Task: Search one way flight ticket for 1 adult, 1 child, 1 infant in seat in premium economy from Cleveland: Cleveland Hopkins International Airport to Fort Wayne: Fort Wayne International Airport on 8-4-2023. Choice of flights is Southwest. Number of bags: 2 carry on bags and 4 checked bags. Outbound departure time preference is 17:45.
Action: Mouse moved to (430, 357)
Screenshot: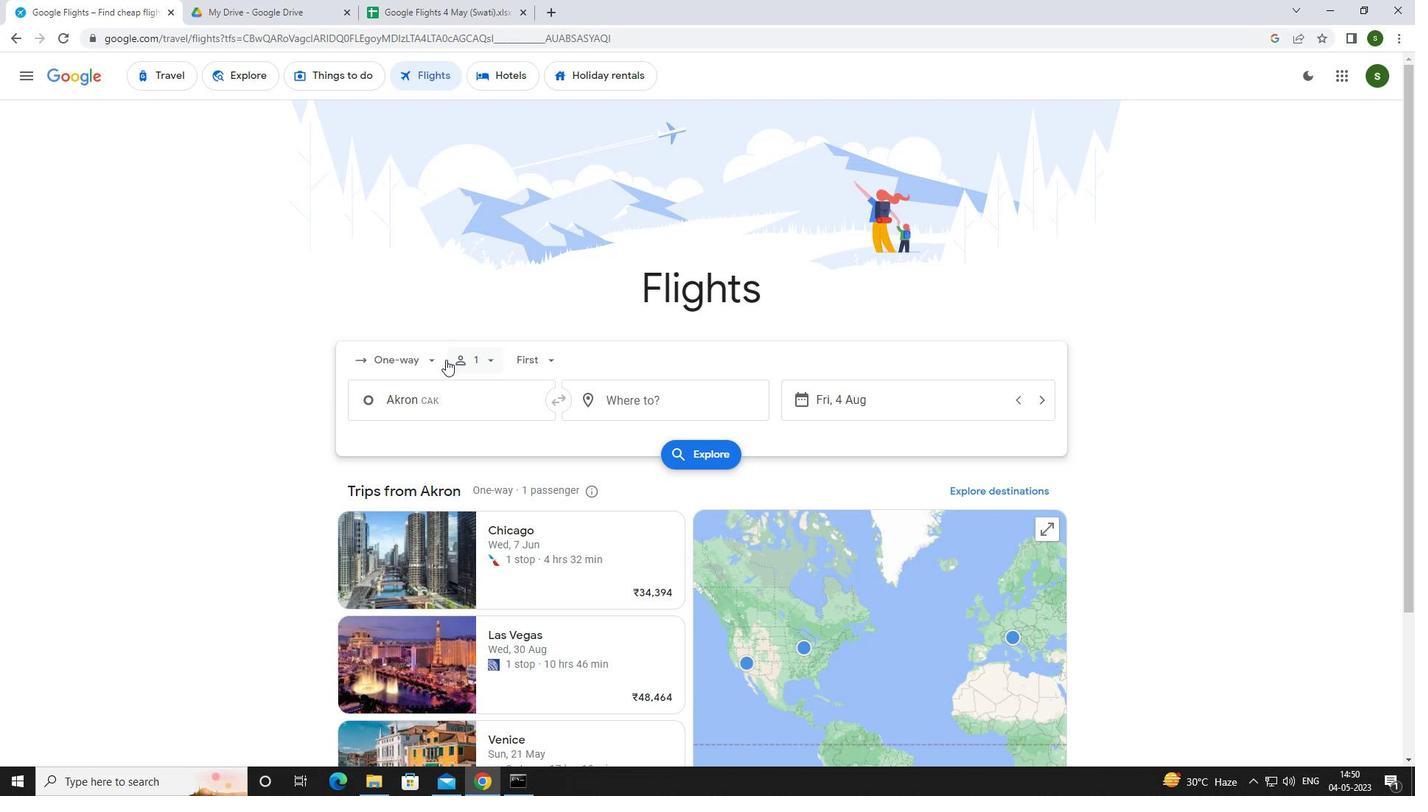 
Action: Mouse pressed left at (430, 357)
Screenshot: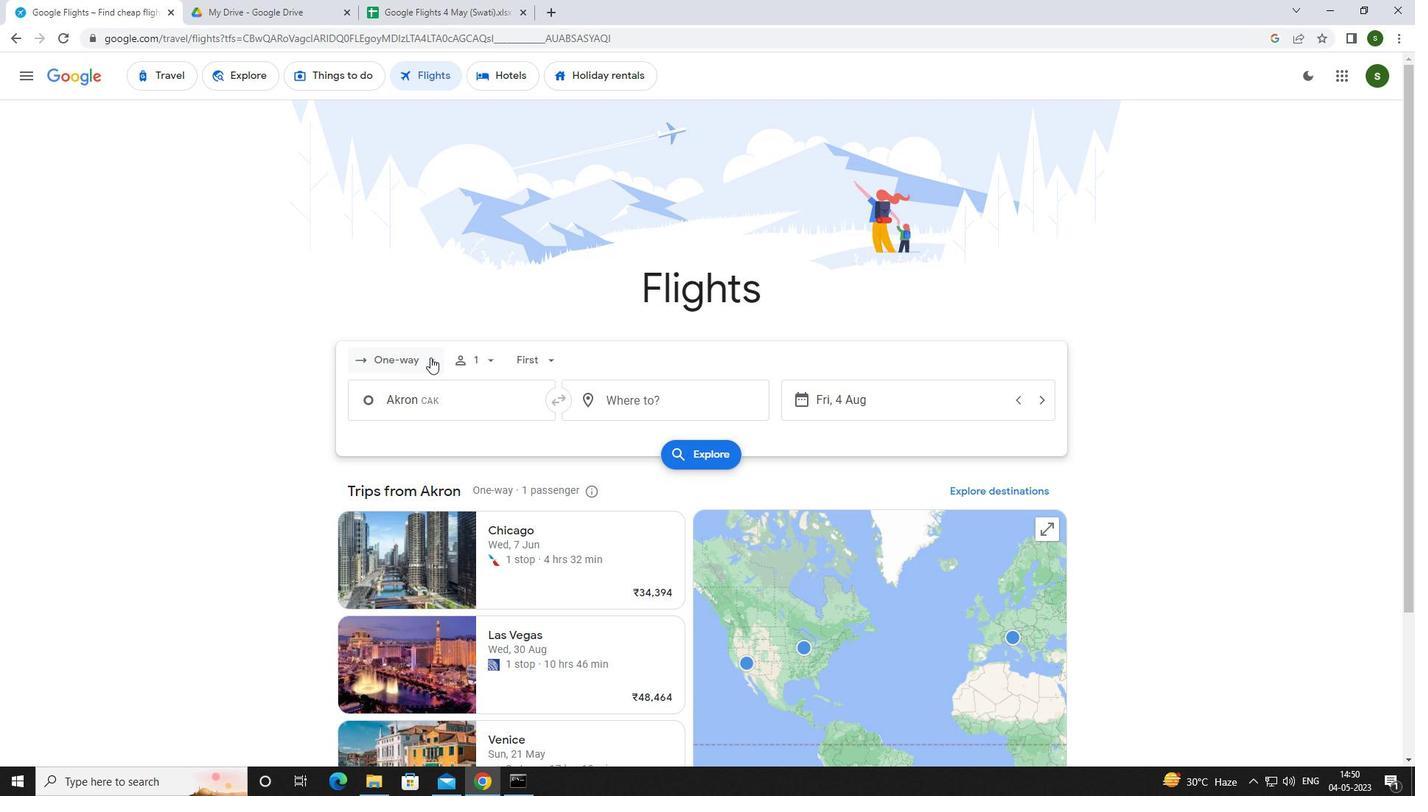 
Action: Mouse moved to (425, 427)
Screenshot: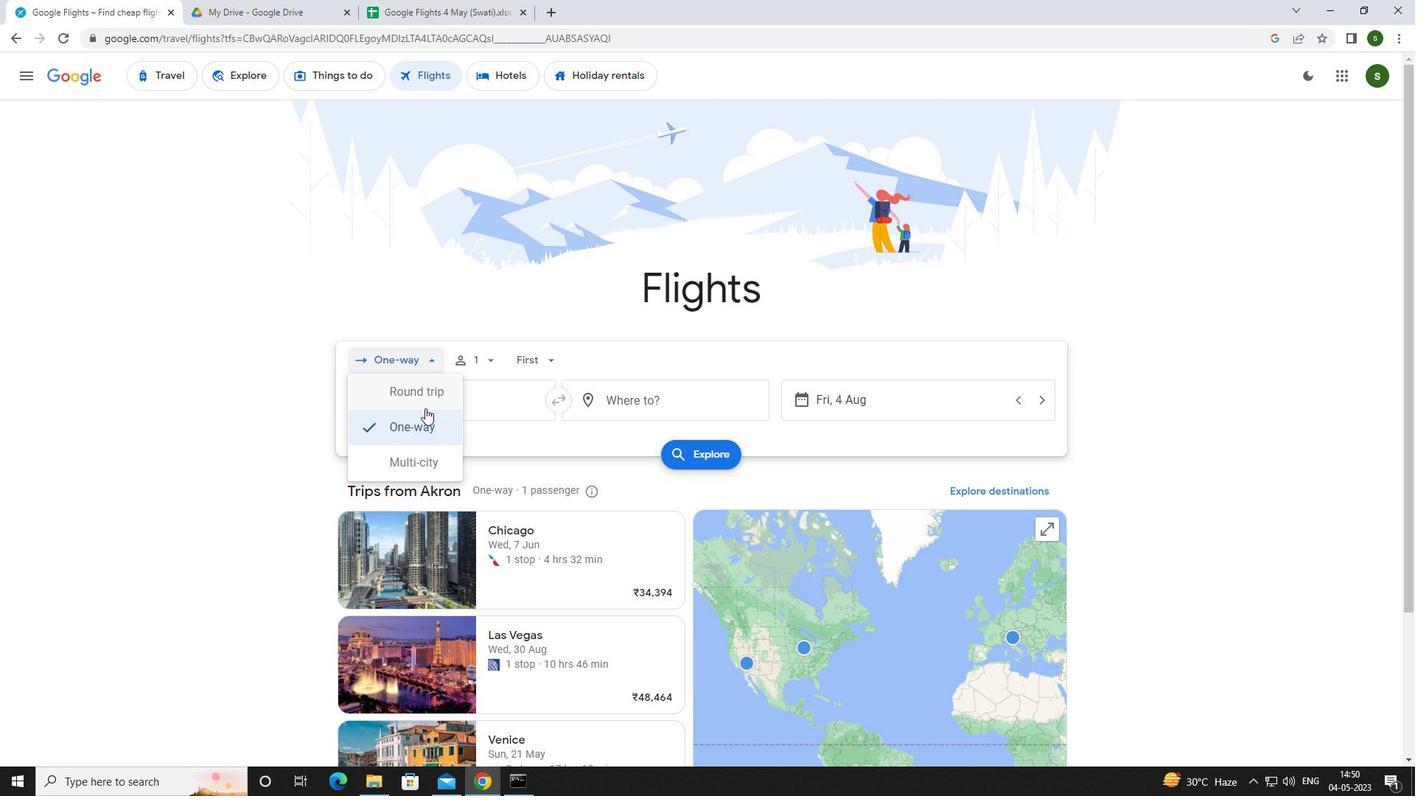 
Action: Mouse pressed left at (425, 427)
Screenshot: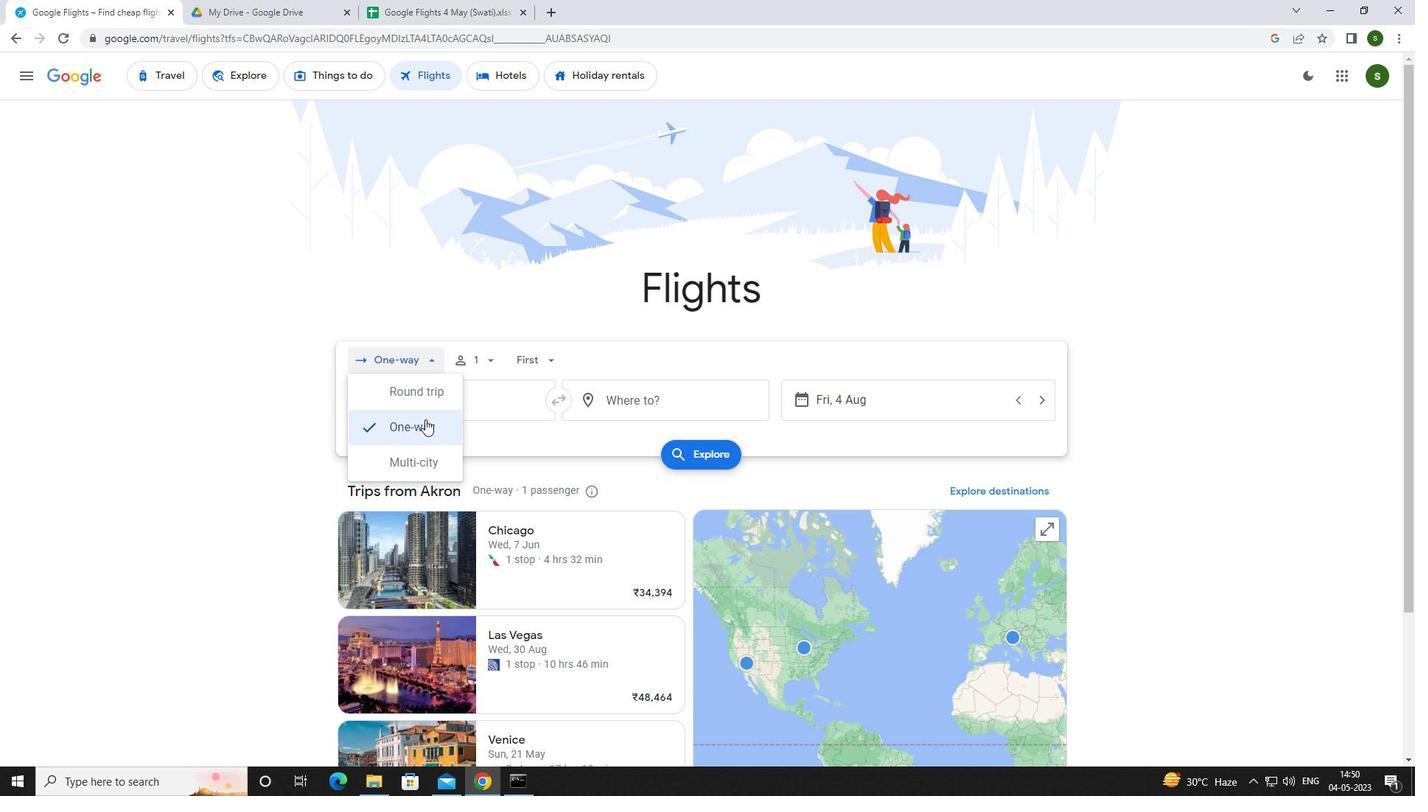 
Action: Mouse moved to (481, 359)
Screenshot: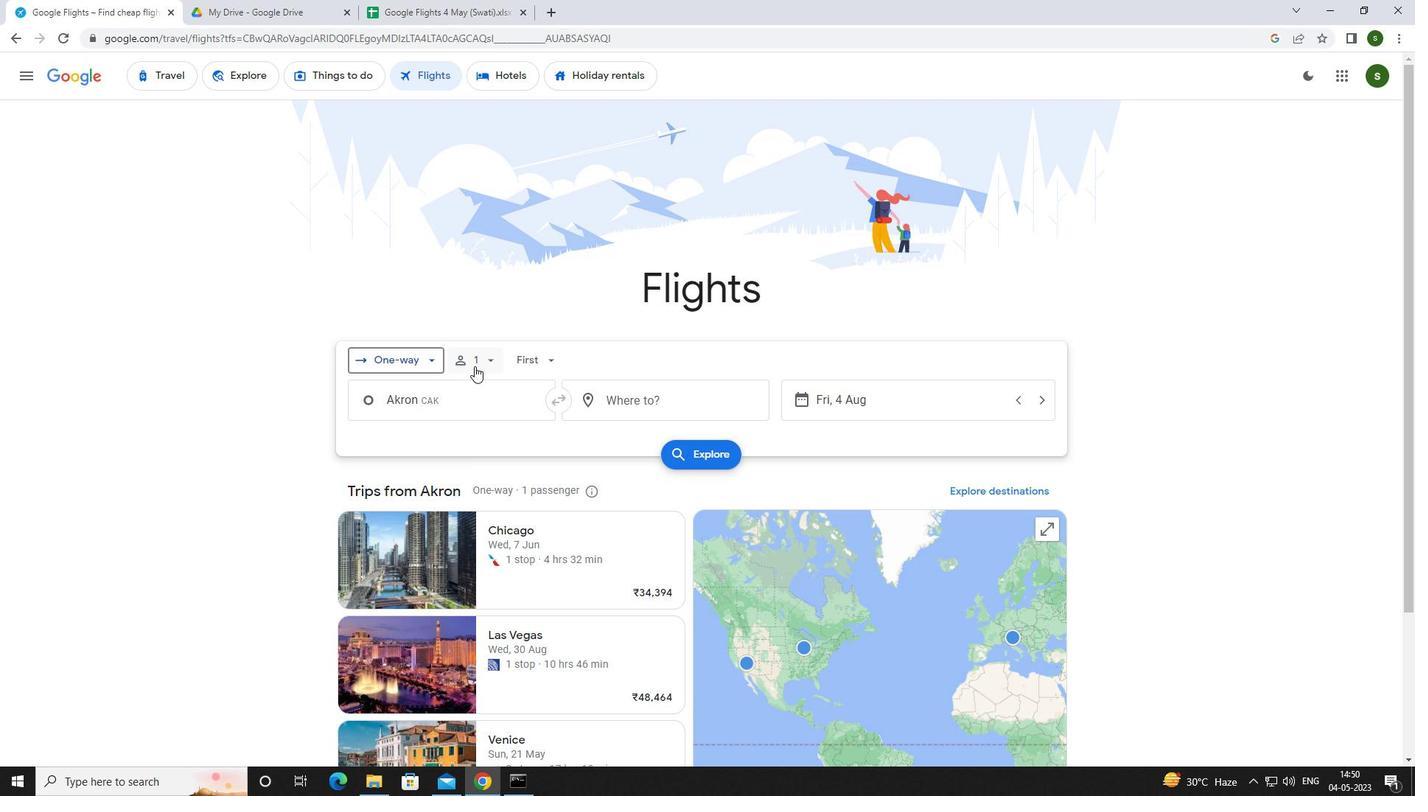 
Action: Mouse pressed left at (481, 359)
Screenshot: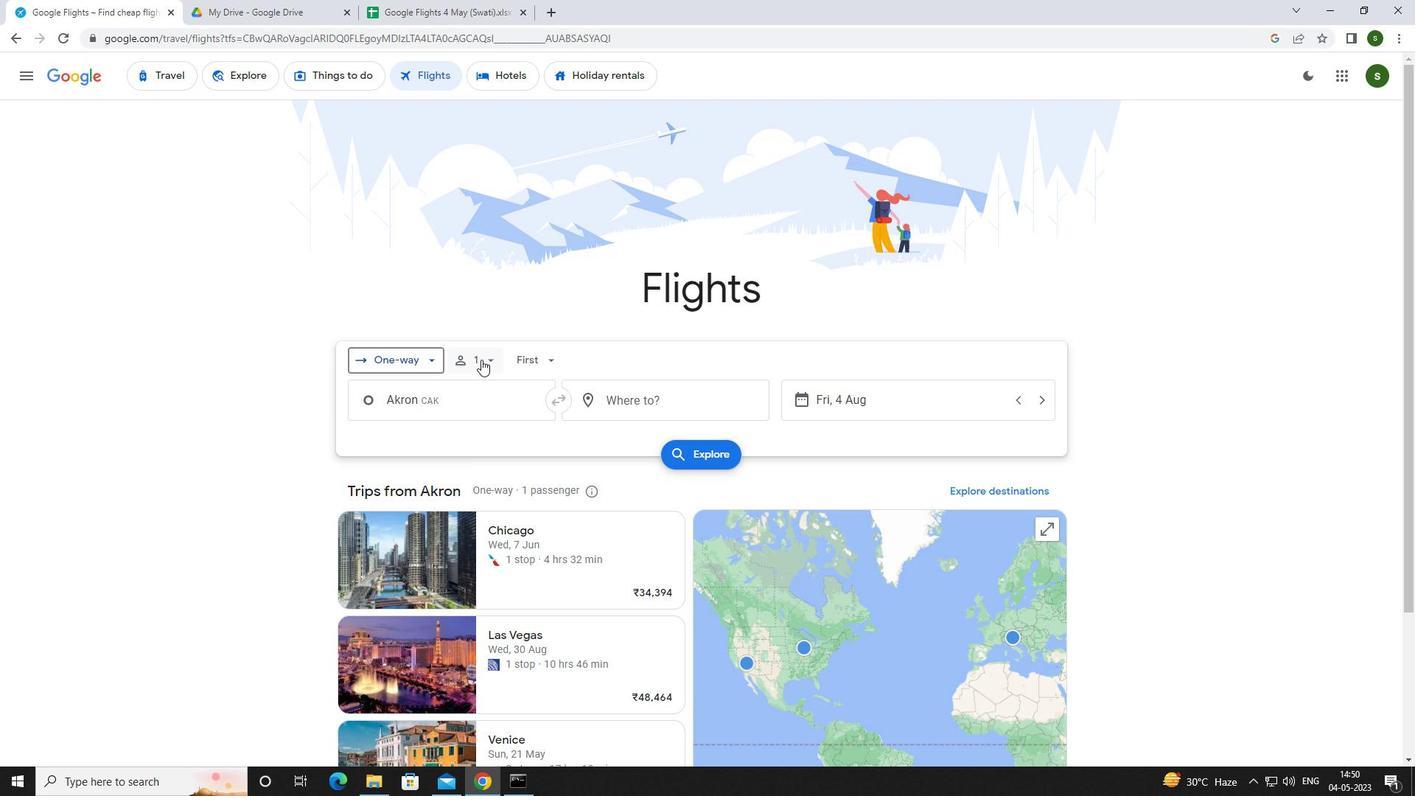 
Action: Mouse moved to (601, 437)
Screenshot: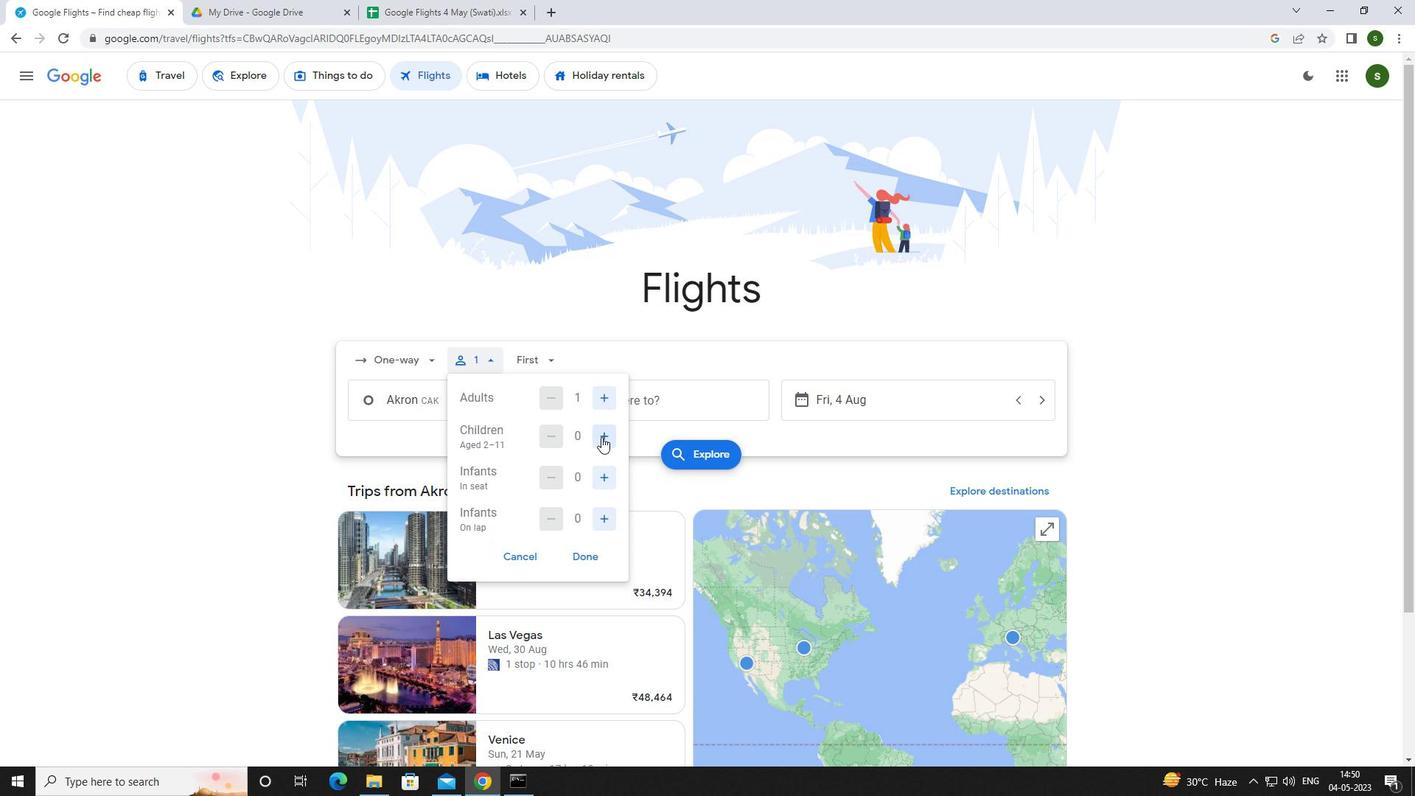 
Action: Mouse pressed left at (601, 437)
Screenshot: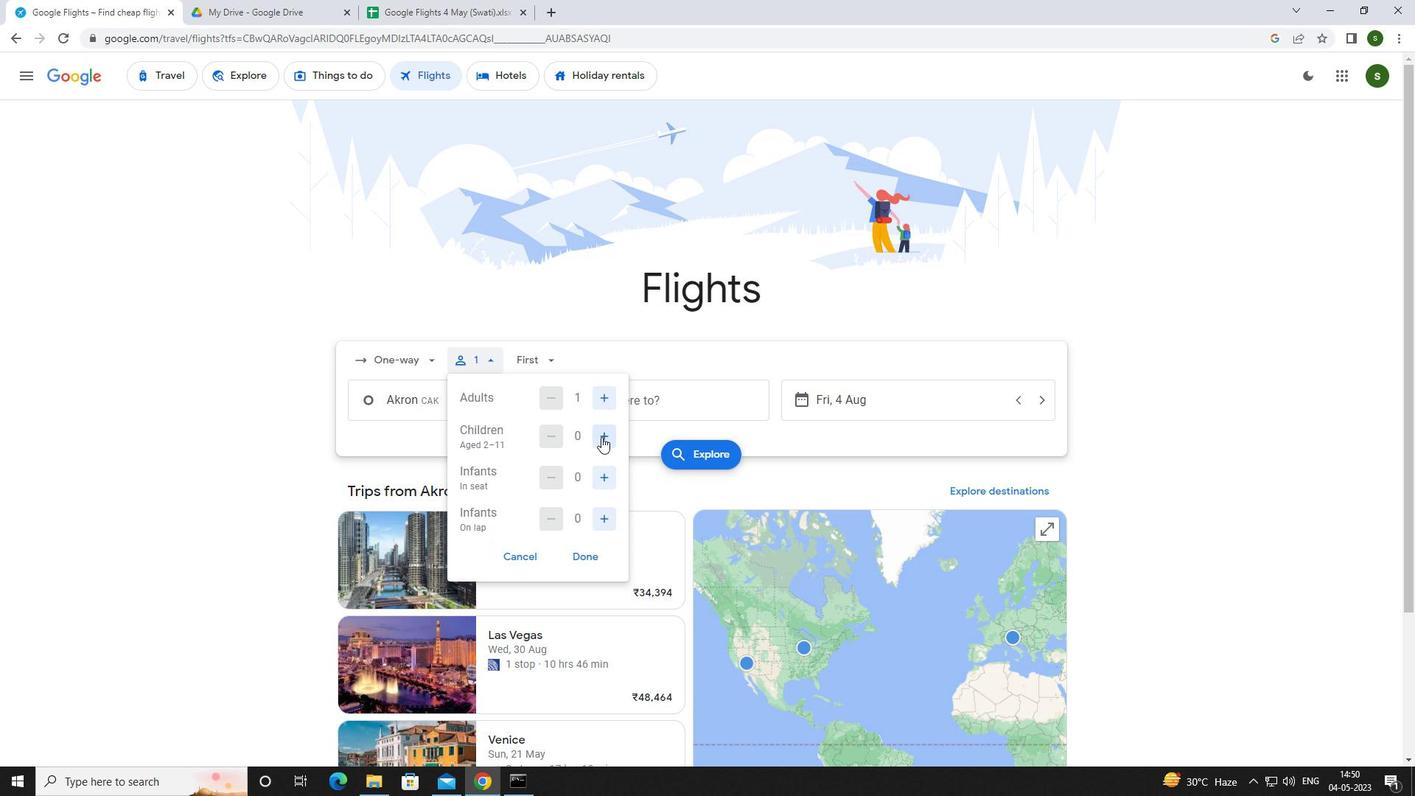 
Action: Mouse moved to (609, 476)
Screenshot: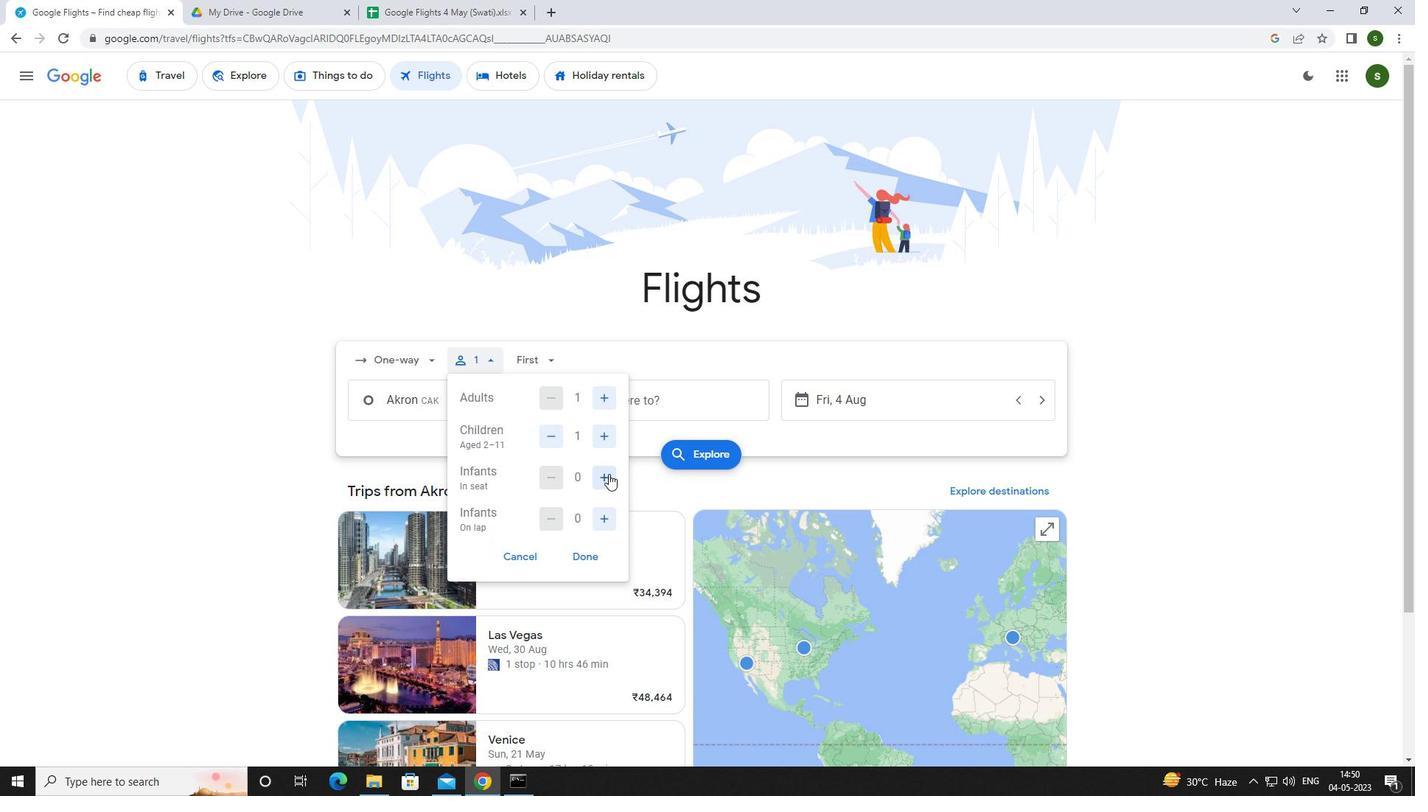 
Action: Mouse pressed left at (609, 476)
Screenshot: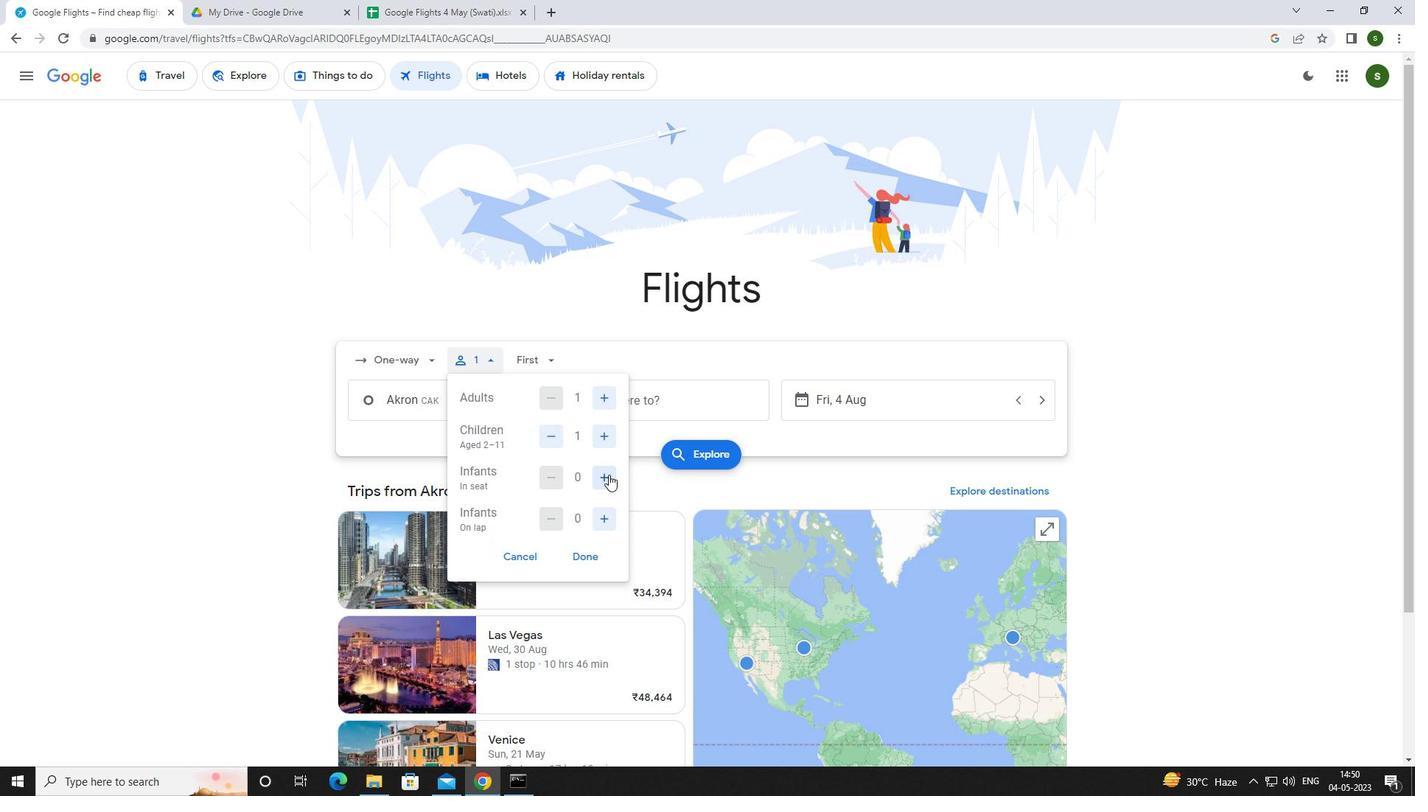 
Action: Mouse moved to (558, 362)
Screenshot: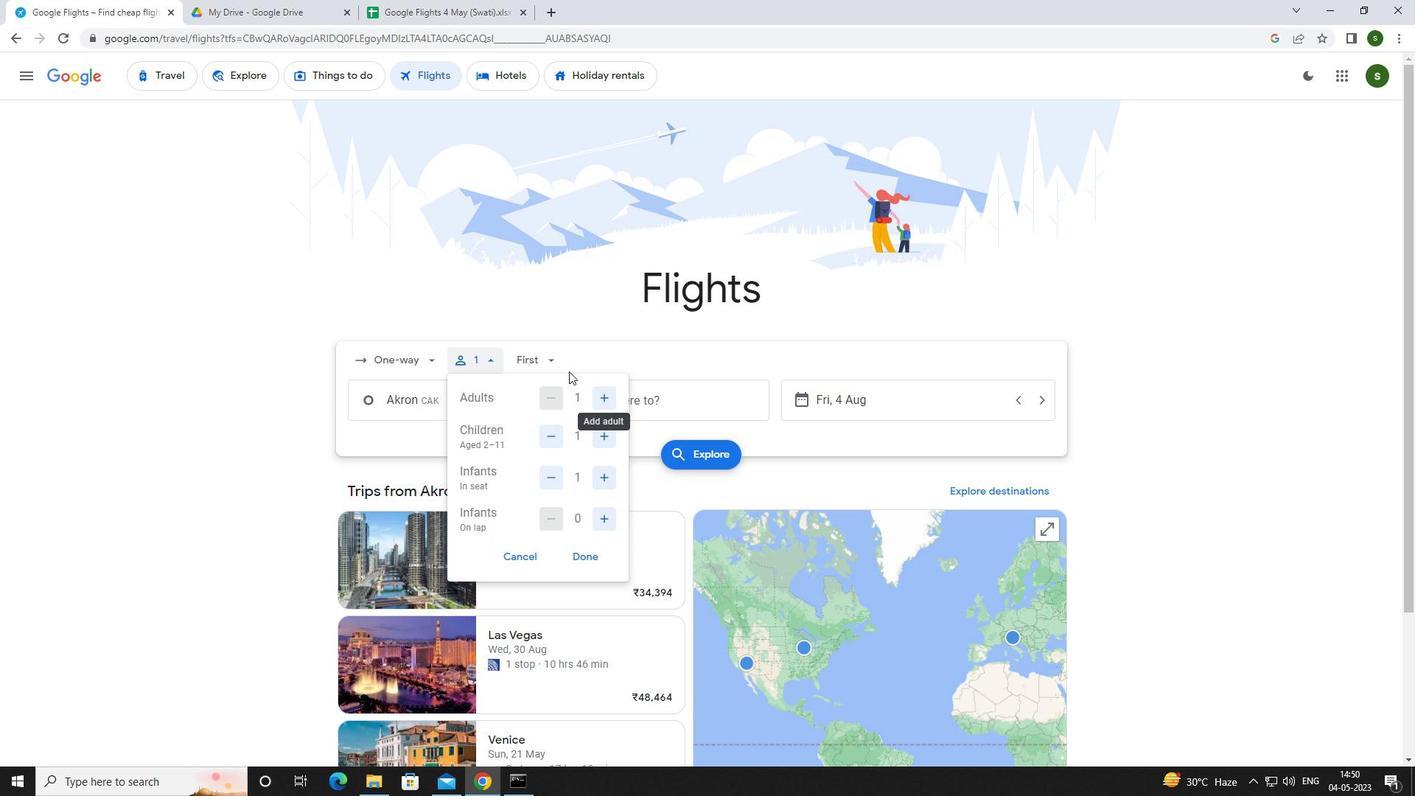 
Action: Mouse pressed left at (558, 362)
Screenshot: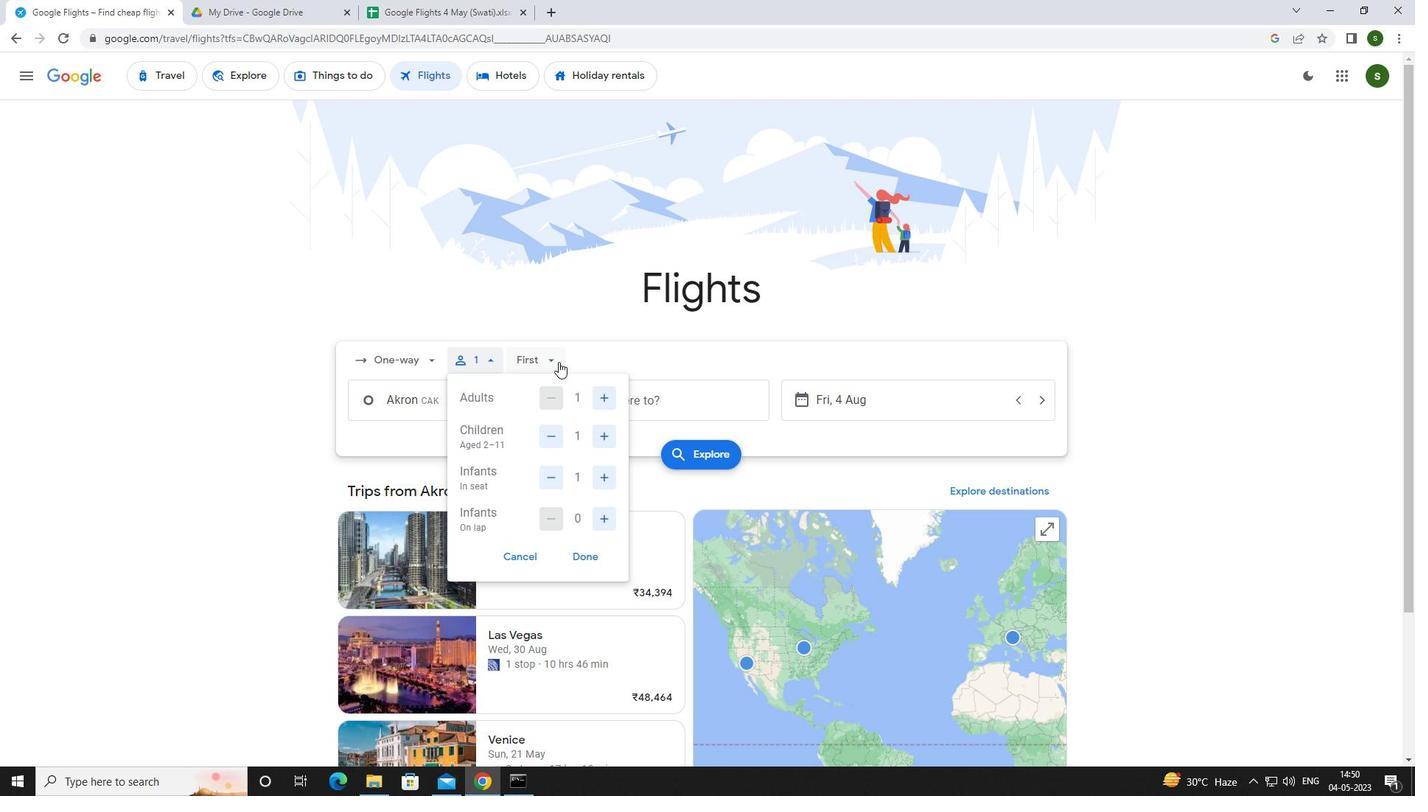 
Action: Mouse moved to (564, 422)
Screenshot: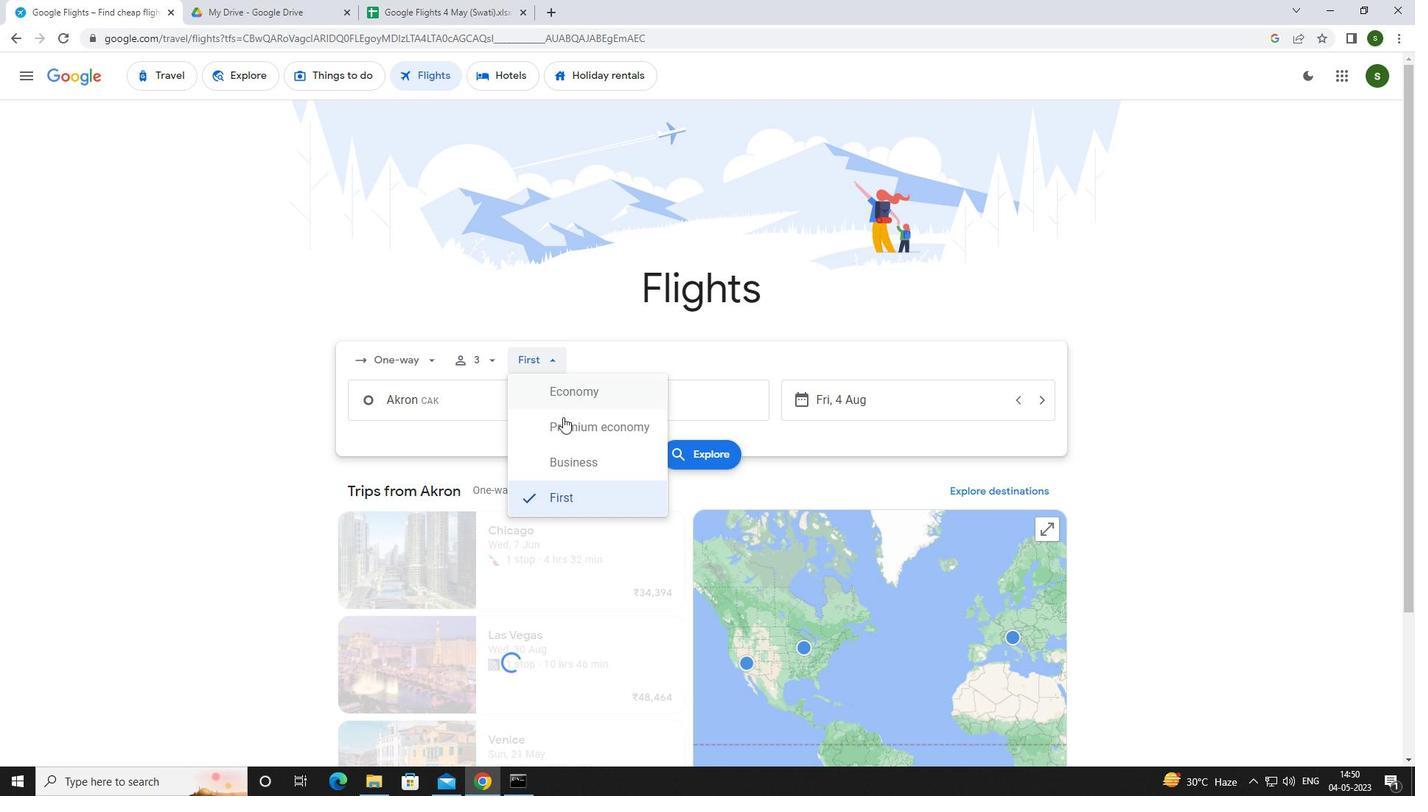 
Action: Mouse pressed left at (564, 422)
Screenshot: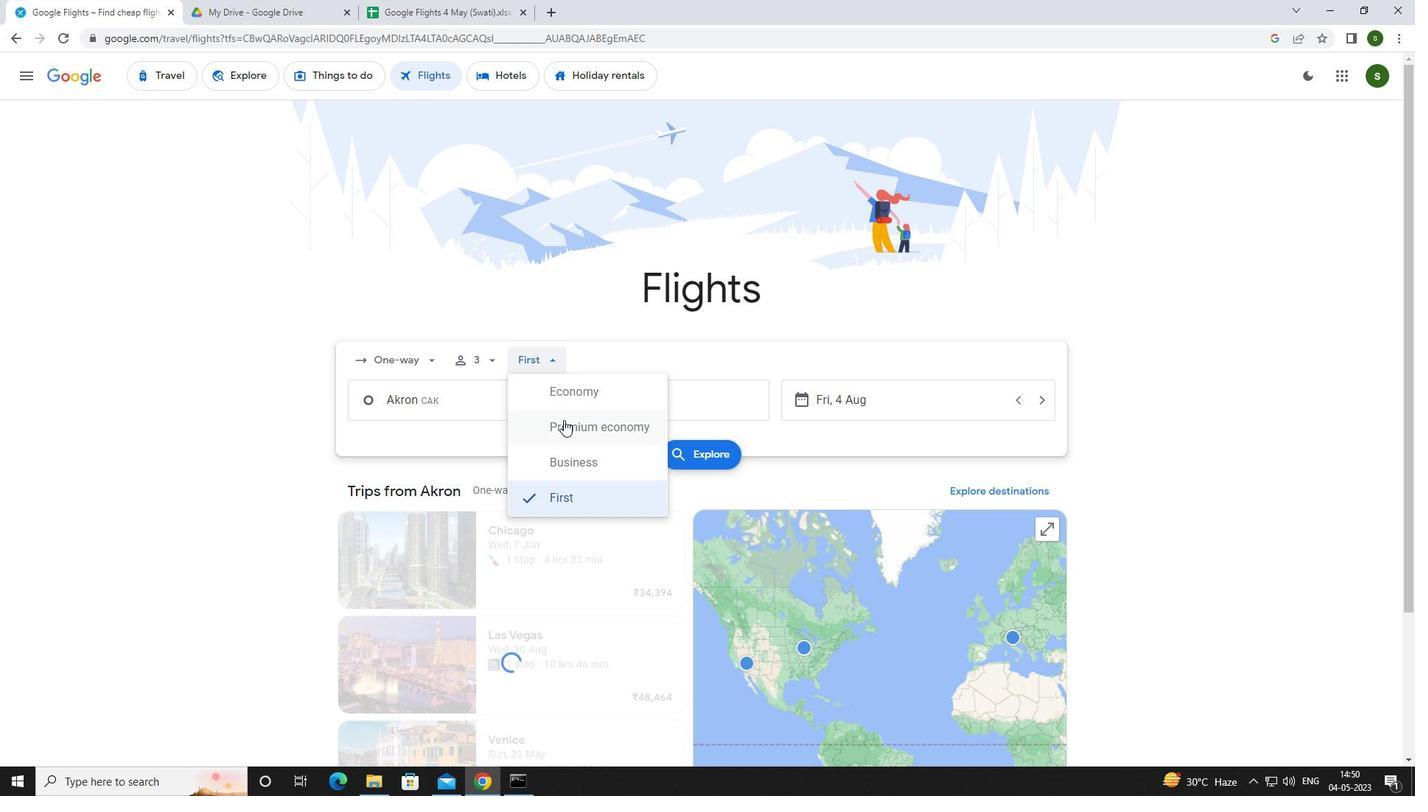 
Action: Mouse moved to (493, 405)
Screenshot: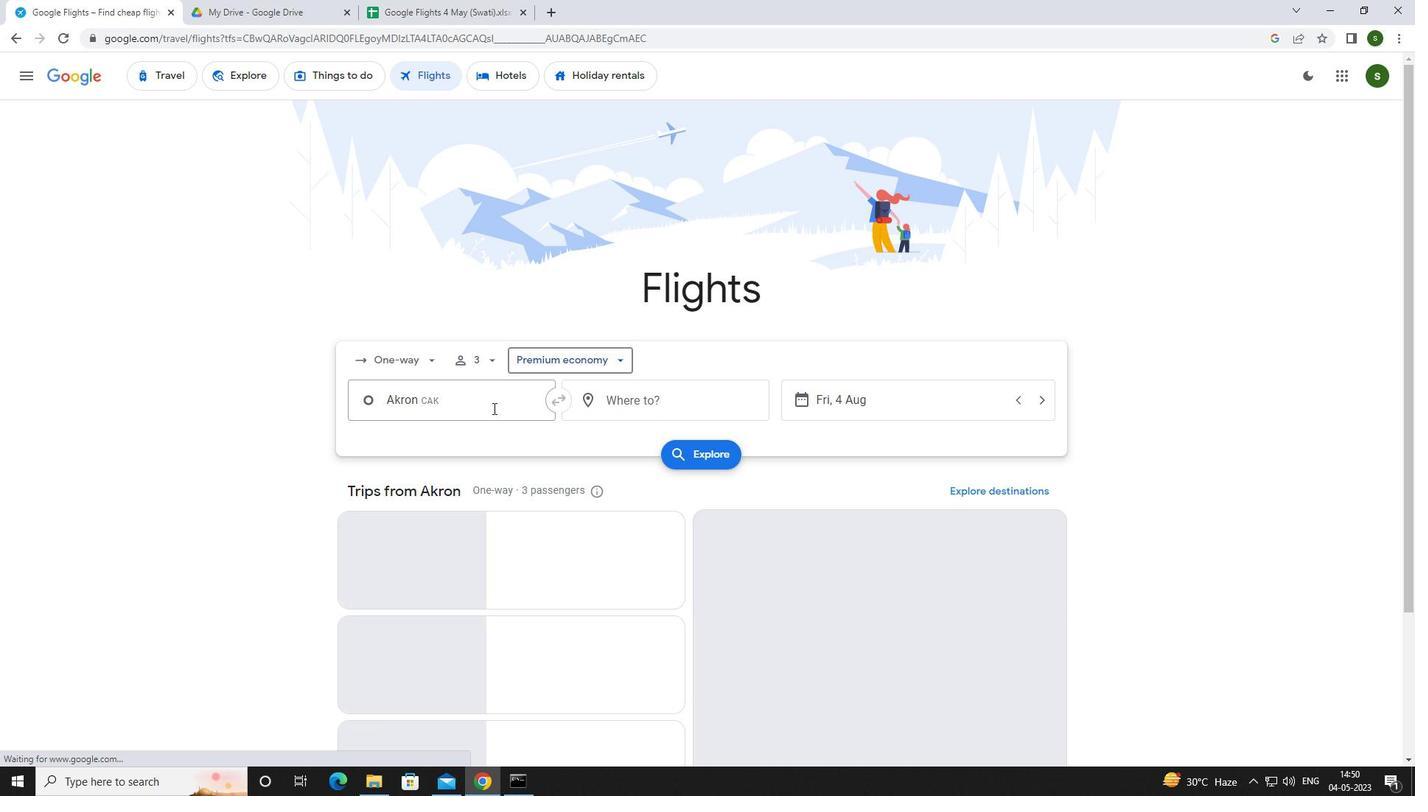 
Action: Mouse pressed left at (493, 405)
Screenshot: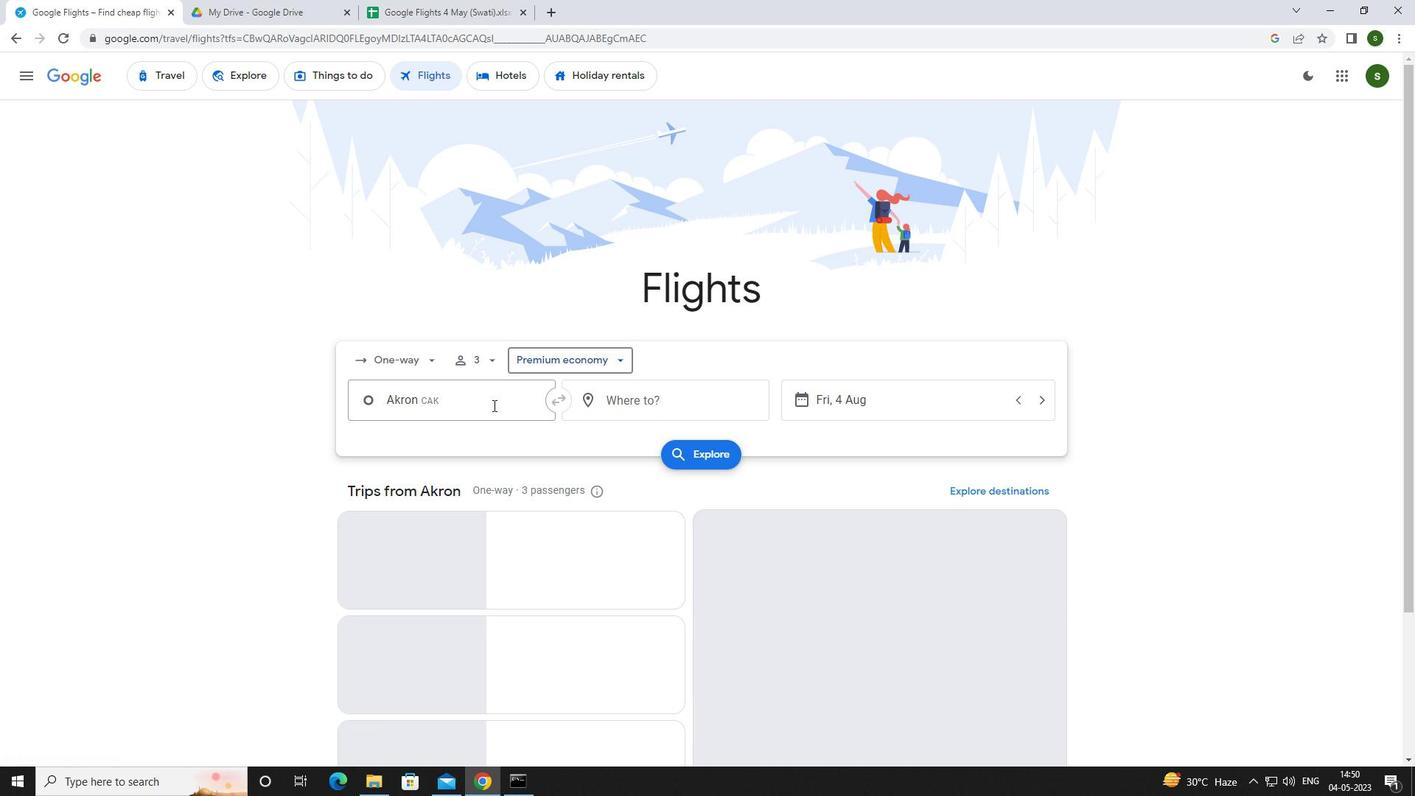 
Action: Key pressed <Key.caps_lock>c<Key.caps_lock>leveland
Screenshot: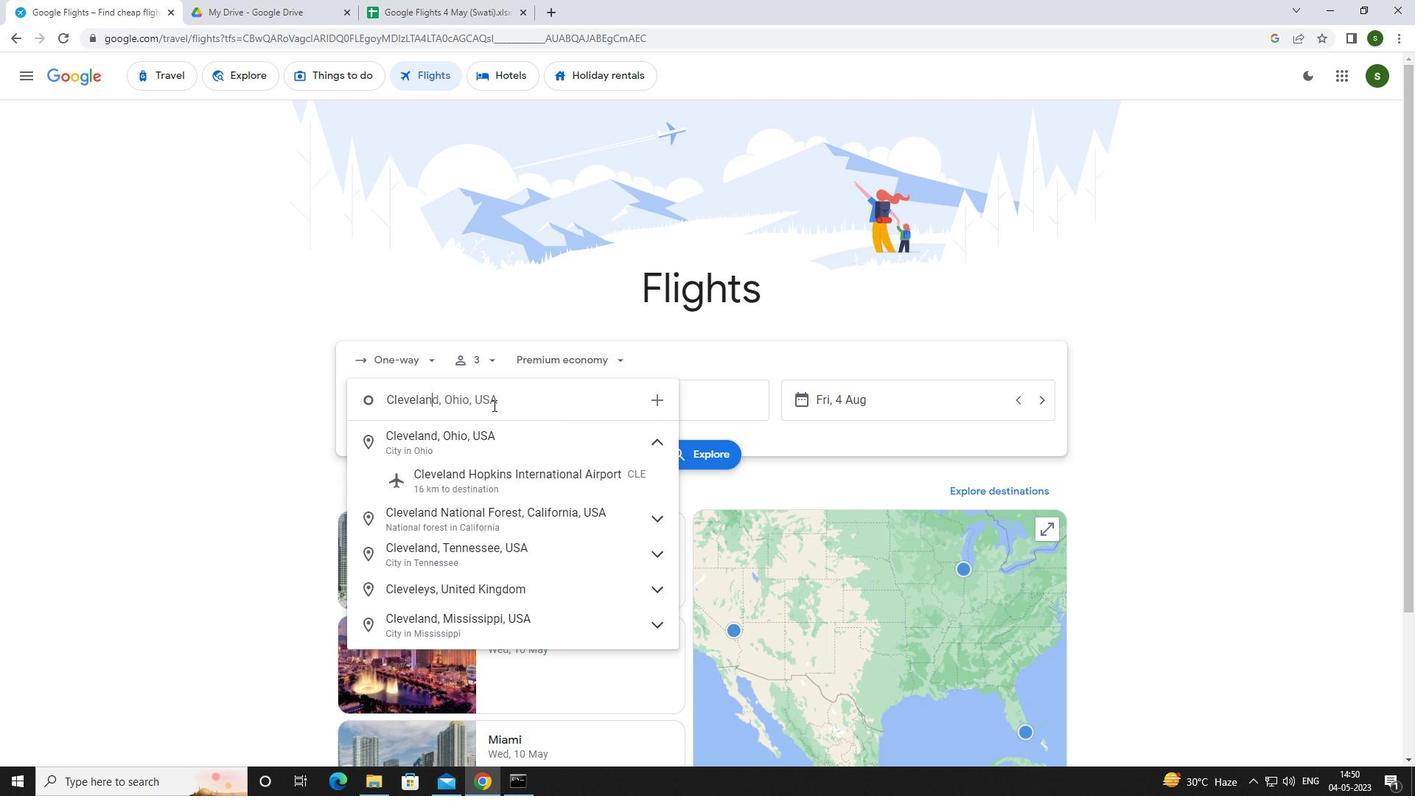 
Action: Mouse moved to (510, 495)
Screenshot: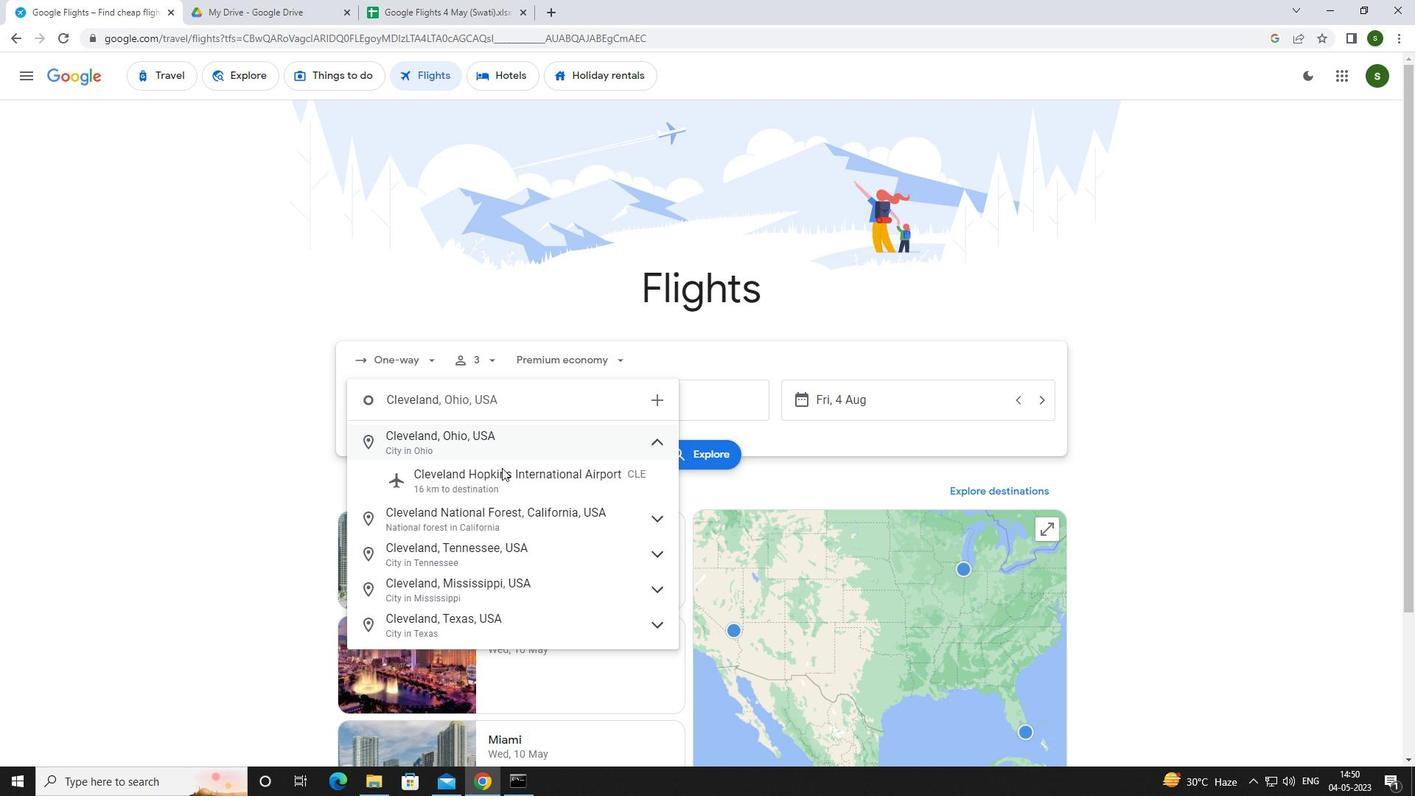 
Action: Mouse pressed left at (510, 495)
Screenshot: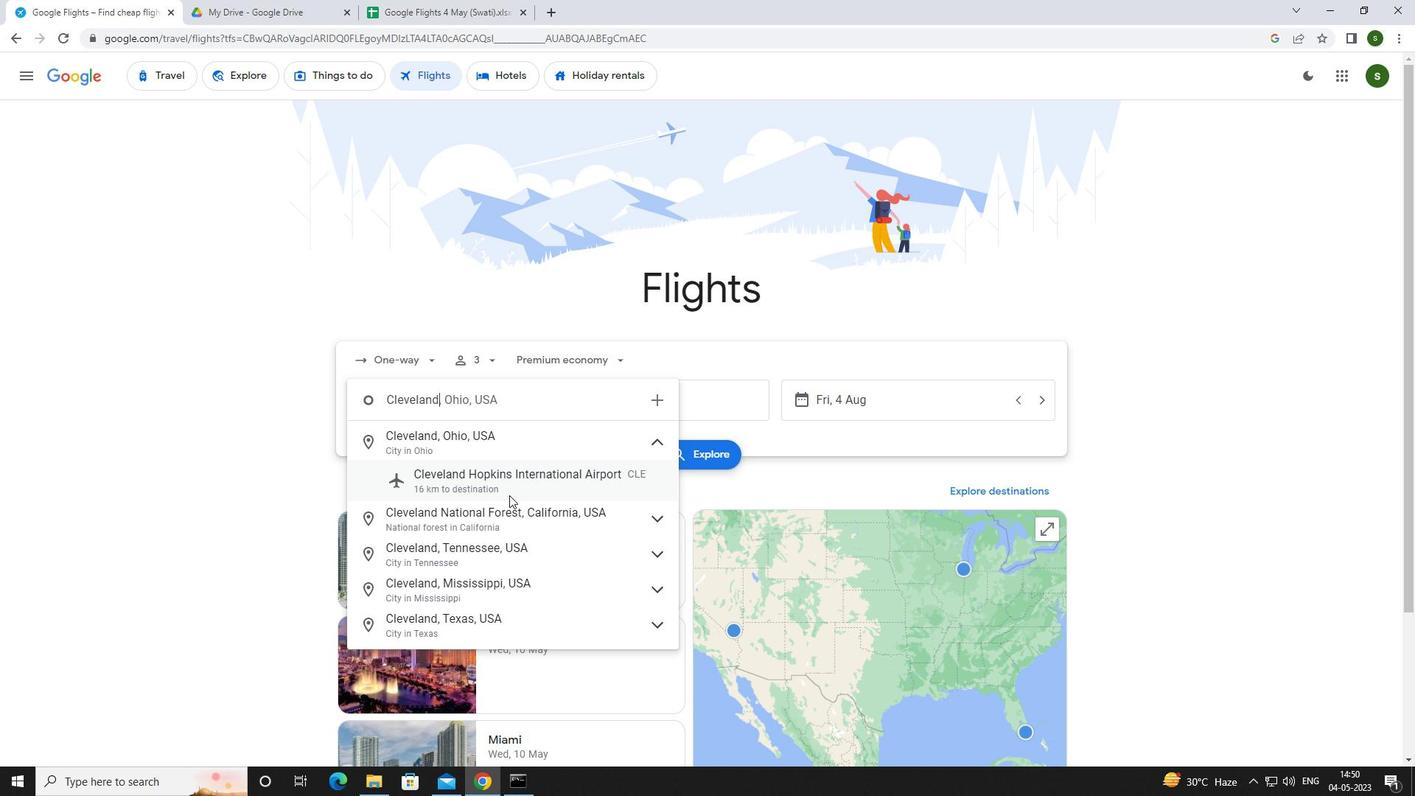 
Action: Mouse moved to (673, 407)
Screenshot: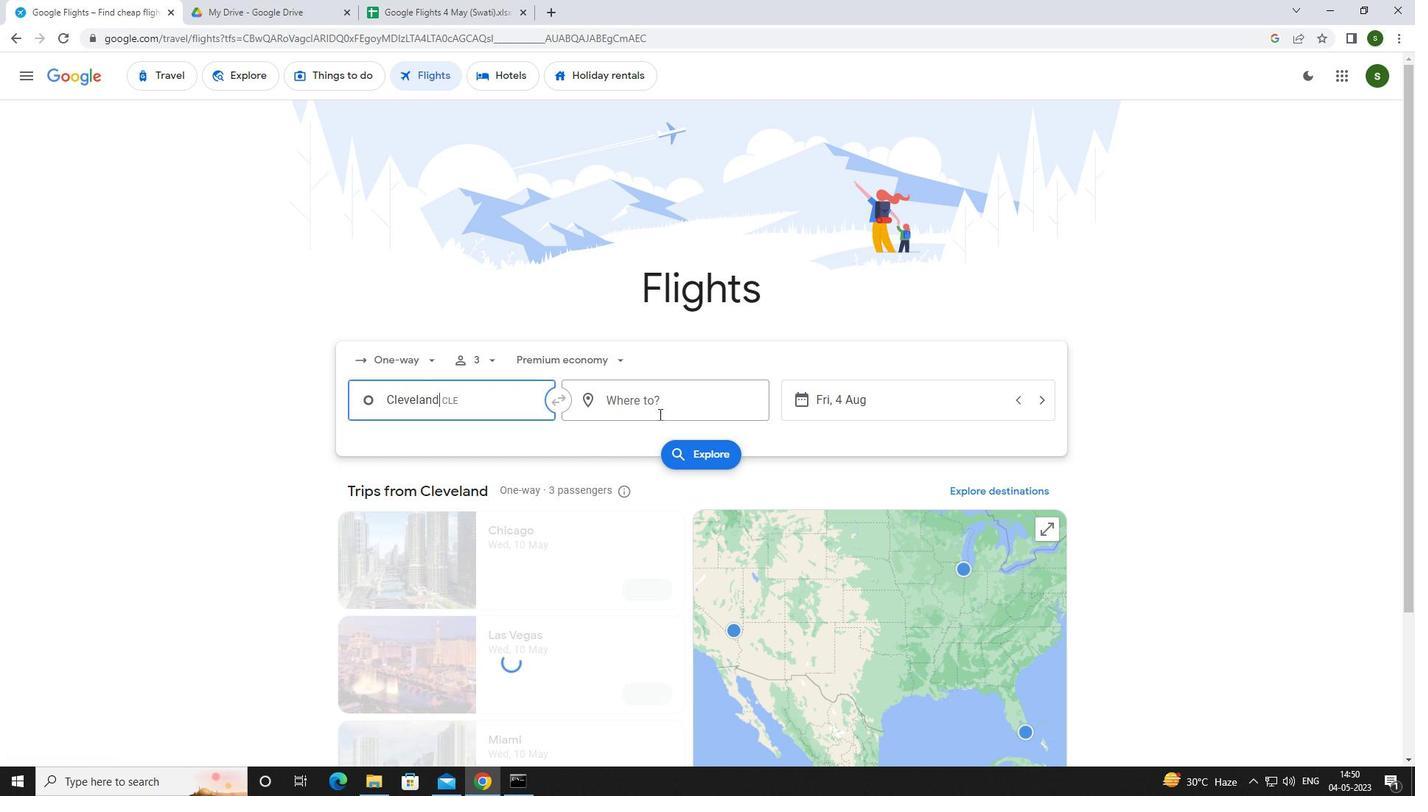 
Action: Mouse pressed left at (673, 407)
Screenshot: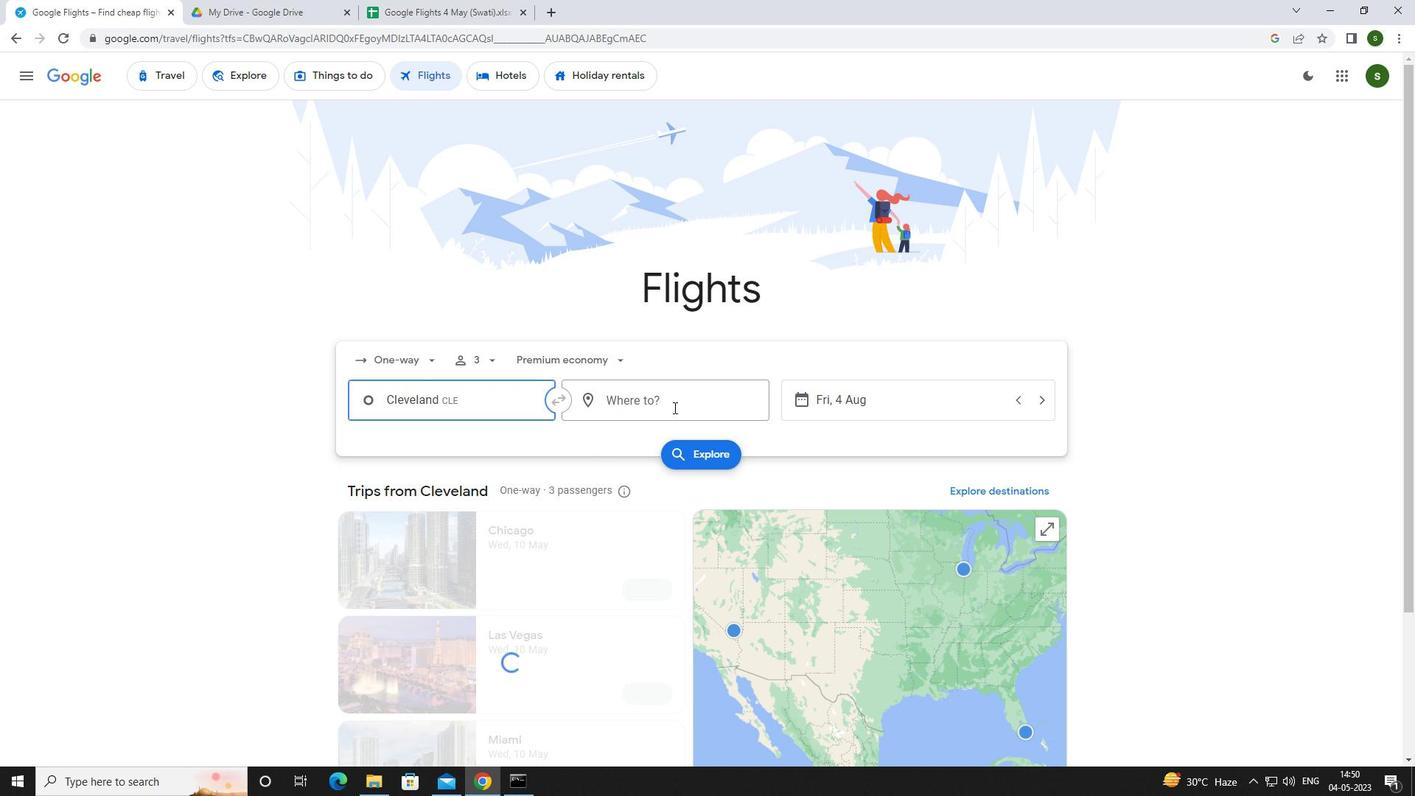
Action: Key pressed <Key.caps_lock>f<Key.caps_lock>ort<Key.space><Key.caps_lock>w<Key.caps_lock>Ayne
Screenshot: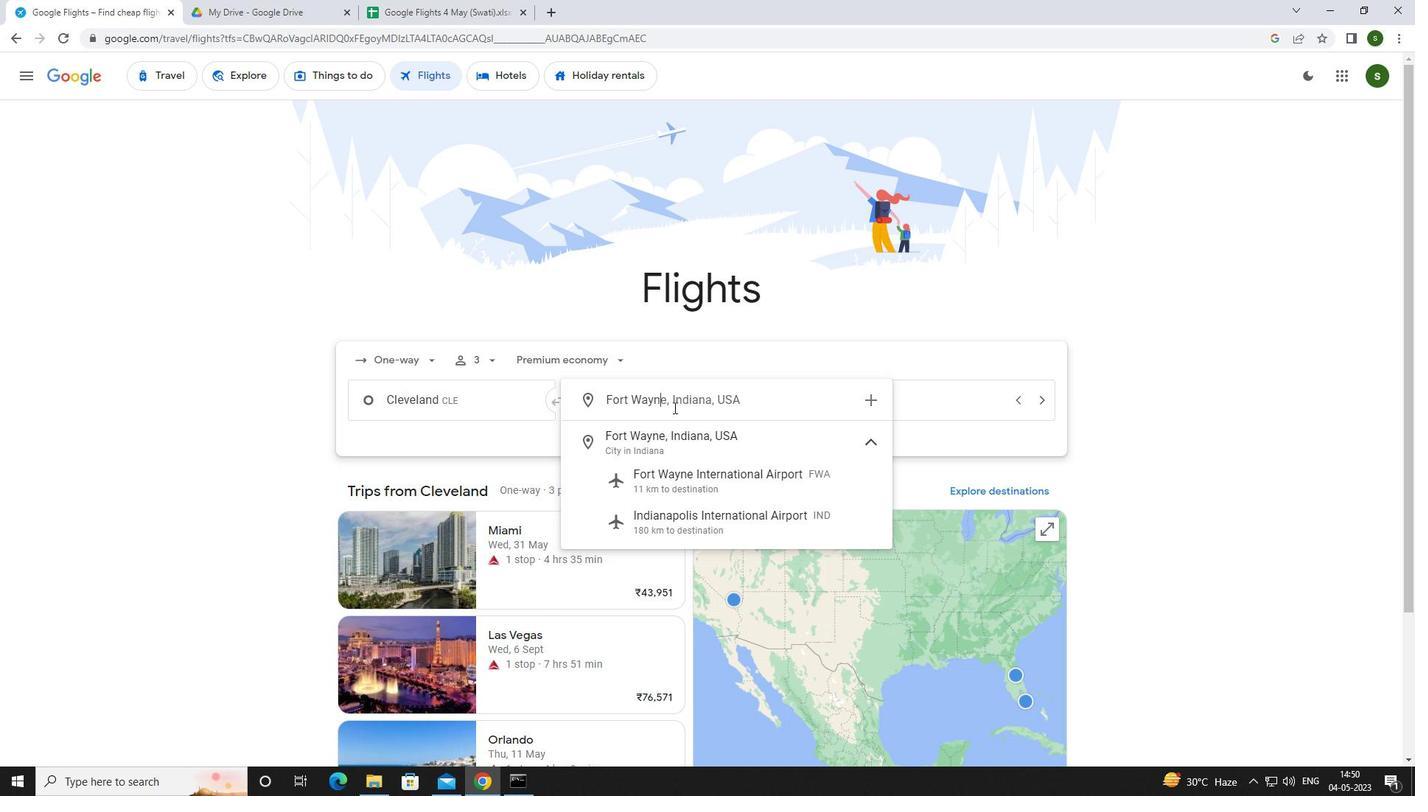 
Action: Mouse moved to (696, 471)
Screenshot: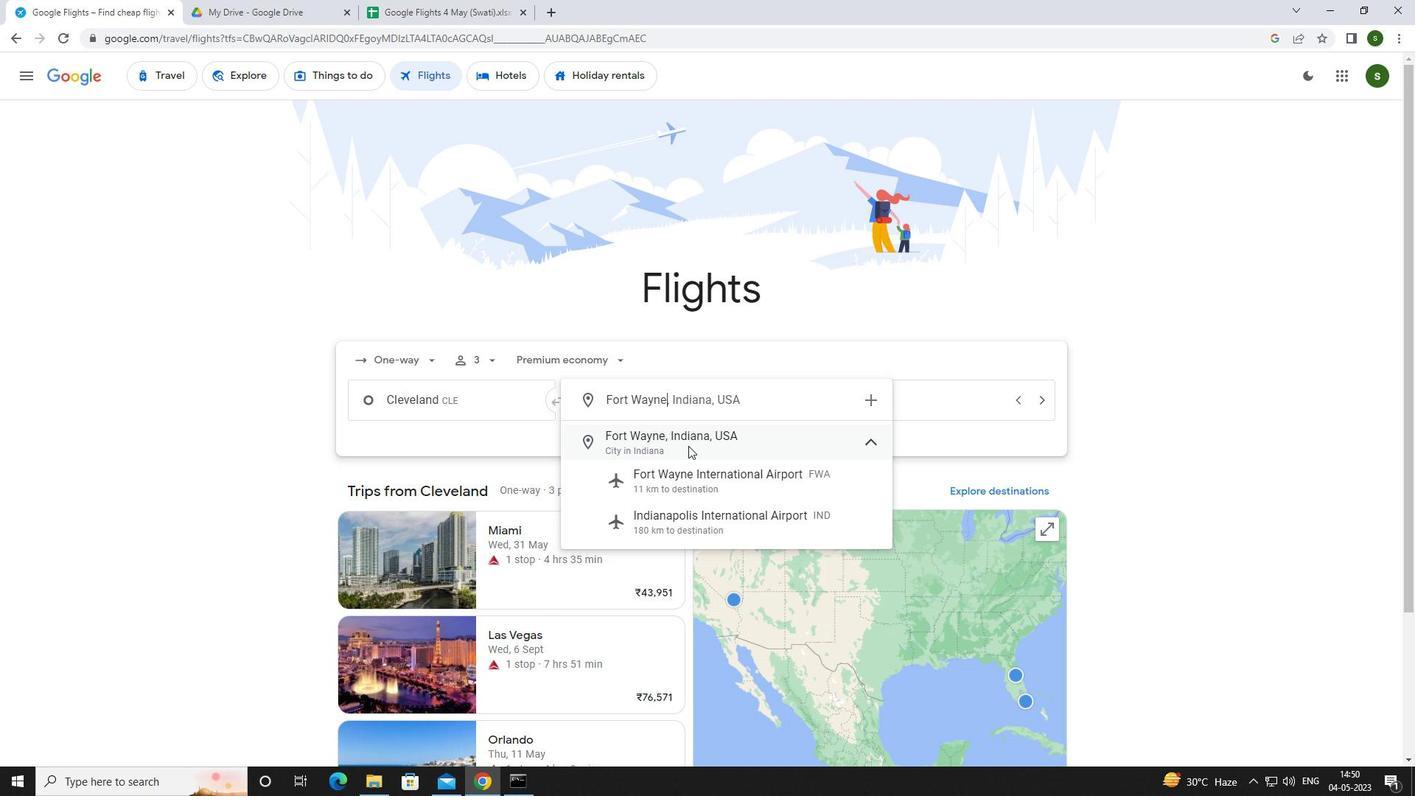 
Action: Mouse pressed left at (696, 471)
Screenshot: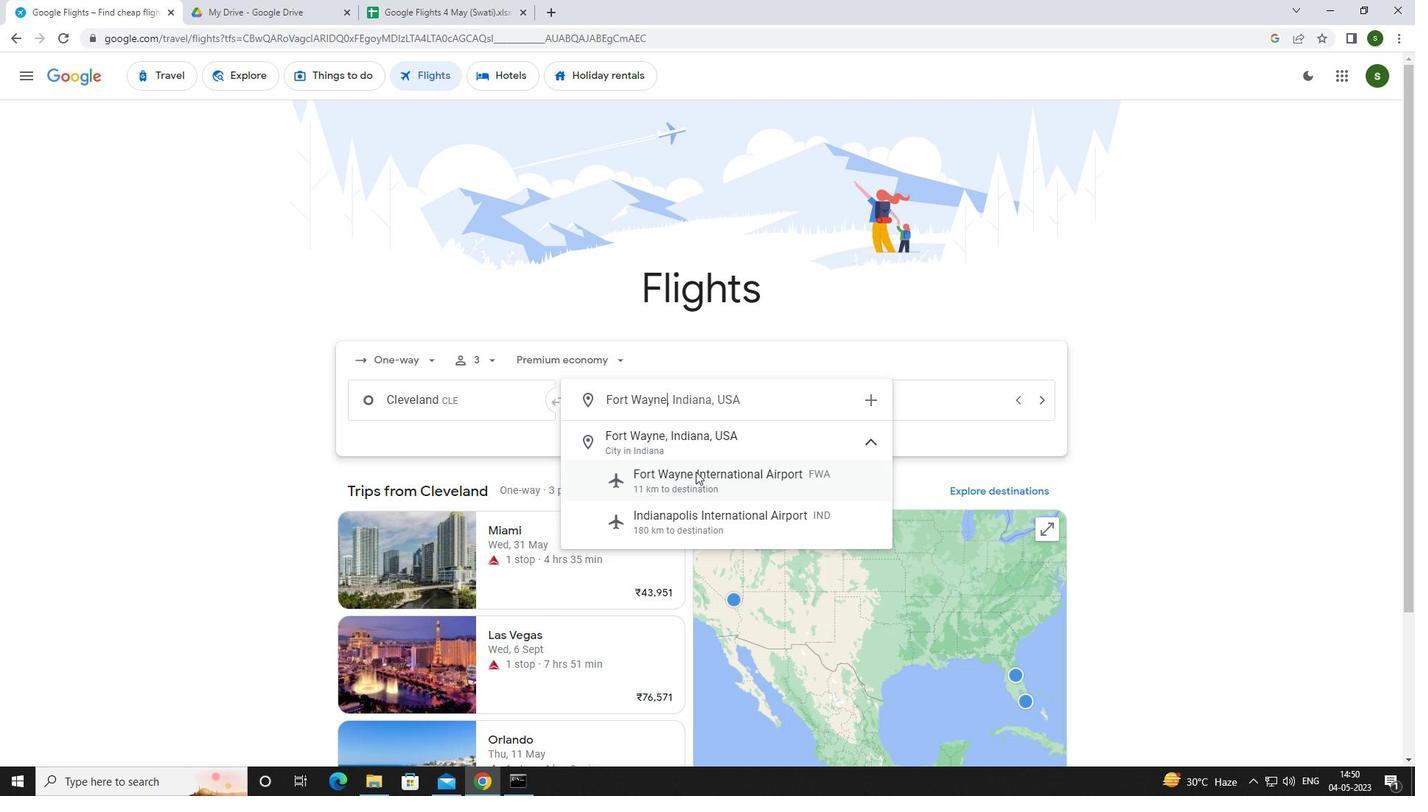 
Action: Mouse moved to (887, 399)
Screenshot: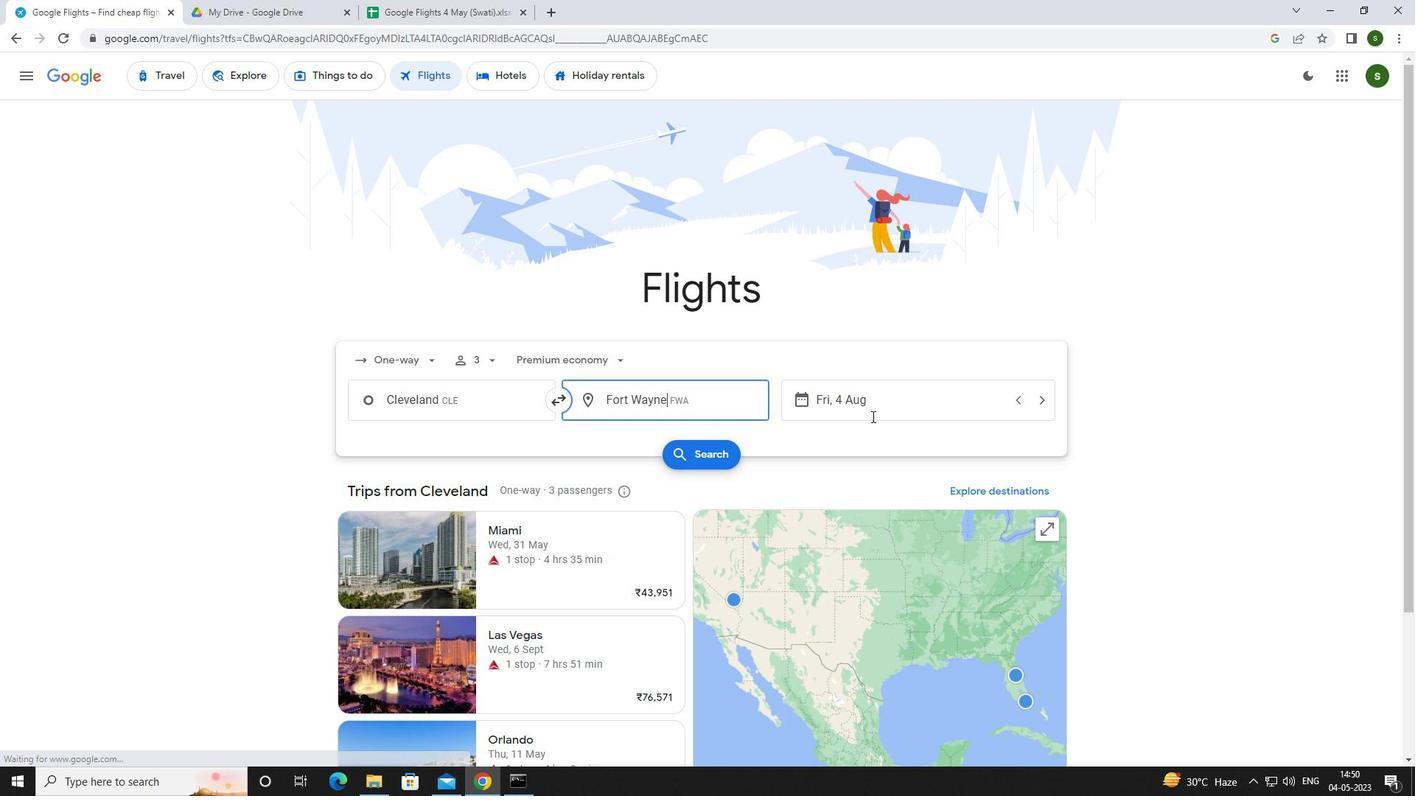 
Action: Mouse pressed left at (887, 399)
Screenshot: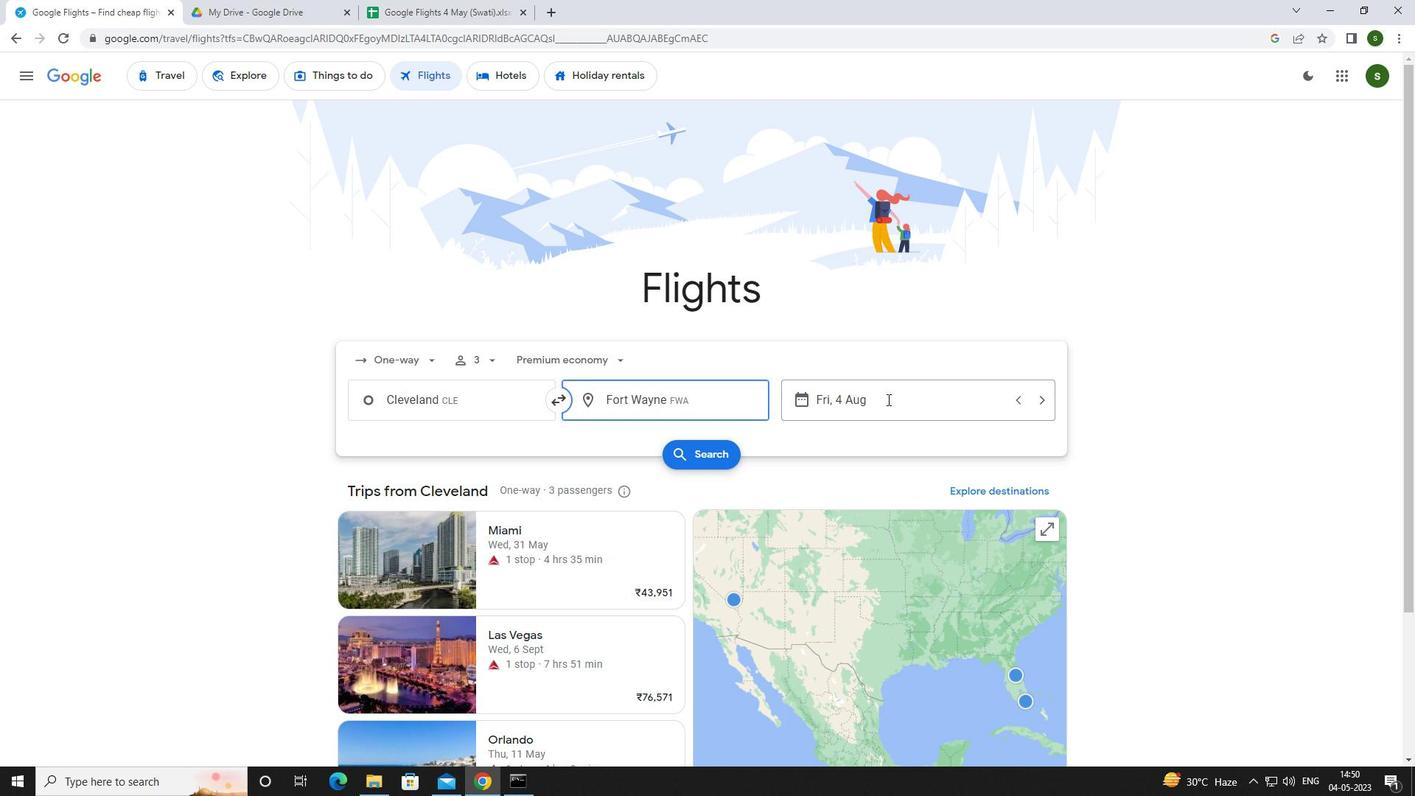 
Action: Mouse moved to (701, 493)
Screenshot: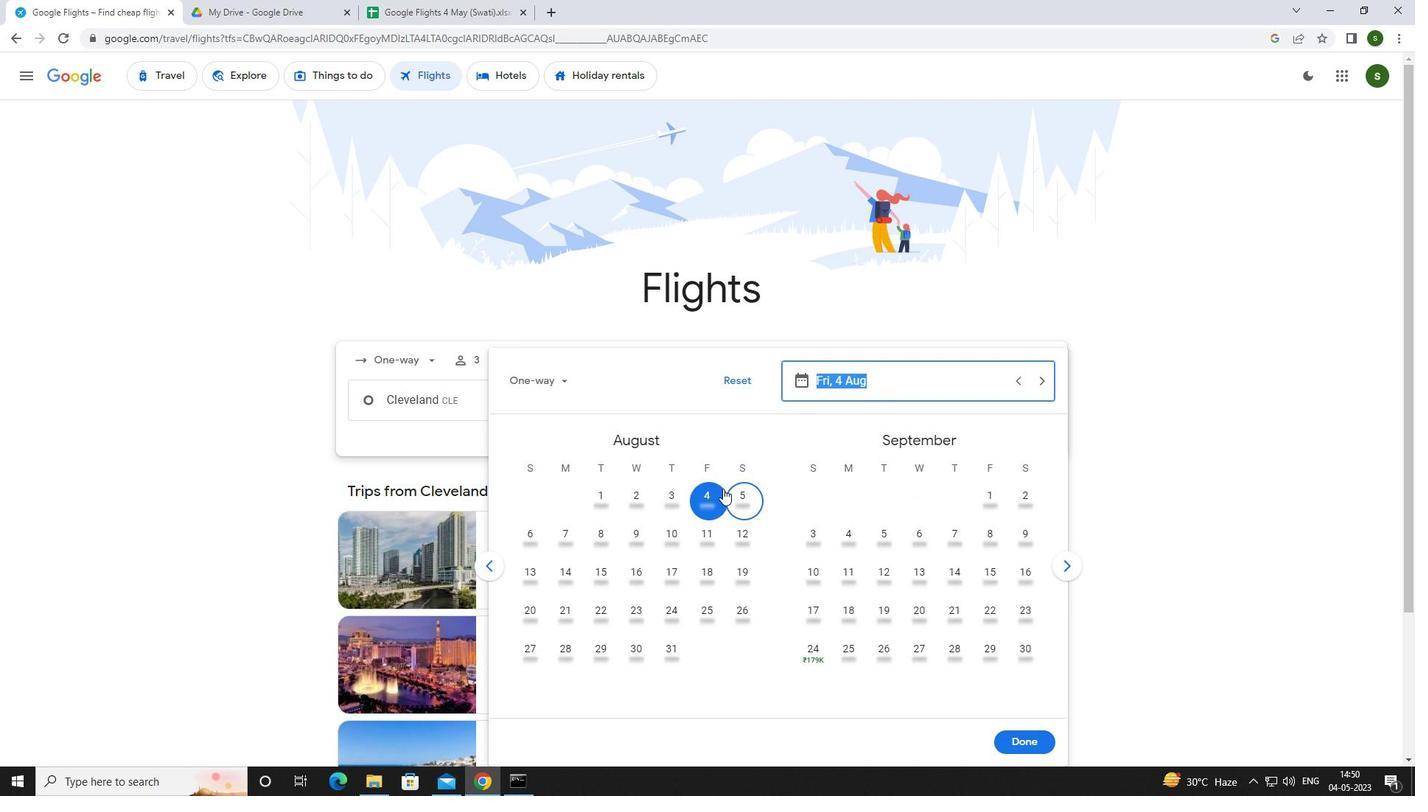 
Action: Mouse pressed left at (701, 493)
Screenshot: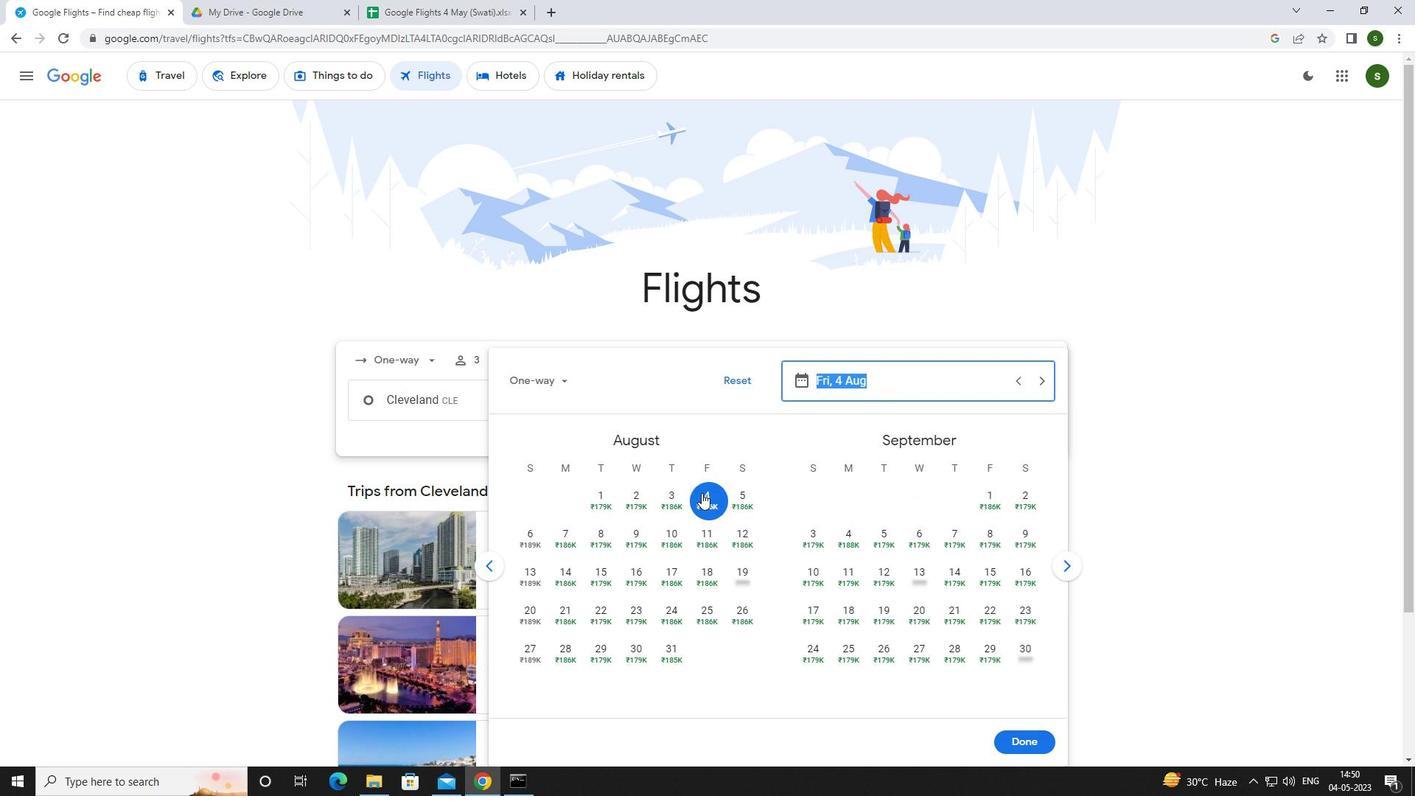 
Action: Mouse moved to (1021, 740)
Screenshot: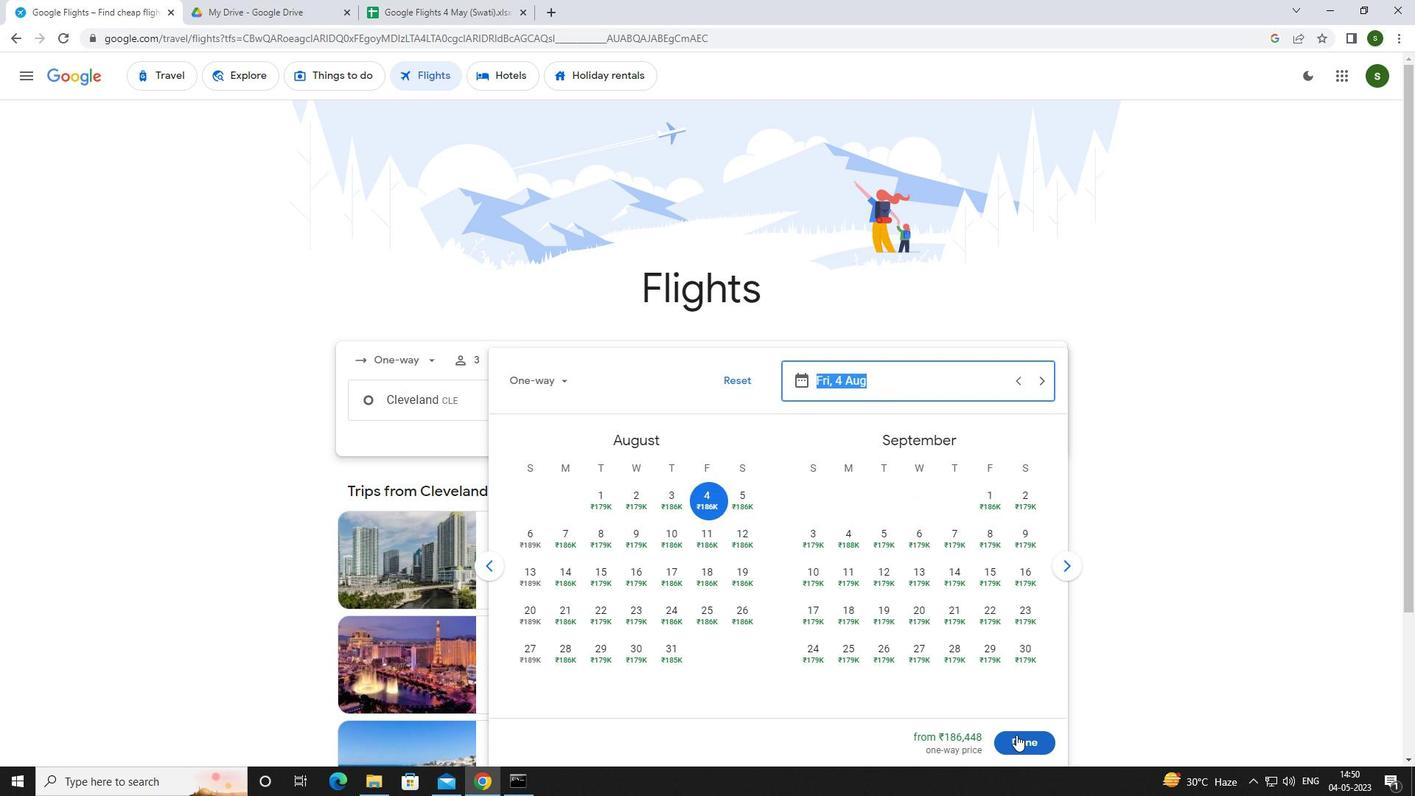 
Action: Mouse pressed left at (1021, 740)
Screenshot: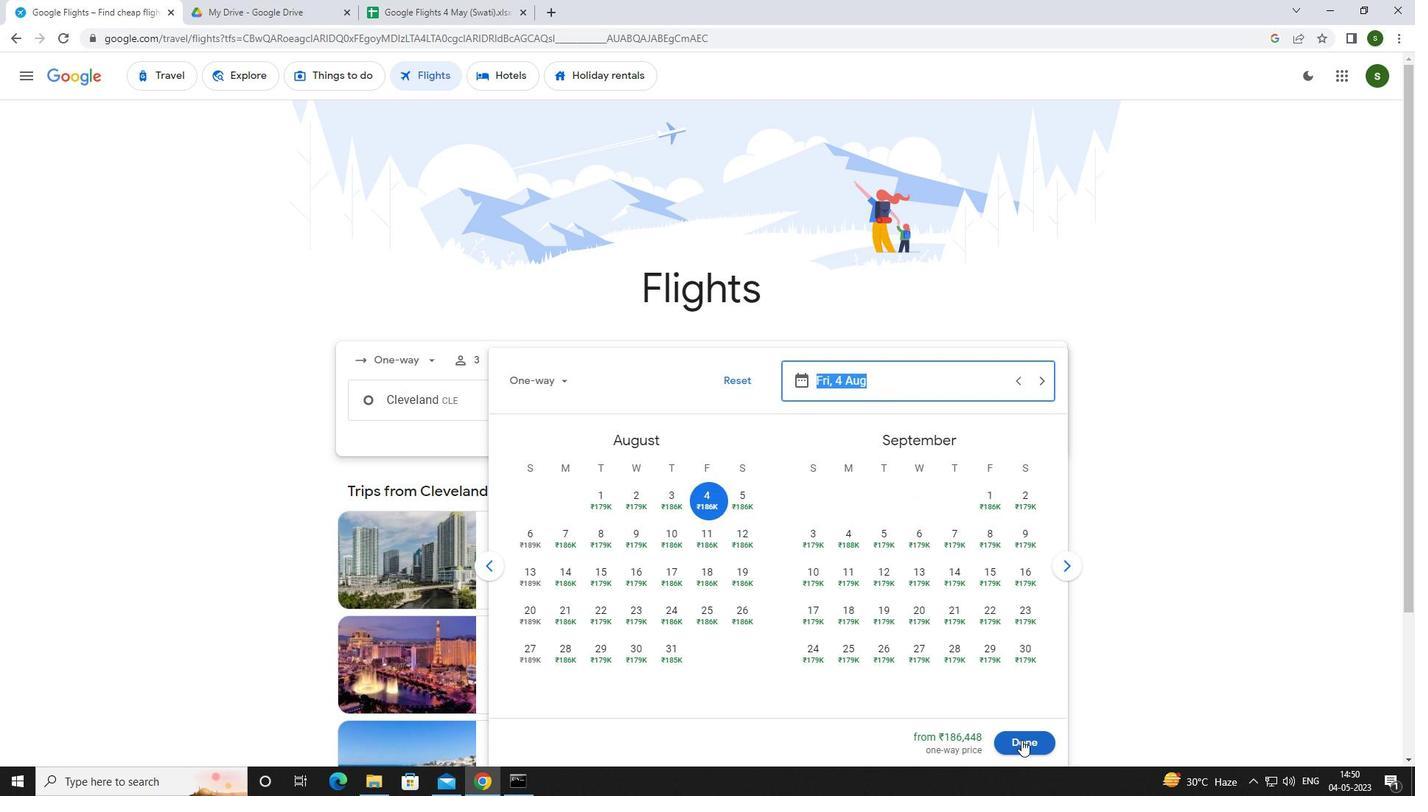 
Action: Mouse moved to (708, 455)
Screenshot: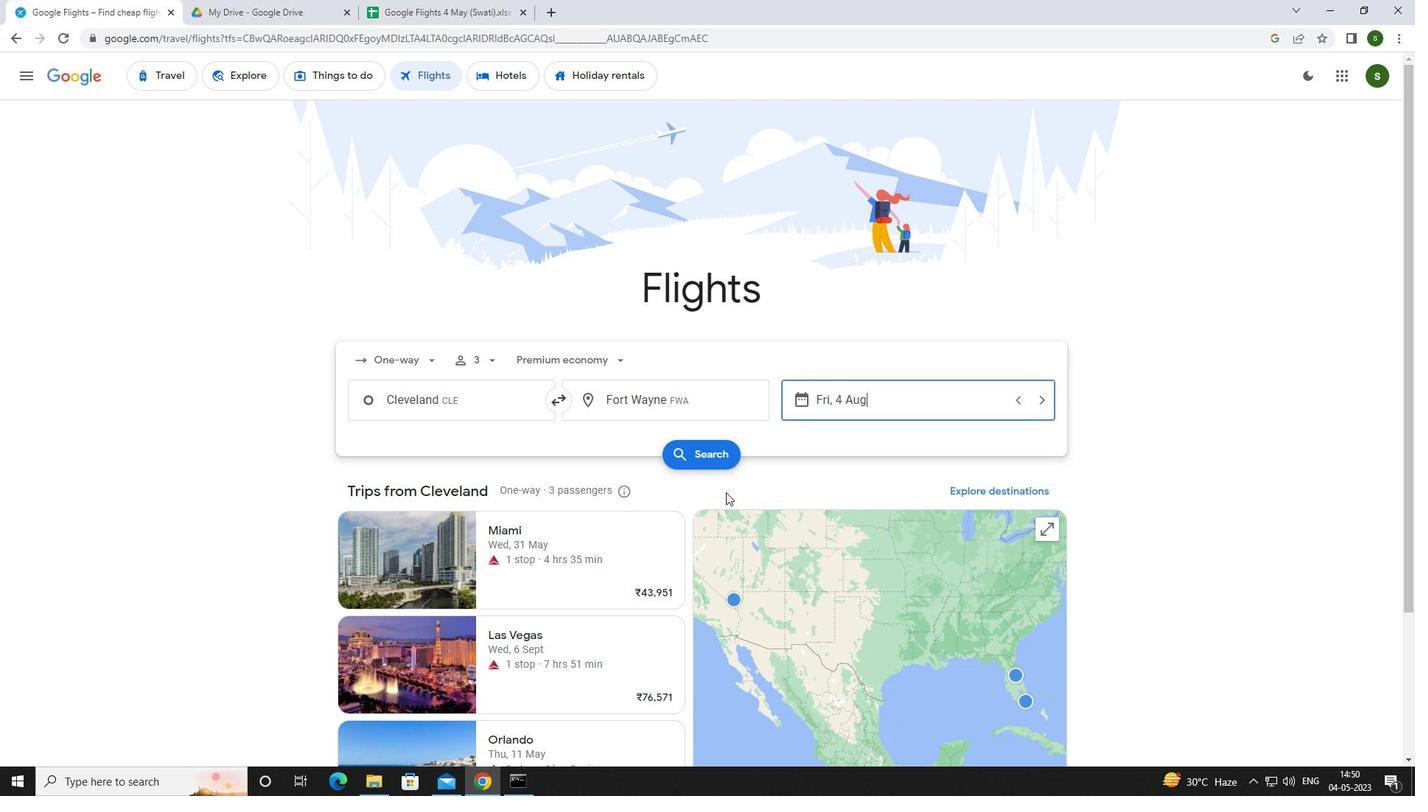 
Action: Mouse pressed left at (708, 455)
Screenshot: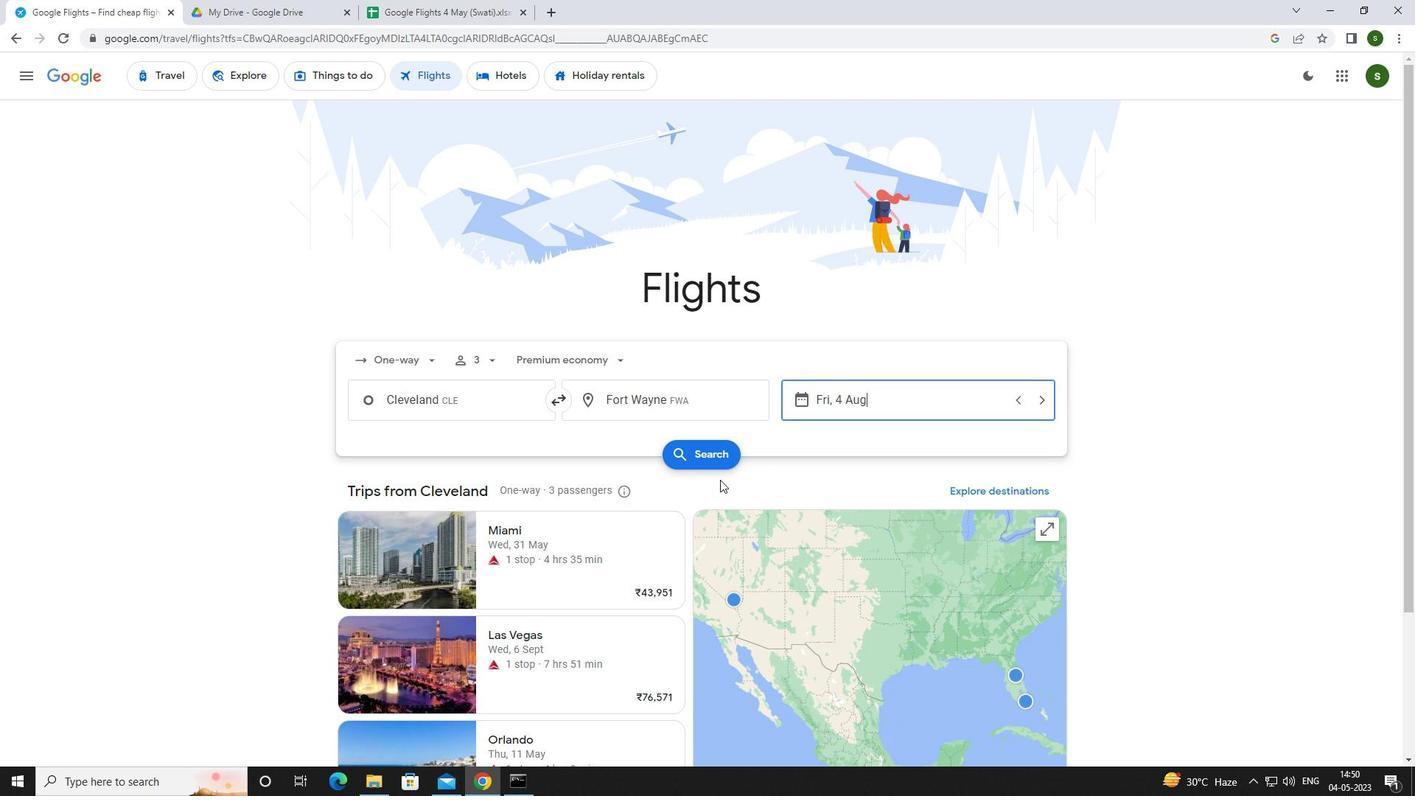
Action: Mouse moved to (357, 204)
Screenshot: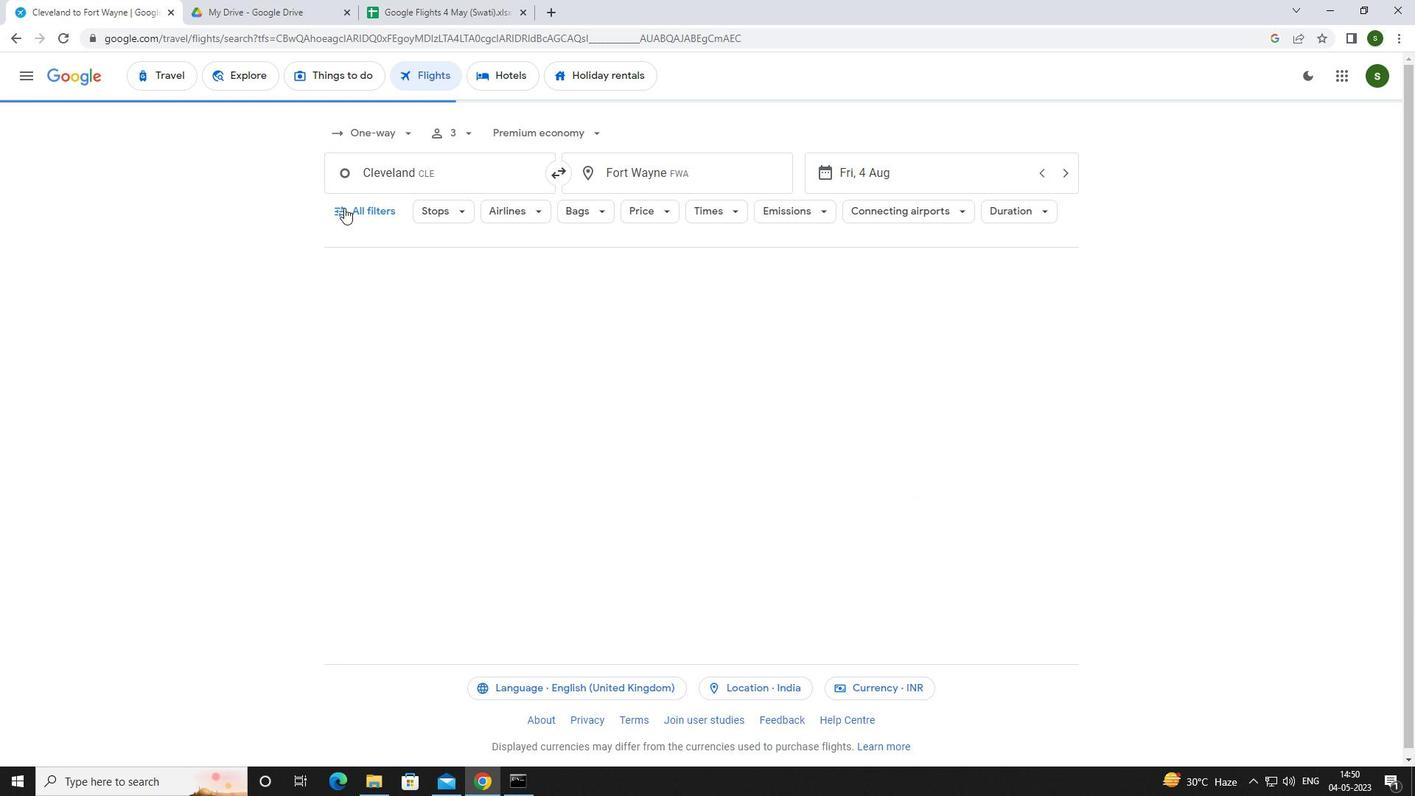 
Action: Mouse pressed left at (357, 204)
Screenshot: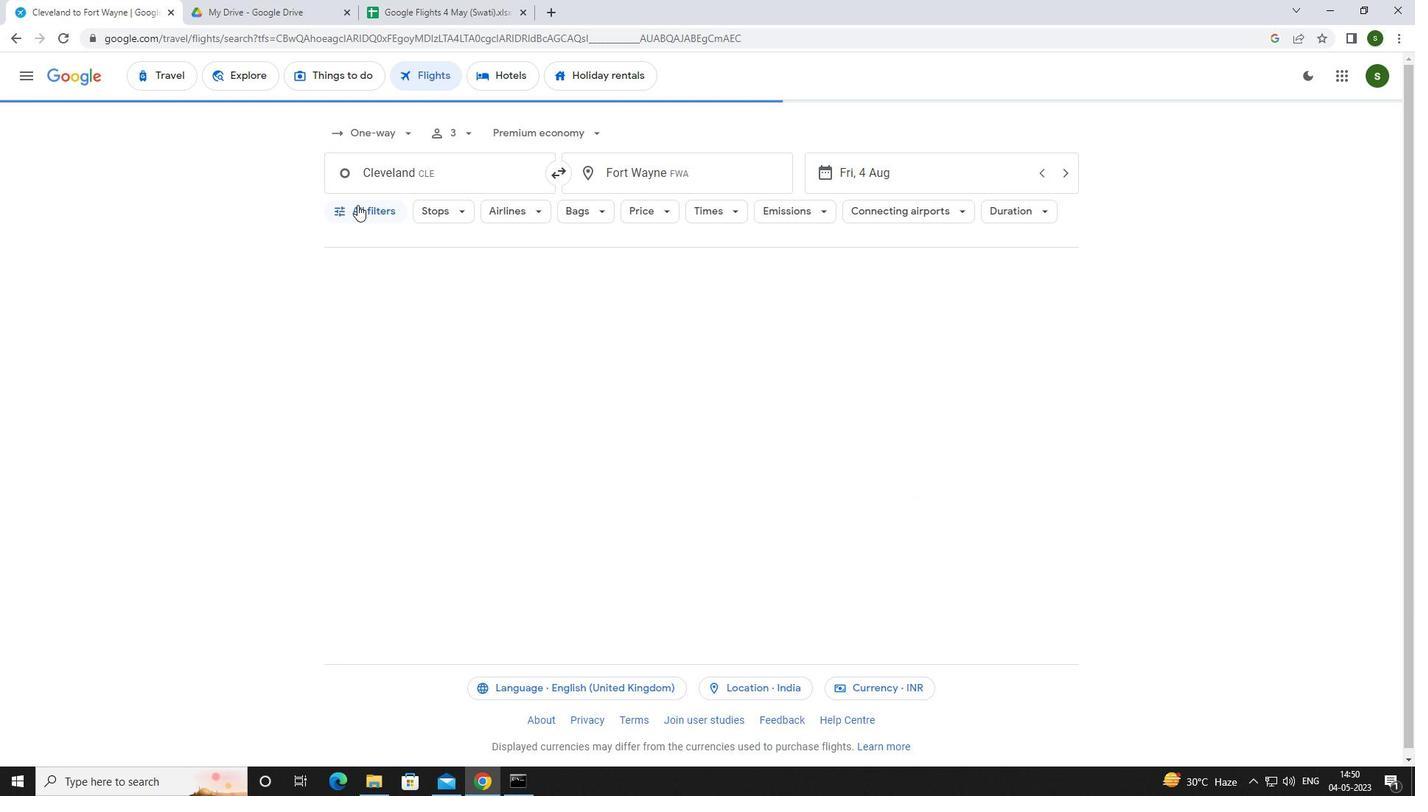 
Action: Mouse moved to (551, 522)
Screenshot: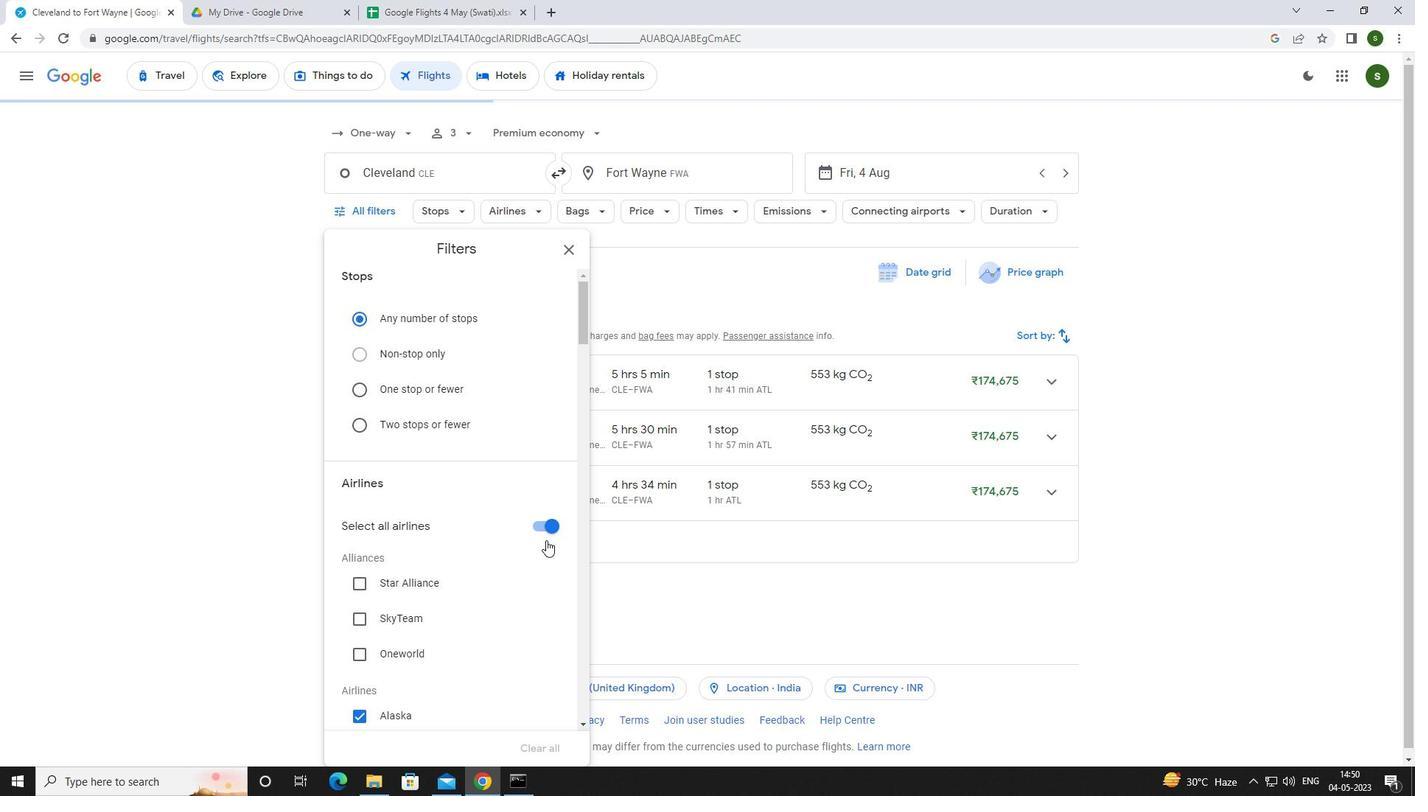 
Action: Mouse pressed left at (551, 522)
Screenshot: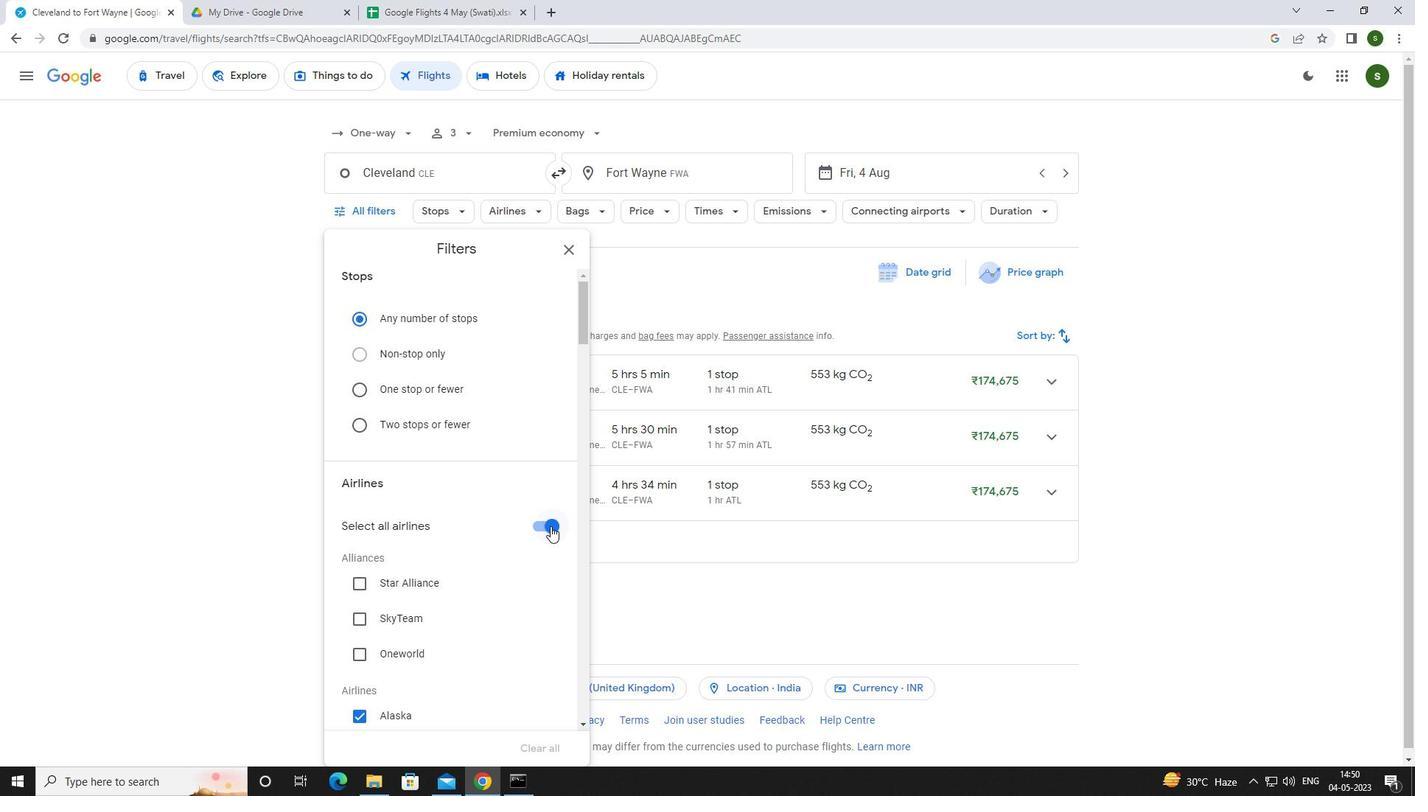 
Action: Mouse moved to (491, 472)
Screenshot: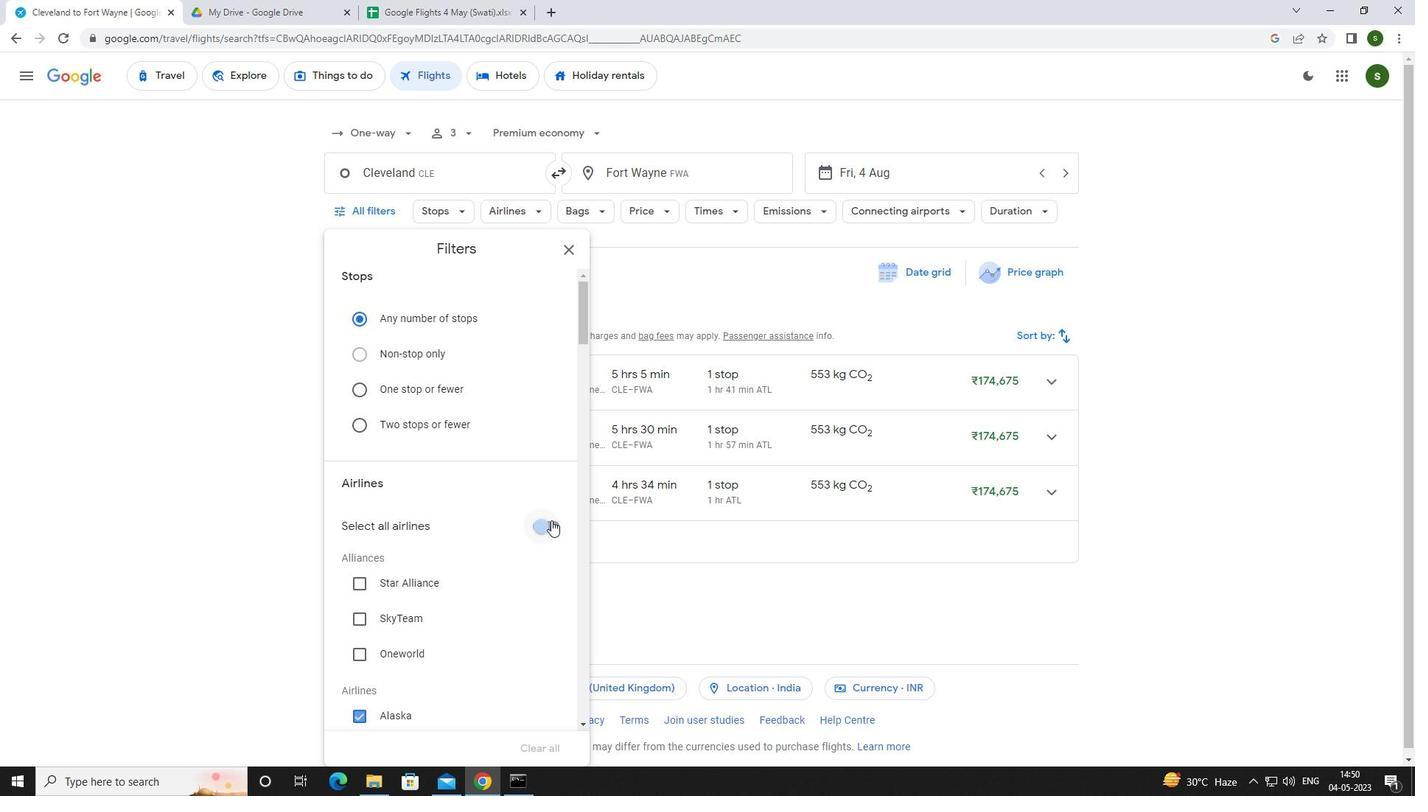
Action: Mouse scrolled (491, 471) with delta (0, 0)
Screenshot: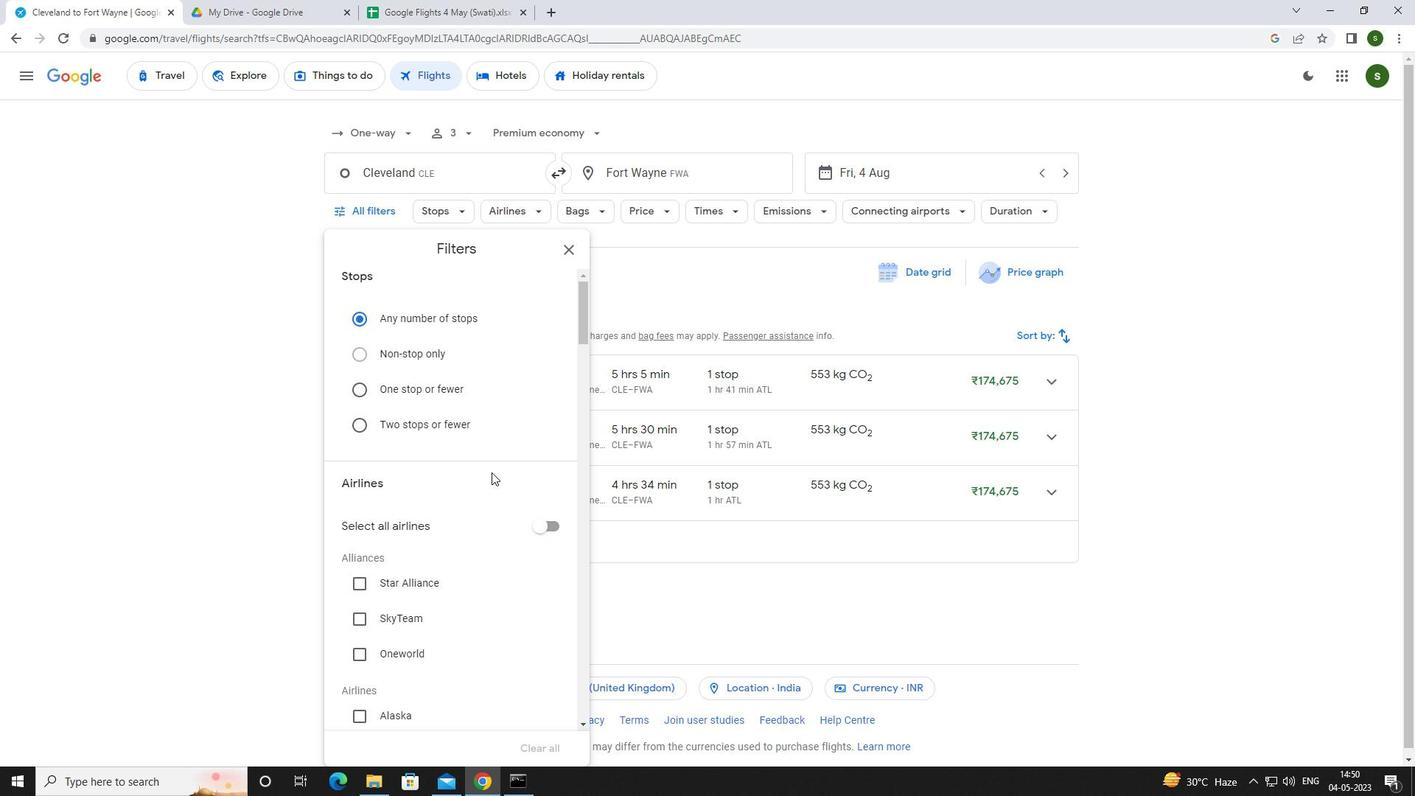 
Action: Mouse scrolled (491, 471) with delta (0, 0)
Screenshot: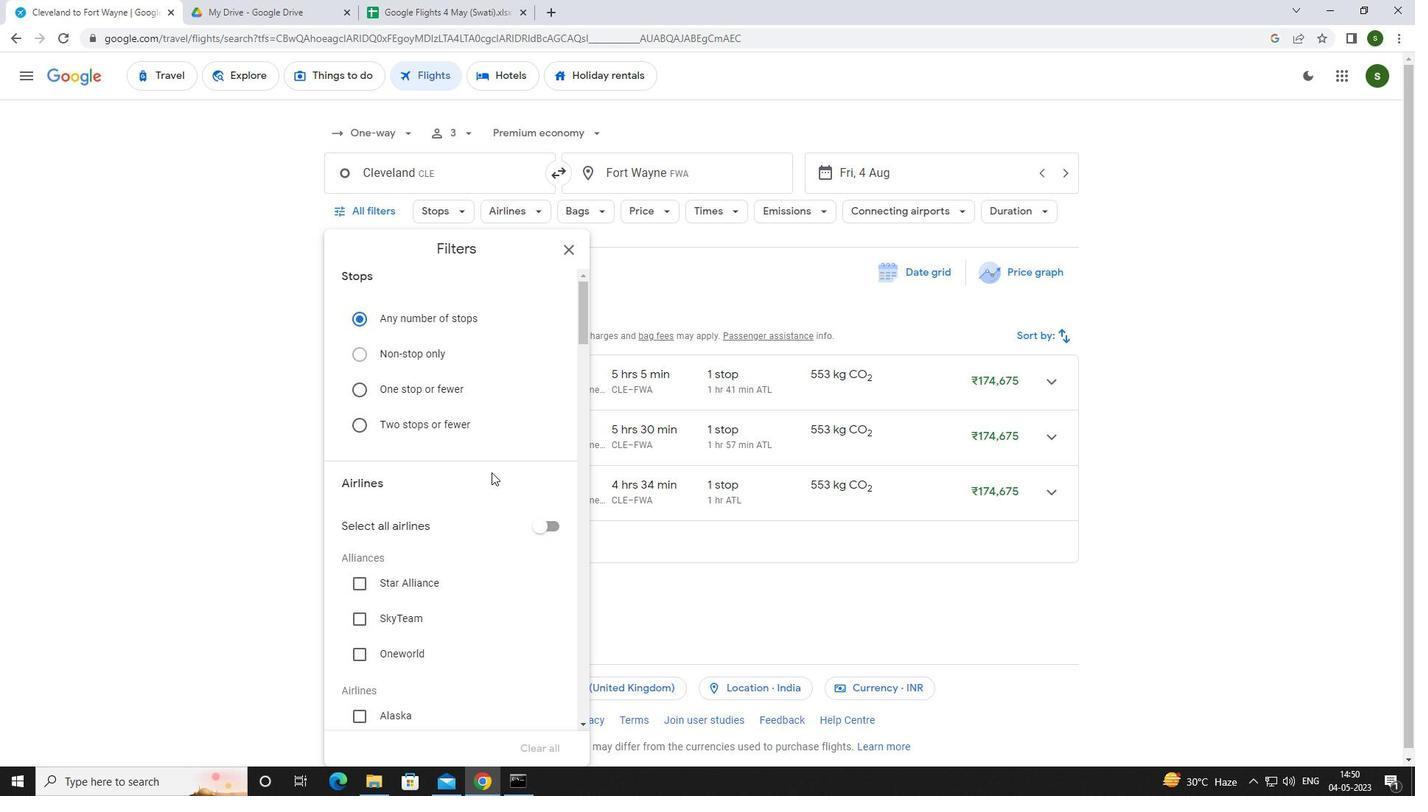 
Action: Mouse scrolled (491, 471) with delta (0, 0)
Screenshot: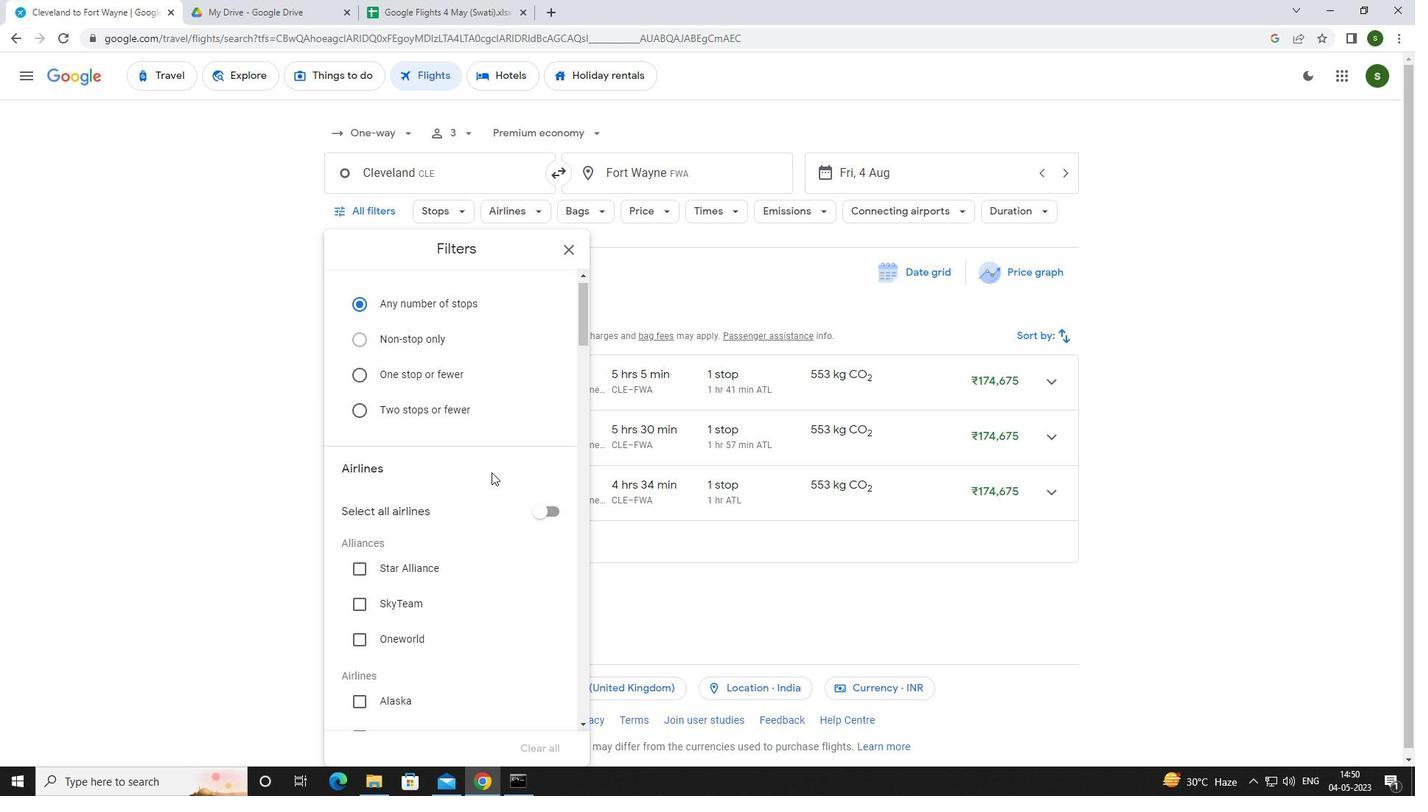 
Action: Mouse scrolled (491, 471) with delta (0, 0)
Screenshot: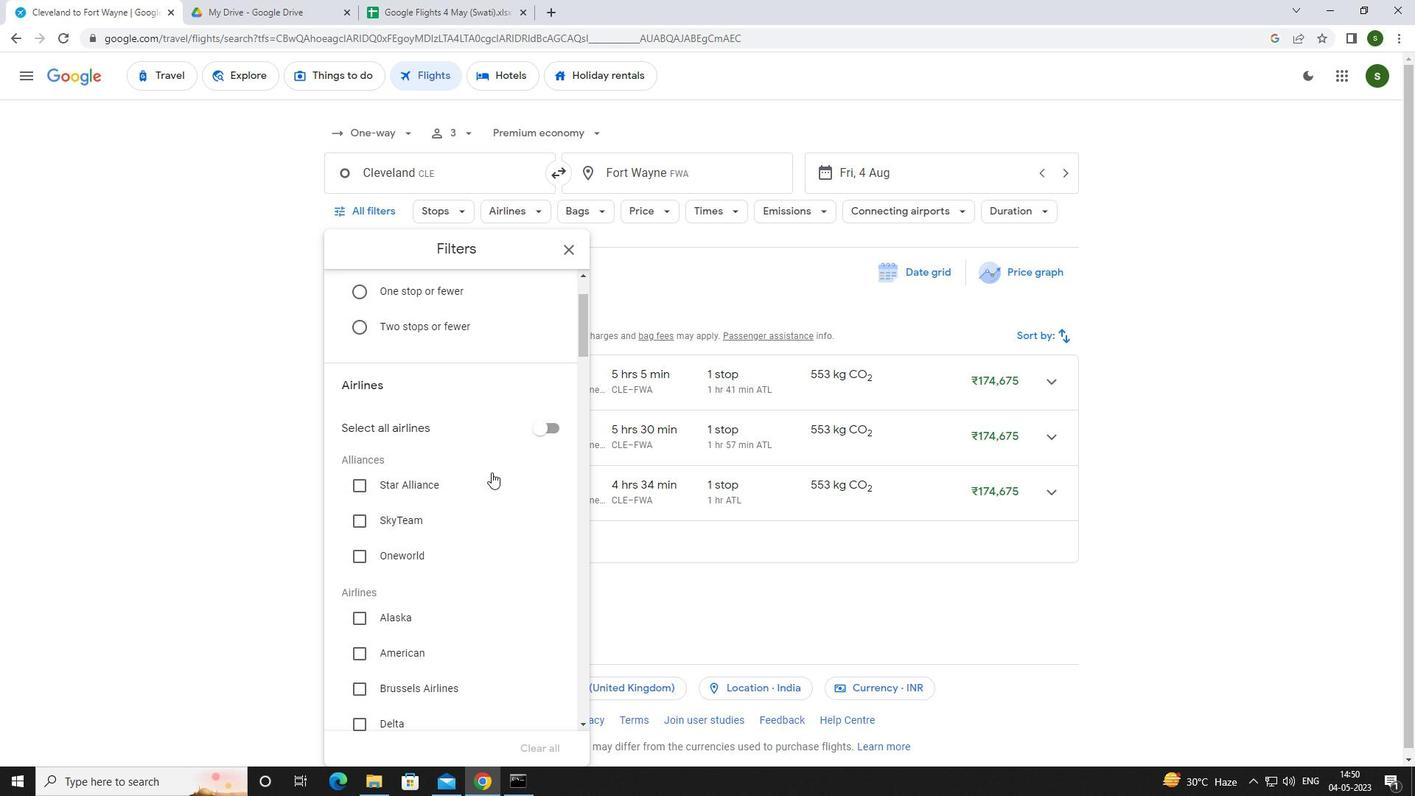 
Action: Mouse scrolled (491, 471) with delta (0, 0)
Screenshot: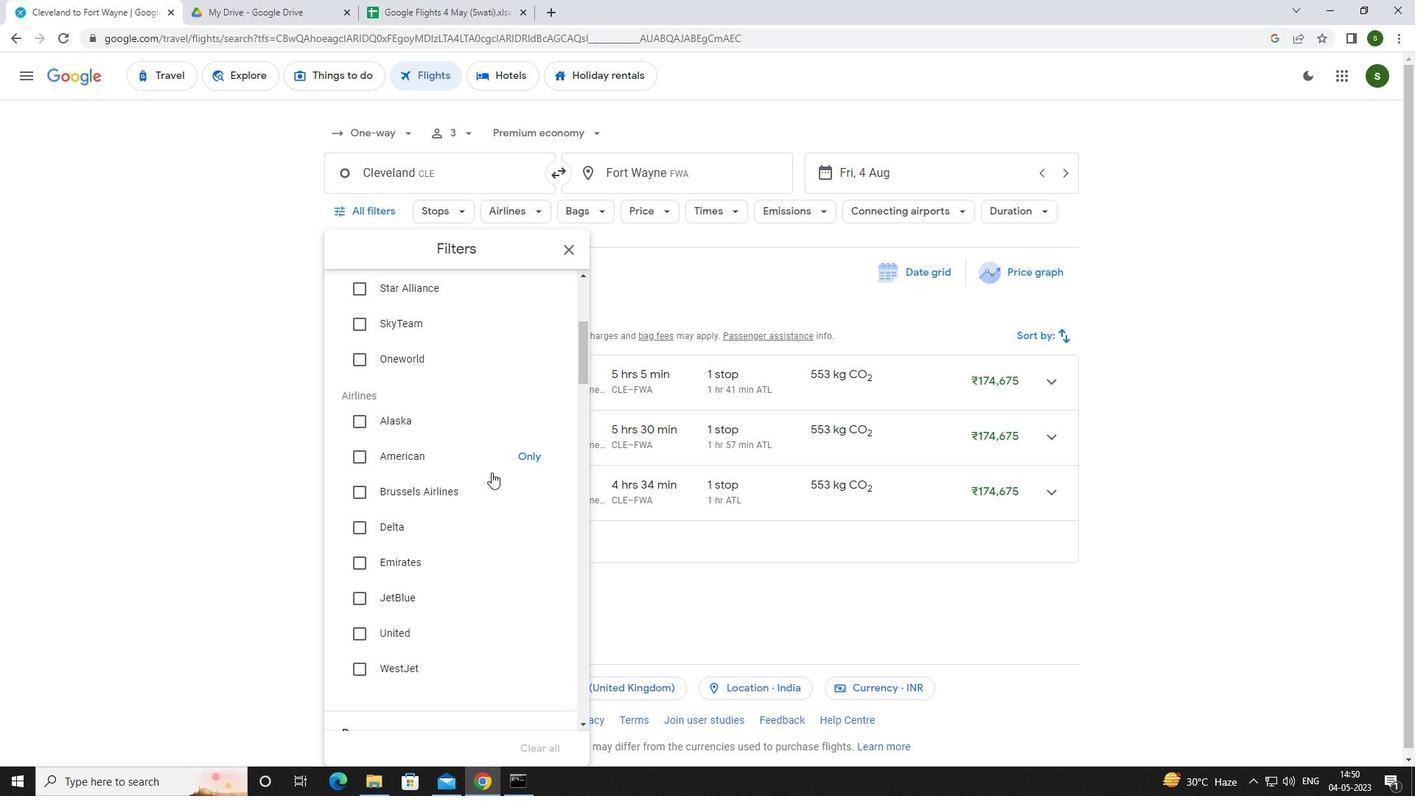 
Action: Mouse scrolled (491, 471) with delta (0, 0)
Screenshot: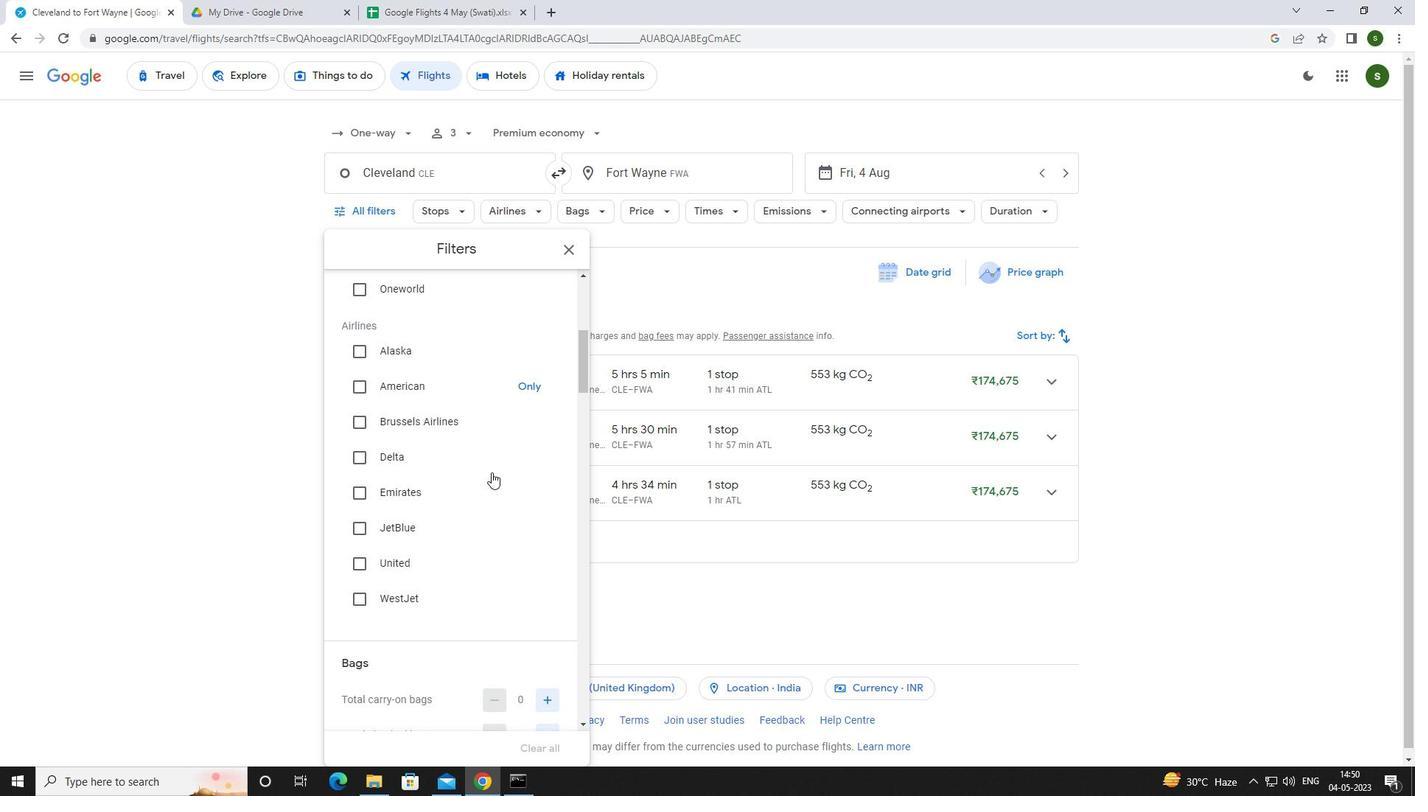 
Action: Mouse scrolled (491, 471) with delta (0, 0)
Screenshot: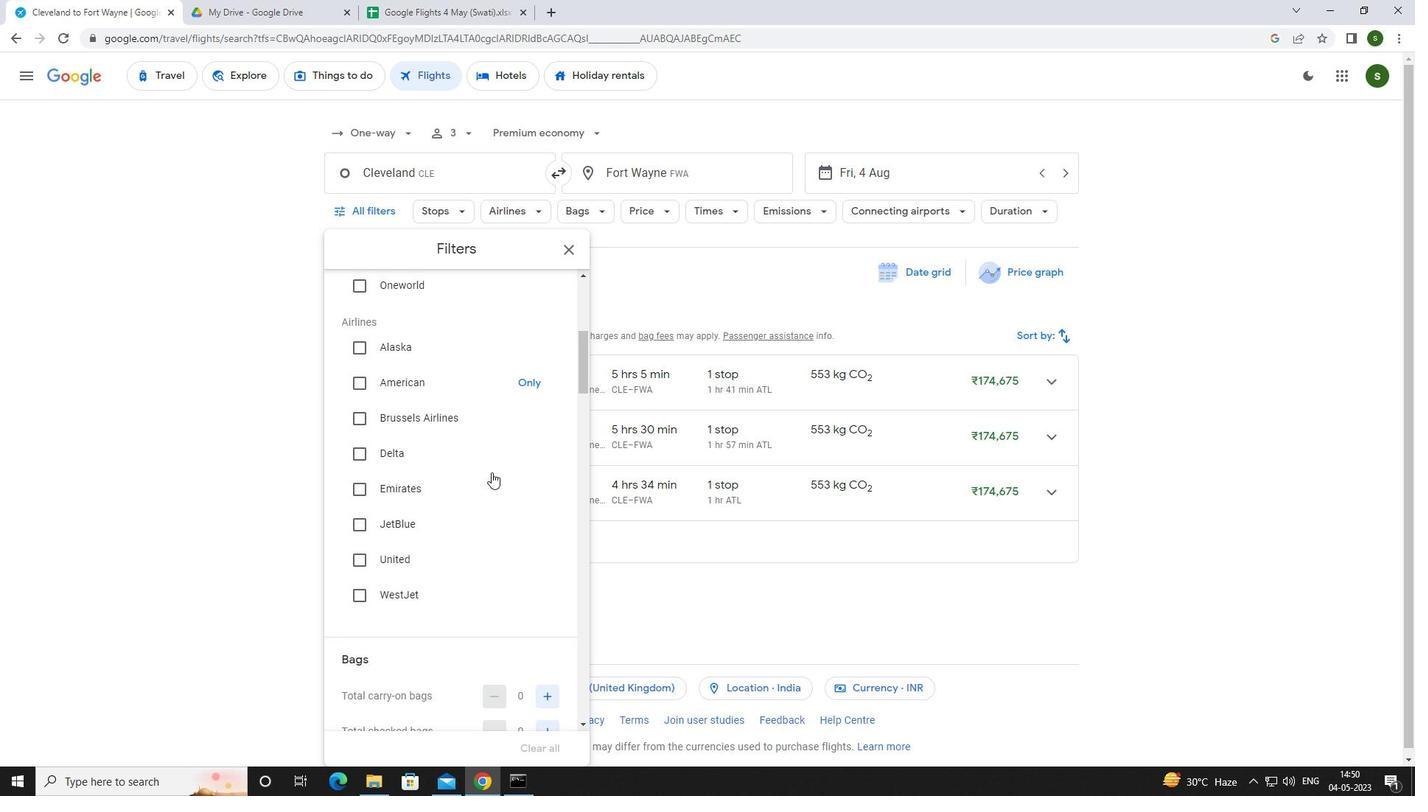 
Action: Mouse moved to (544, 550)
Screenshot: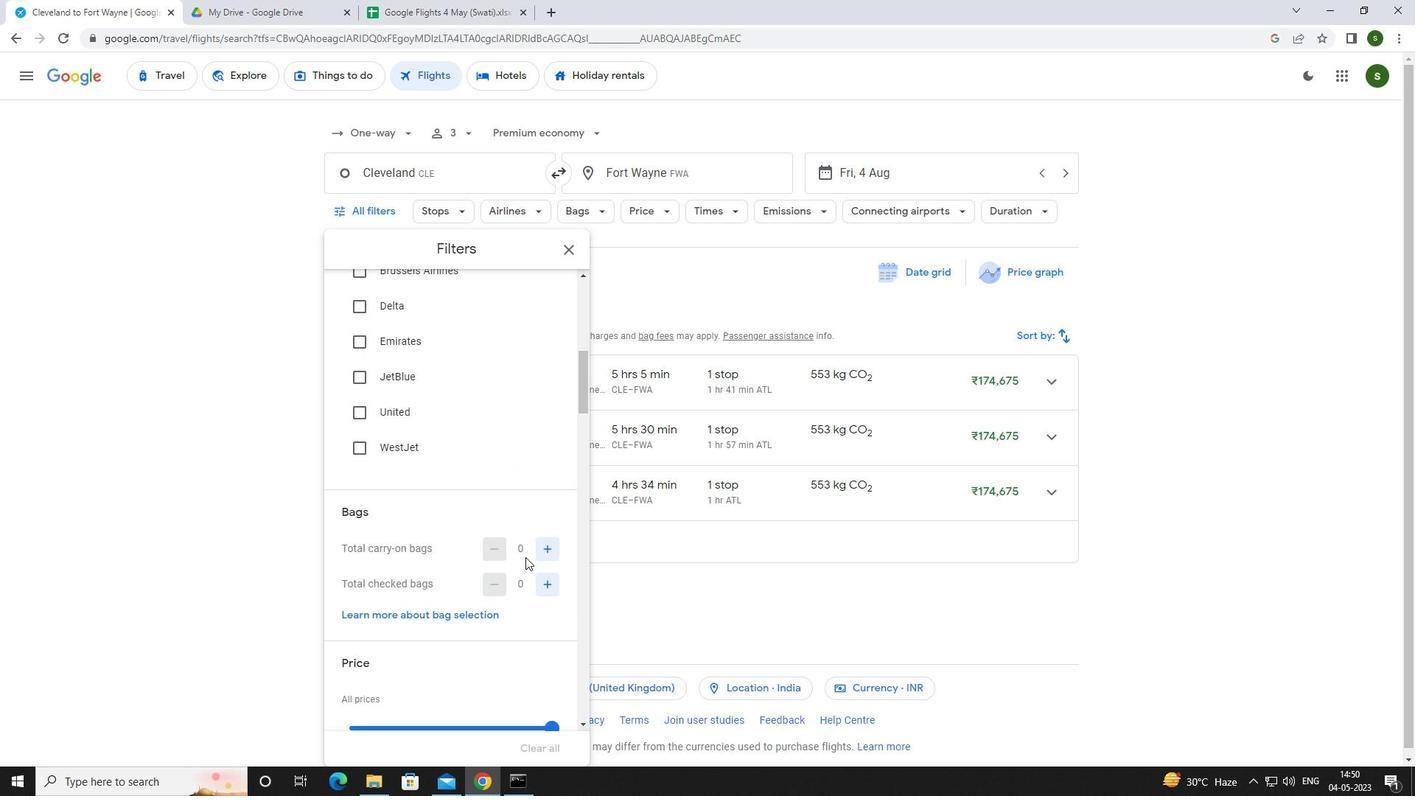 
Action: Mouse pressed left at (544, 550)
Screenshot: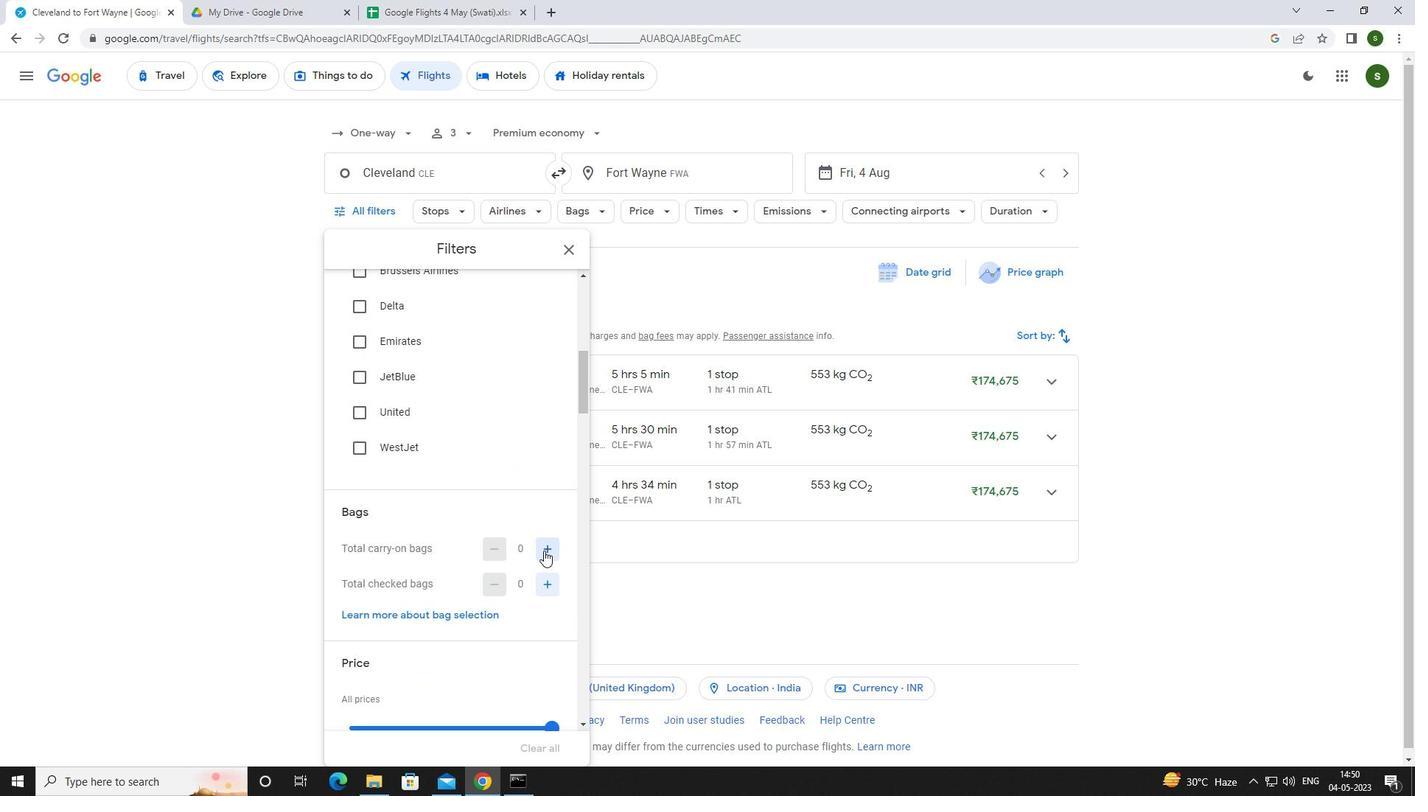 
Action: Mouse pressed left at (544, 550)
Screenshot: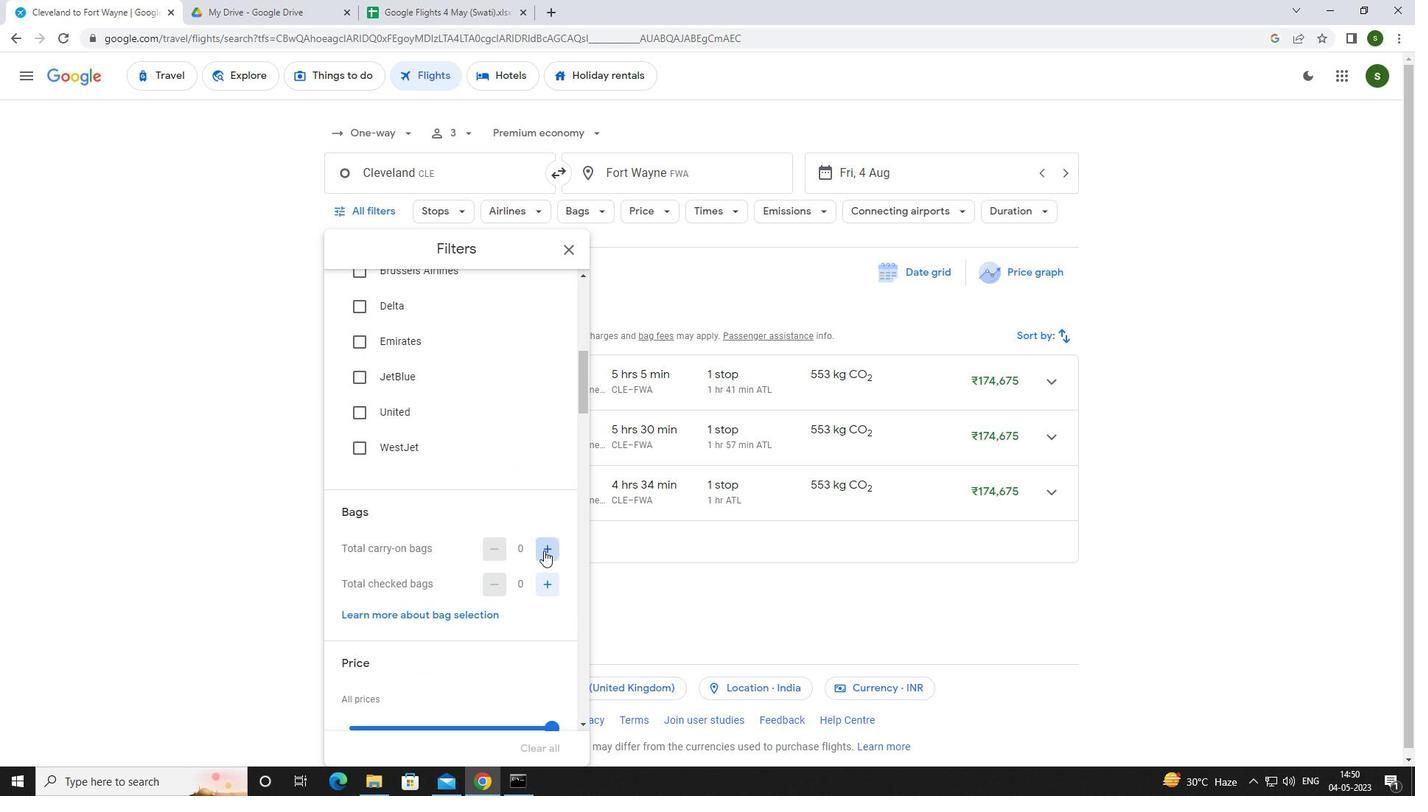
Action: Mouse moved to (544, 586)
Screenshot: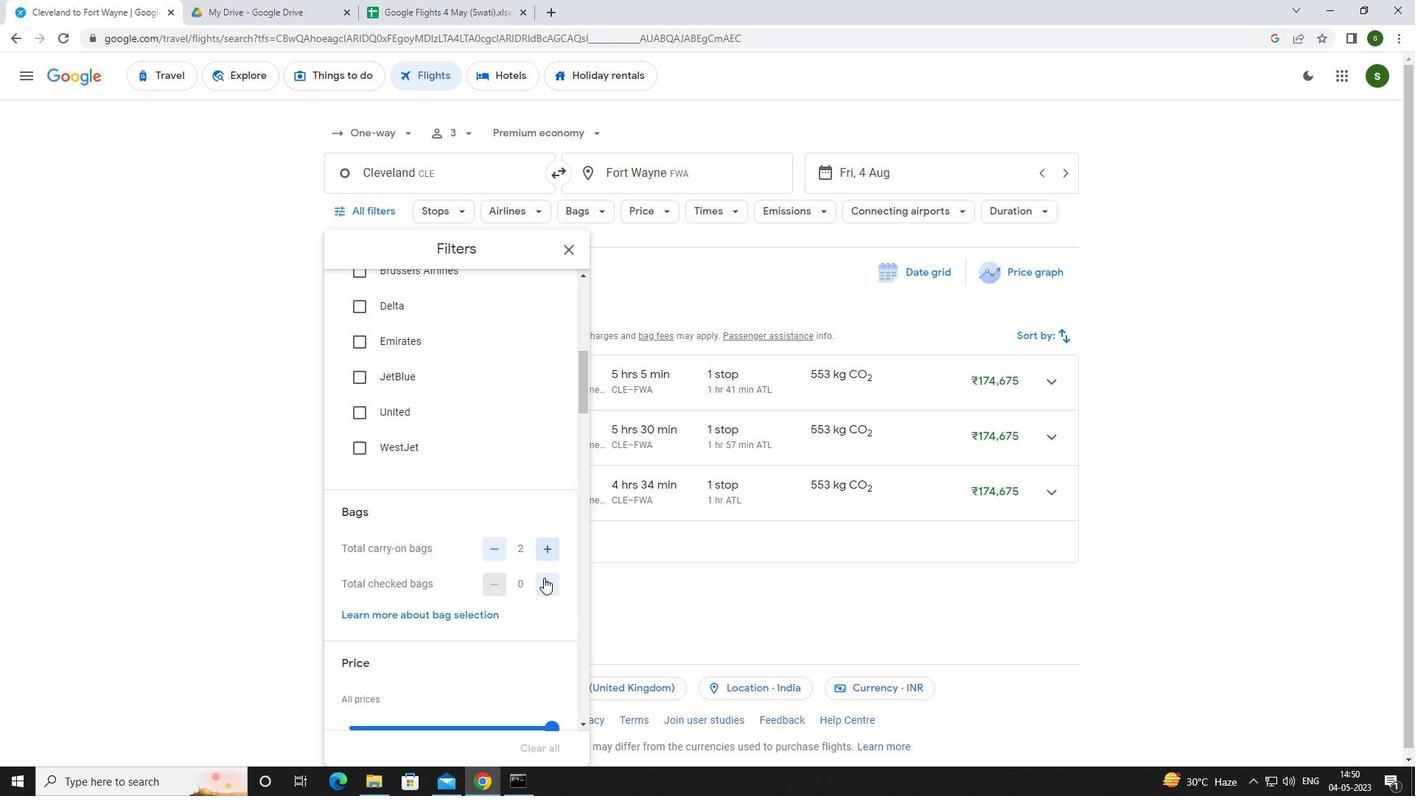 
Action: Mouse pressed left at (544, 586)
Screenshot: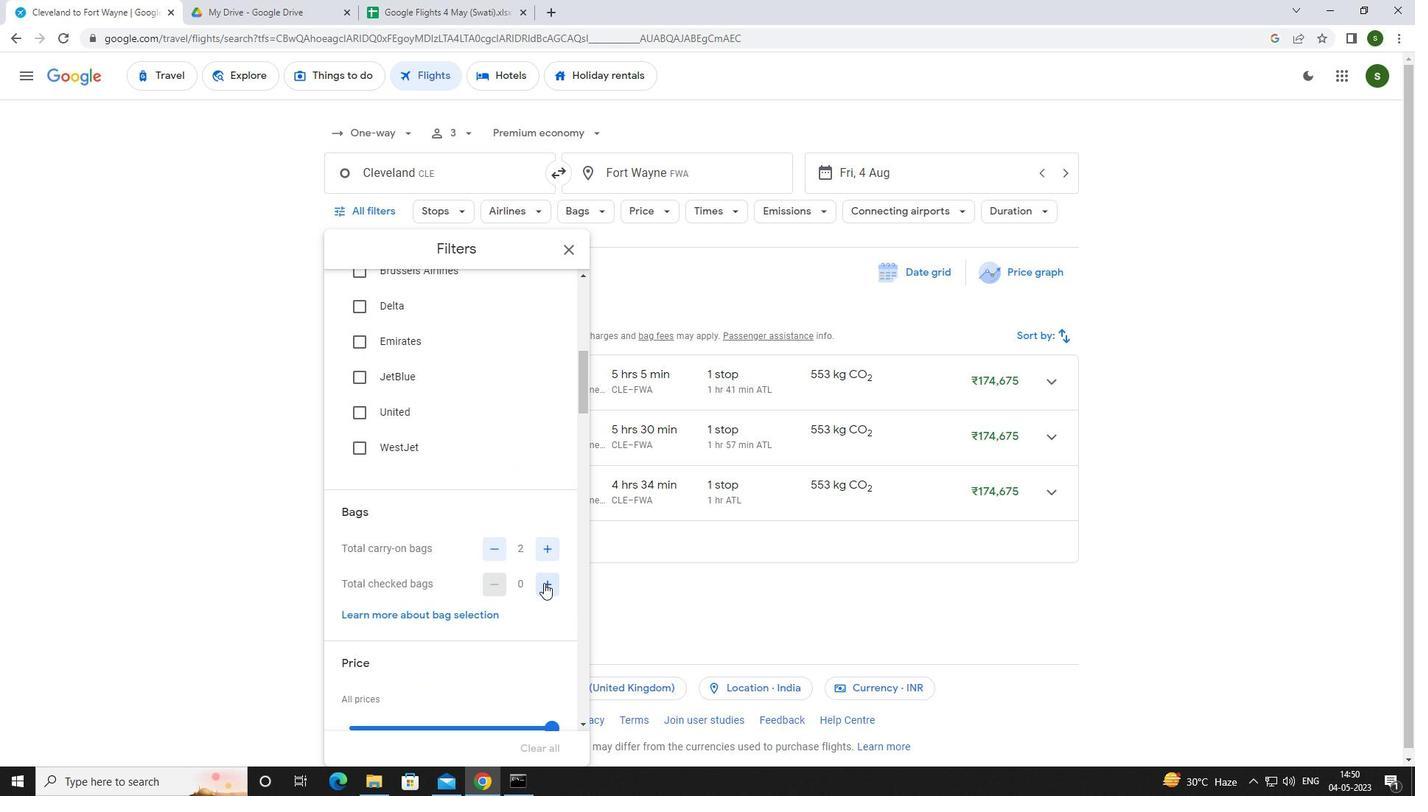
Action: Mouse pressed left at (544, 586)
Screenshot: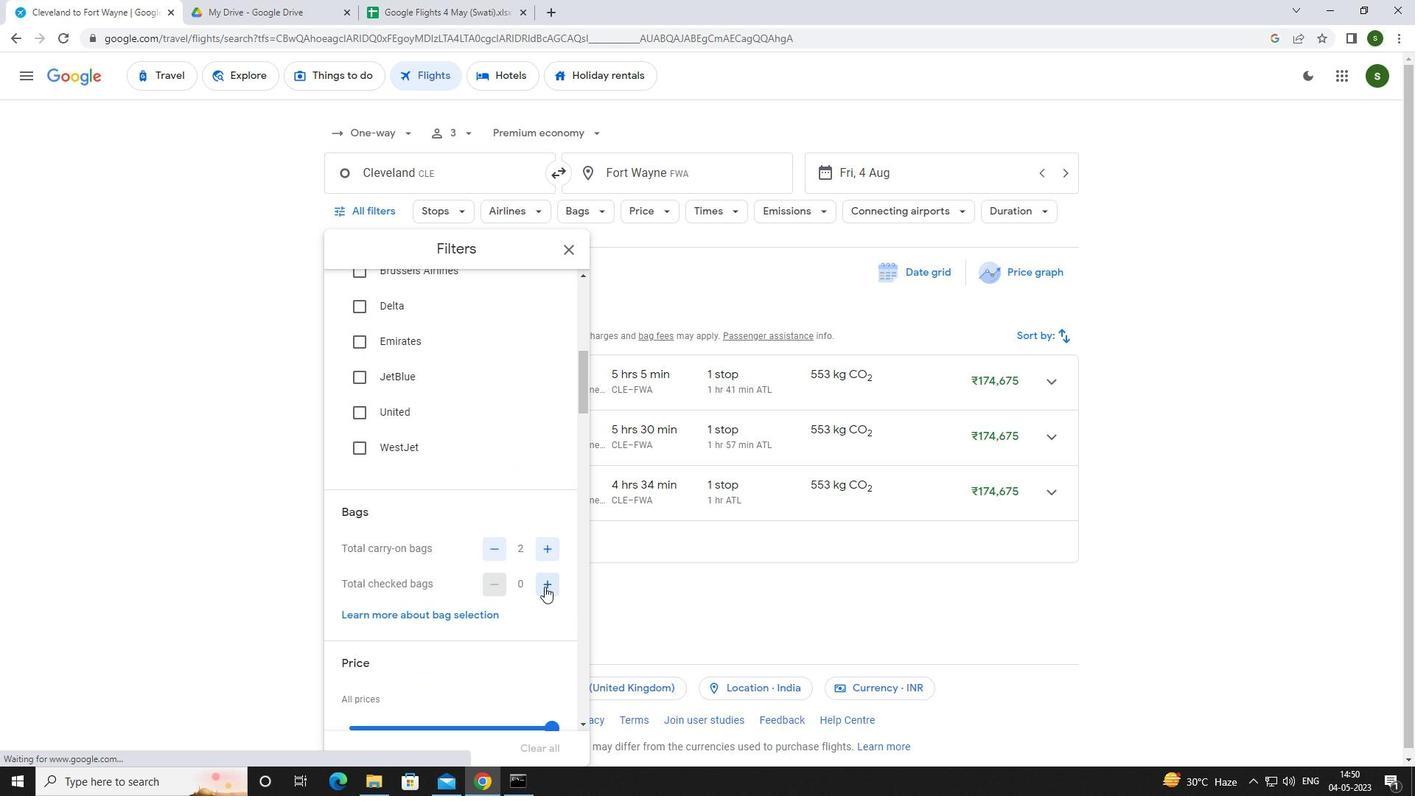 
Action: Mouse pressed left at (544, 586)
Screenshot: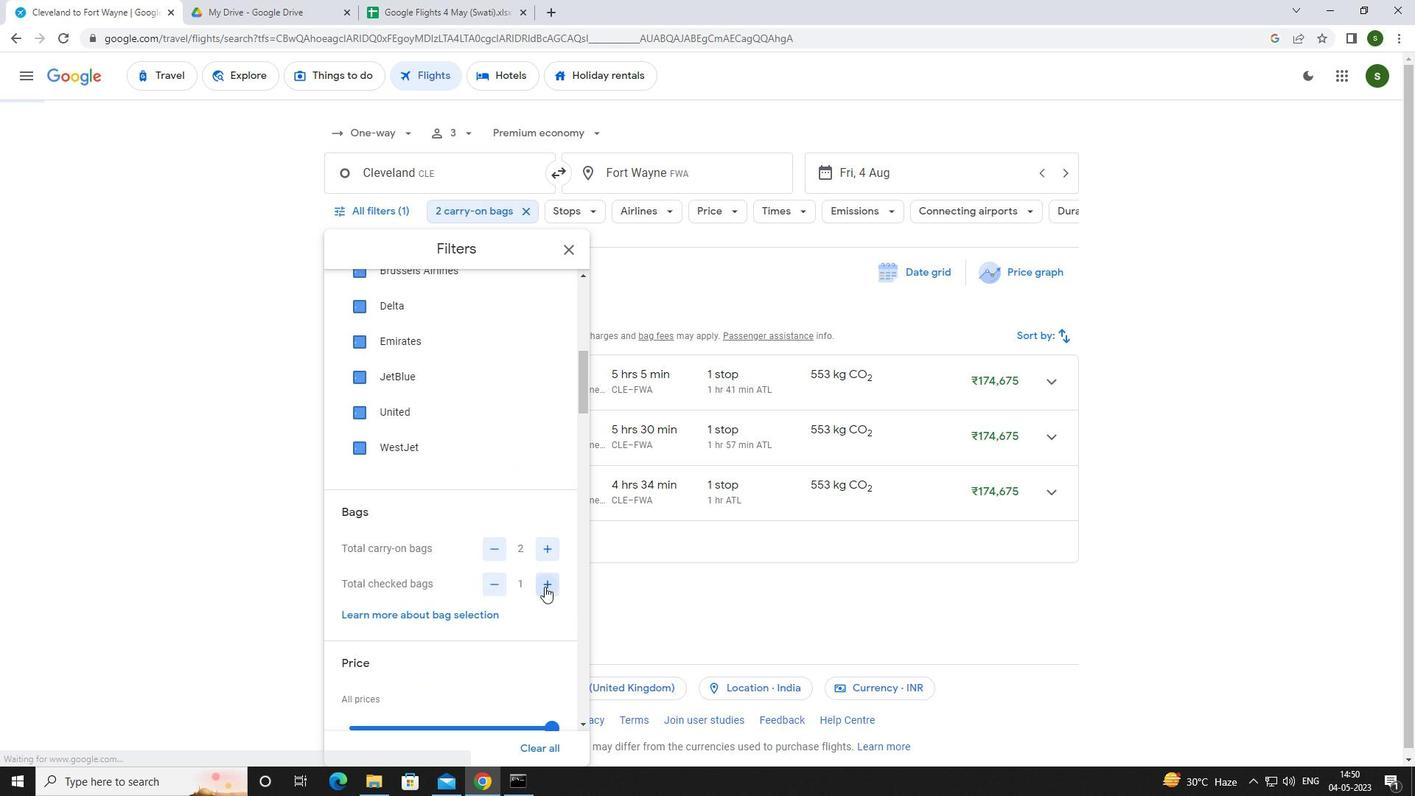 
Action: Mouse pressed left at (544, 586)
Screenshot: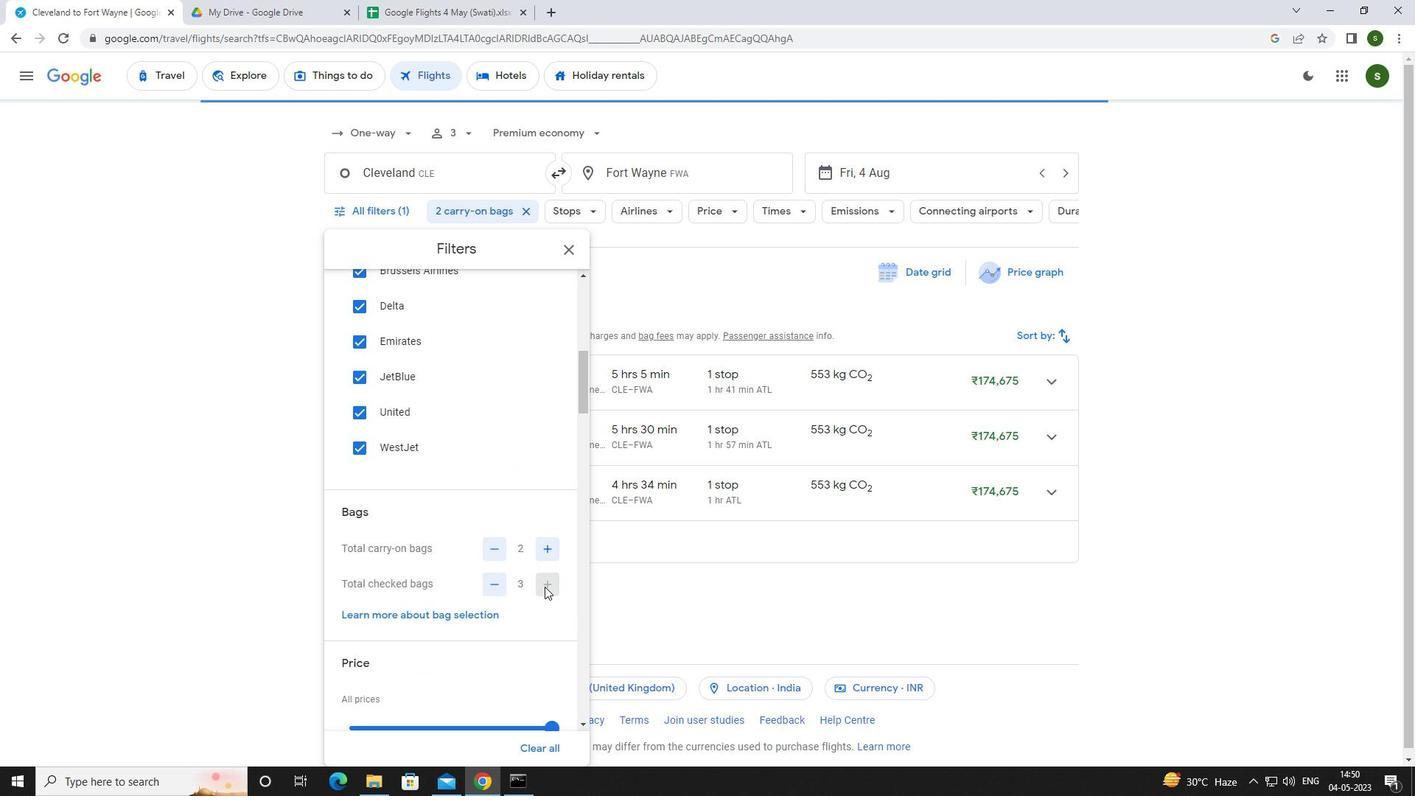 
Action: Mouse moved to (544, 584)
Screenshot: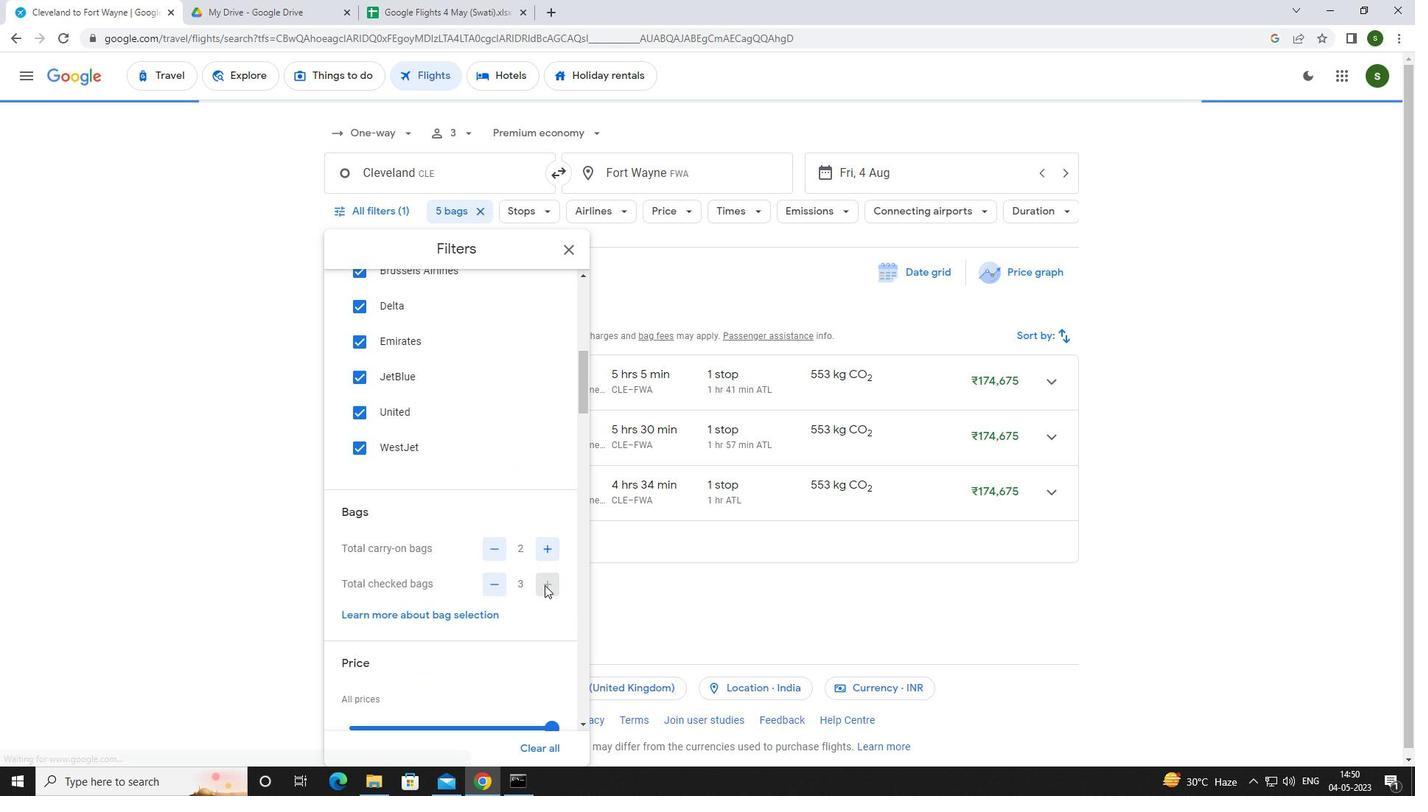 
Action: Mouse scrolled (544, 583) with delta (0, 0)
Screenshot: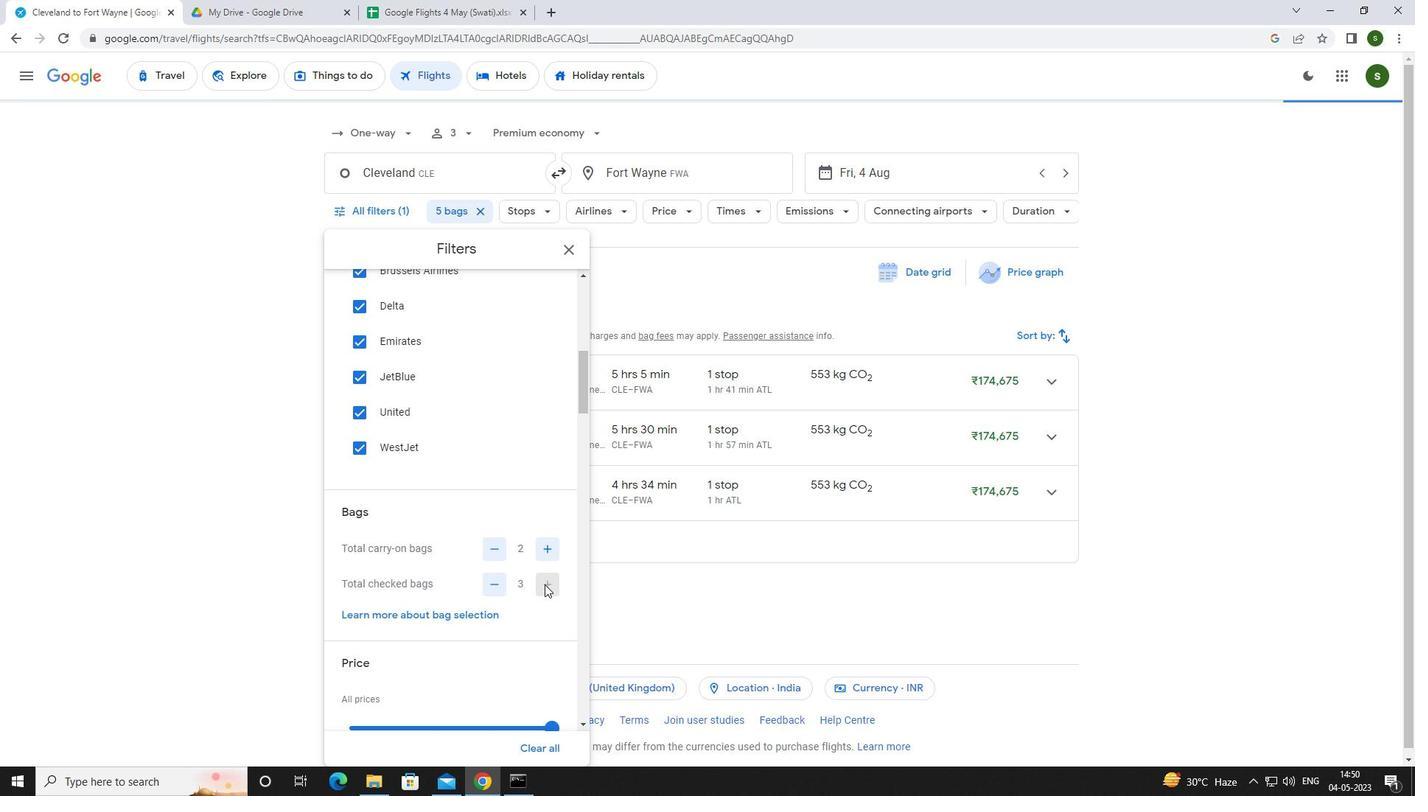 
Action: Mouse scrolled (544, 583) with delta (0, 0)
Screenshot: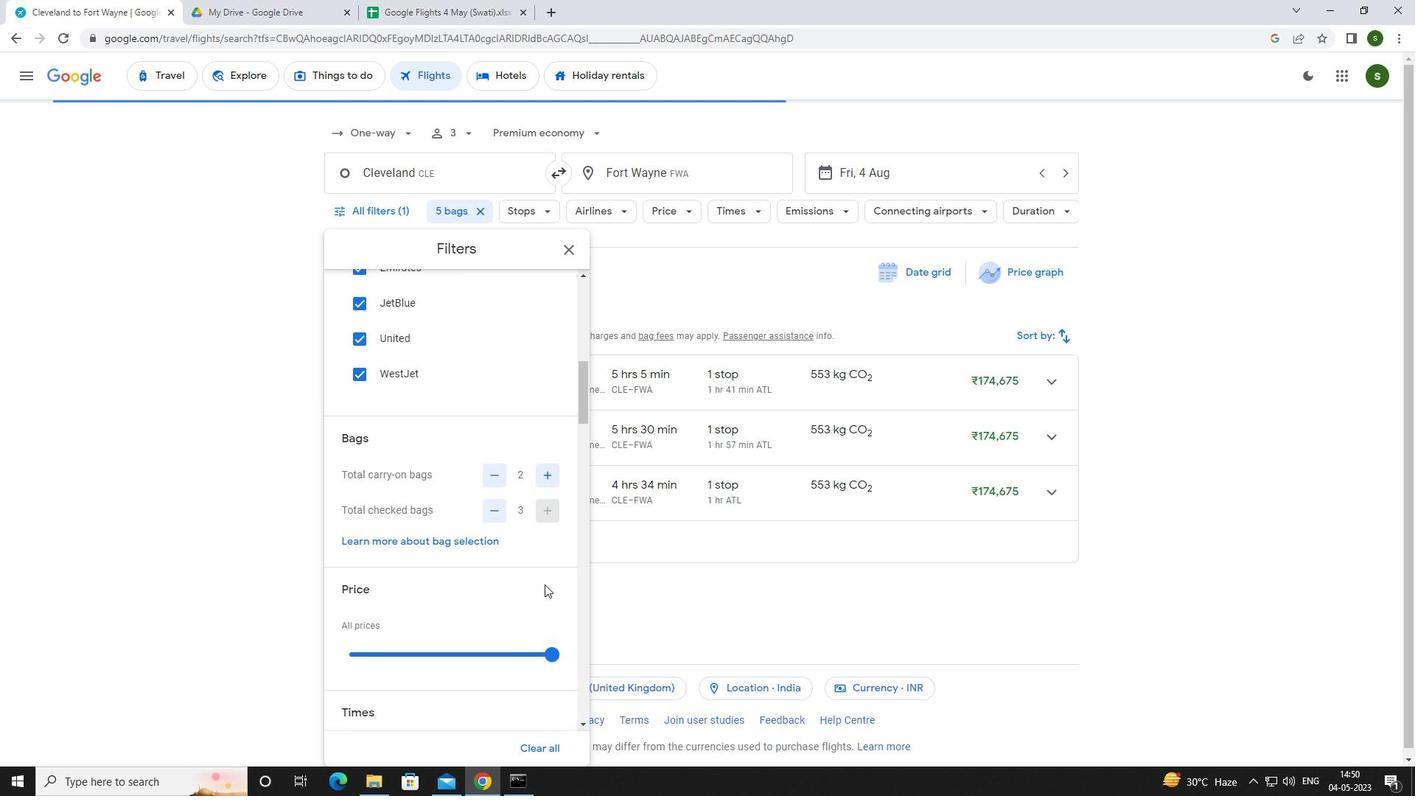 
Action: Mouse scrolled (544, 583) with delta (0, 0)
Screenshot: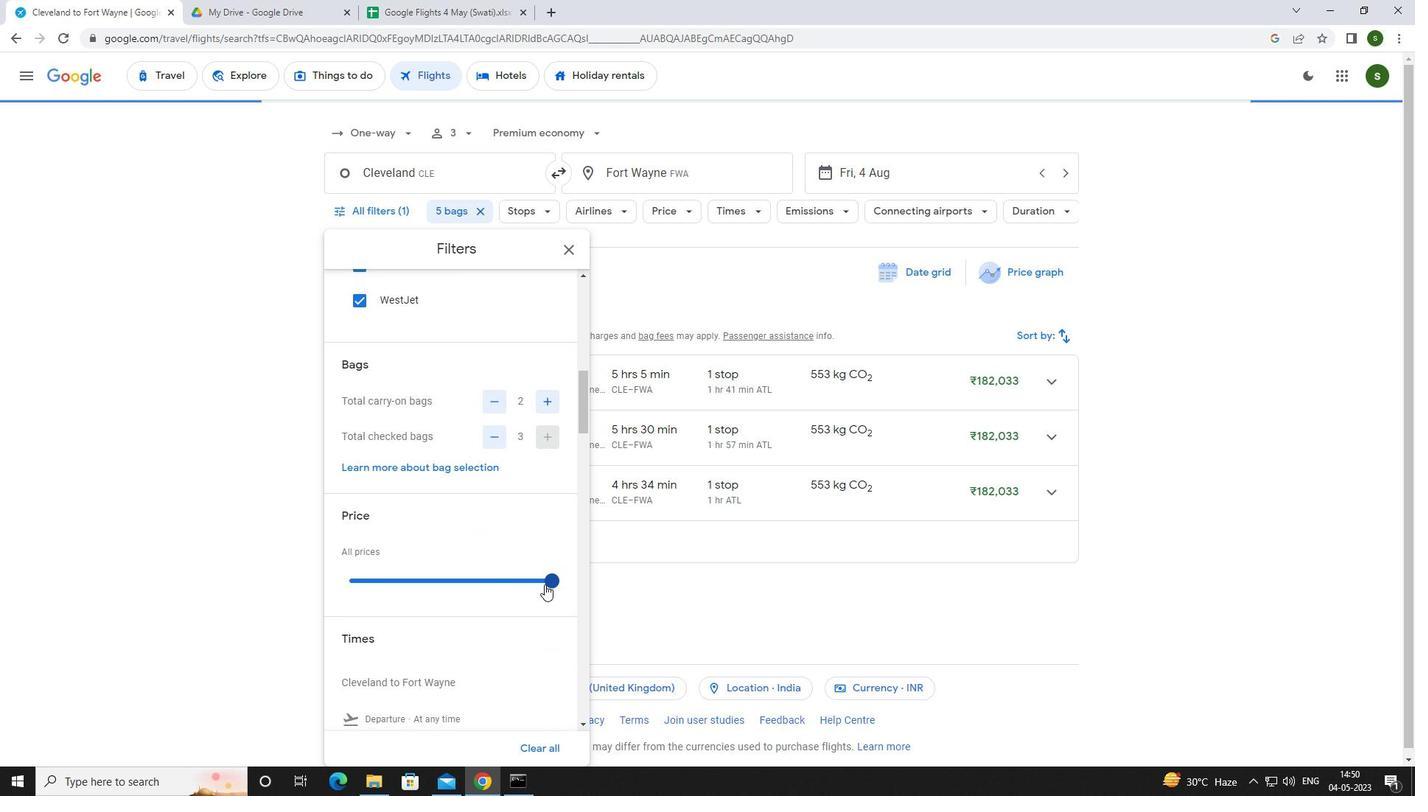 
Action: Mouse moved to (544, 584)
Screenshot: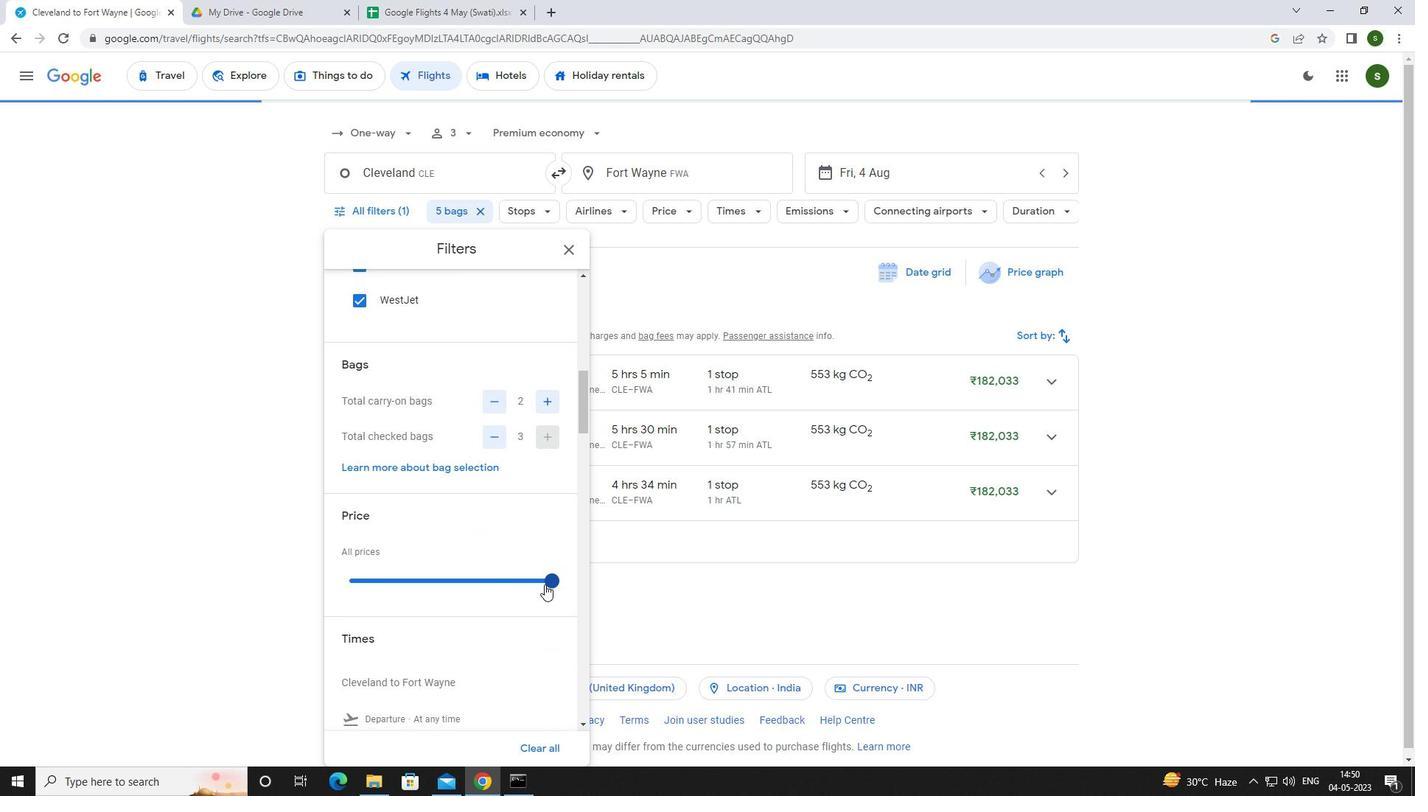 
Action: Mouse scrolled (544, 583) with delta (0, 0)
Screenshot: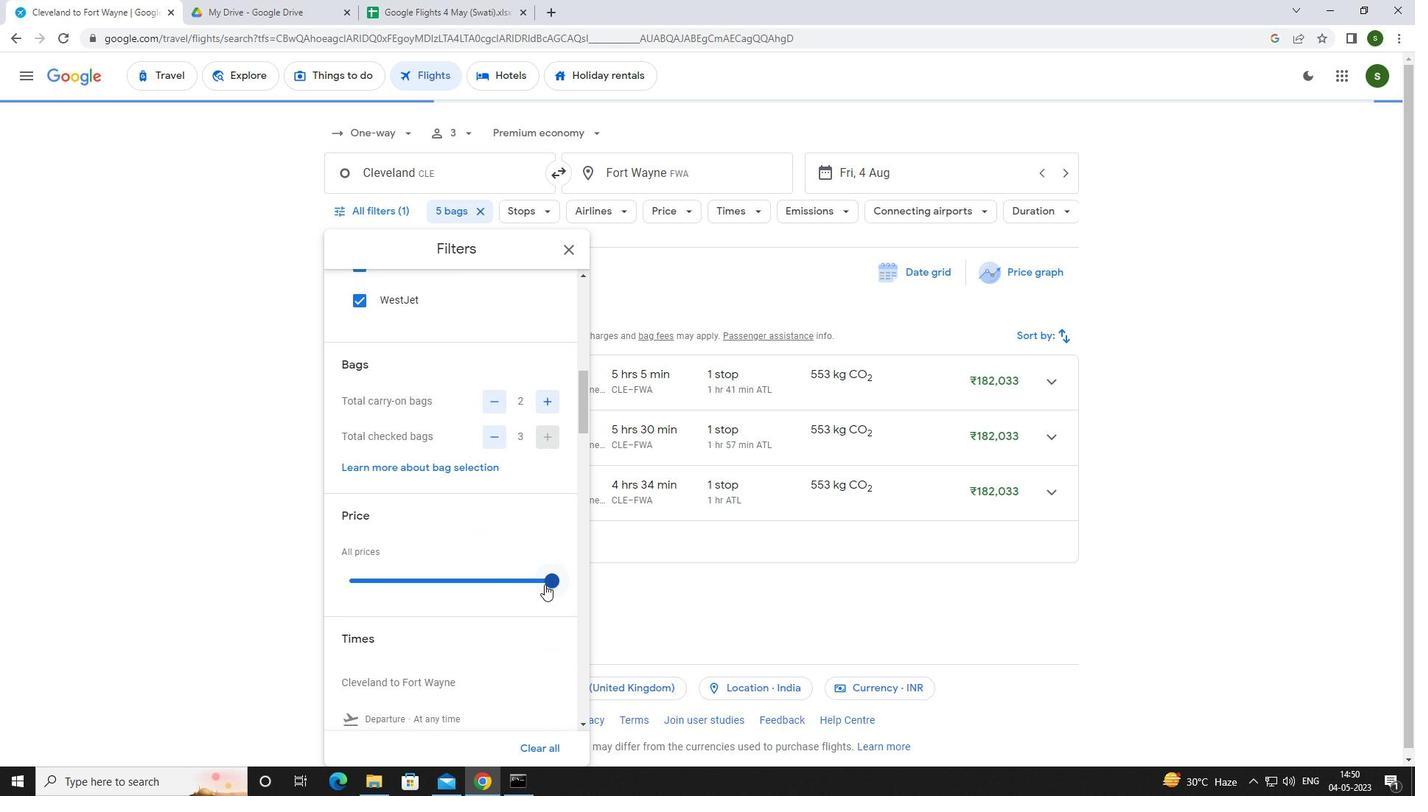 
Action: Mouse moved to (347, 601)
Screenshot: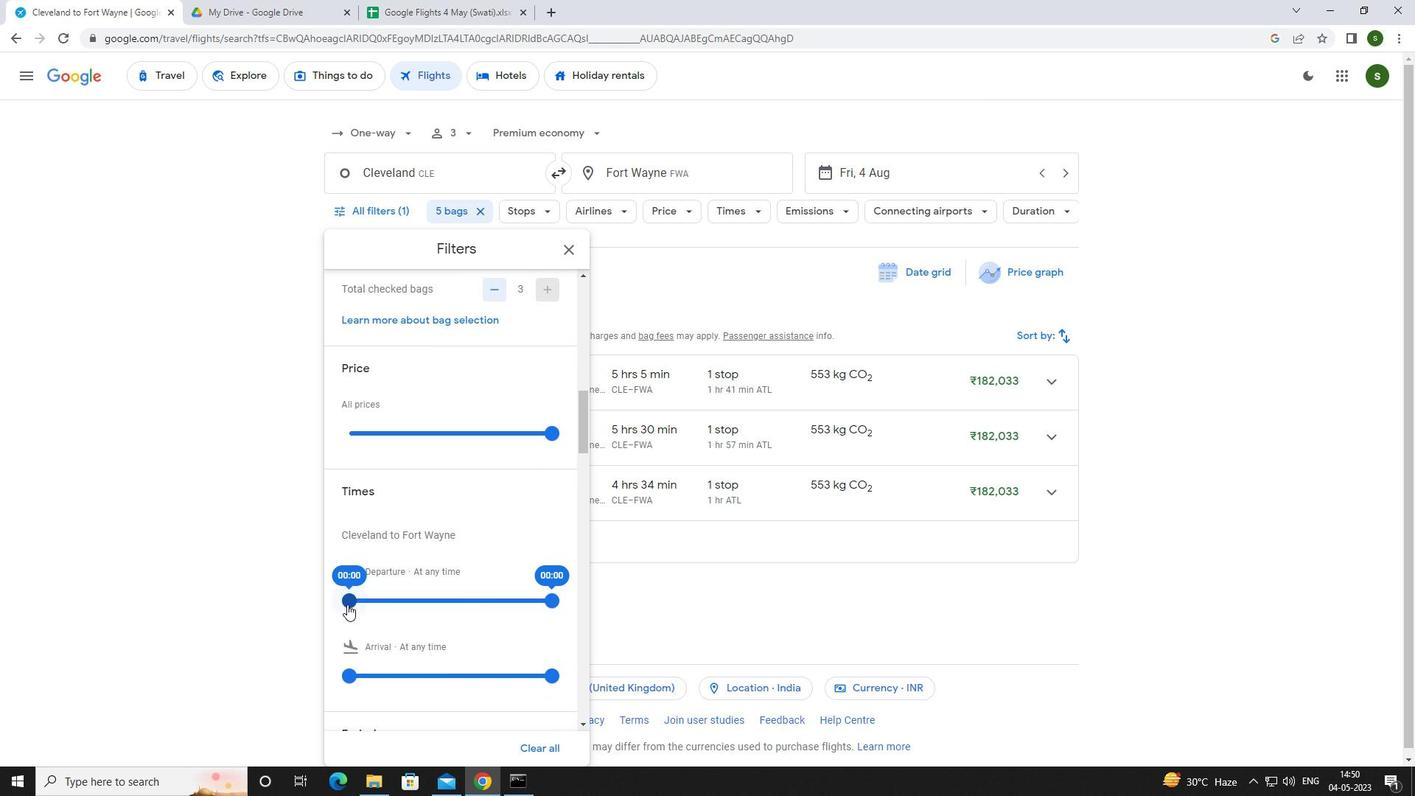
Action: Mouse pressed left at (347, 601)
Screenshot: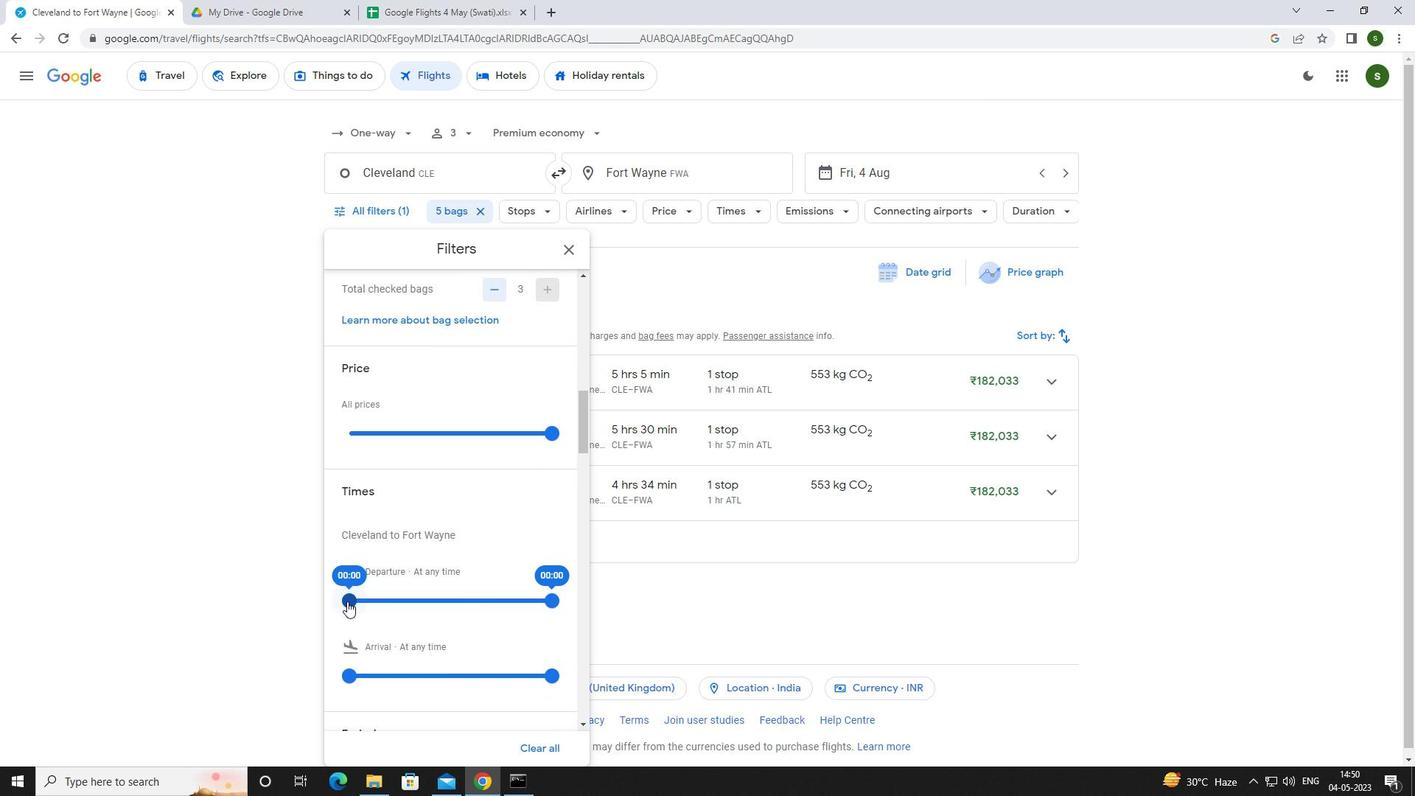
Action: Mouse moved to (681, 606)
Screenshot: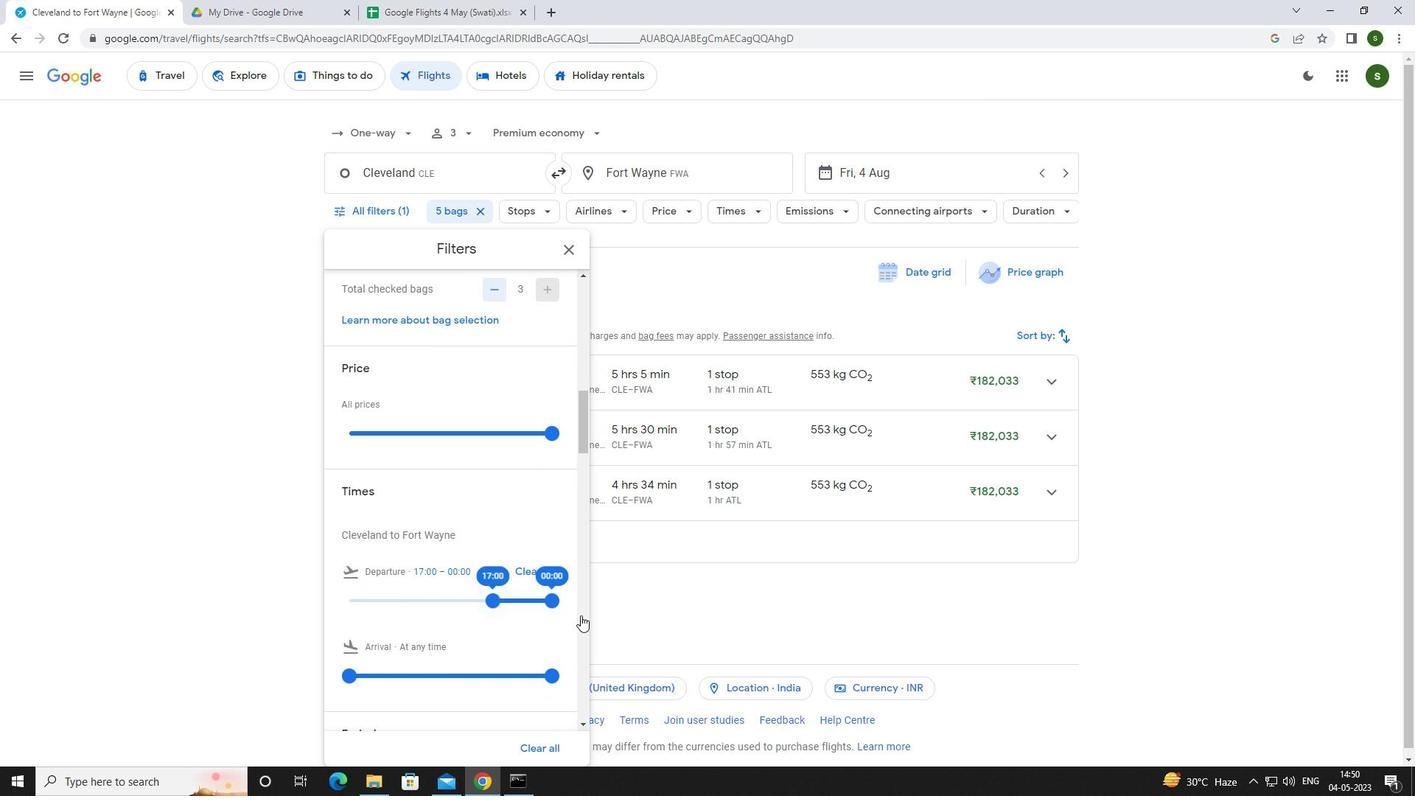 
Action: Mouse pressed left at (681, 606)
Screenshot: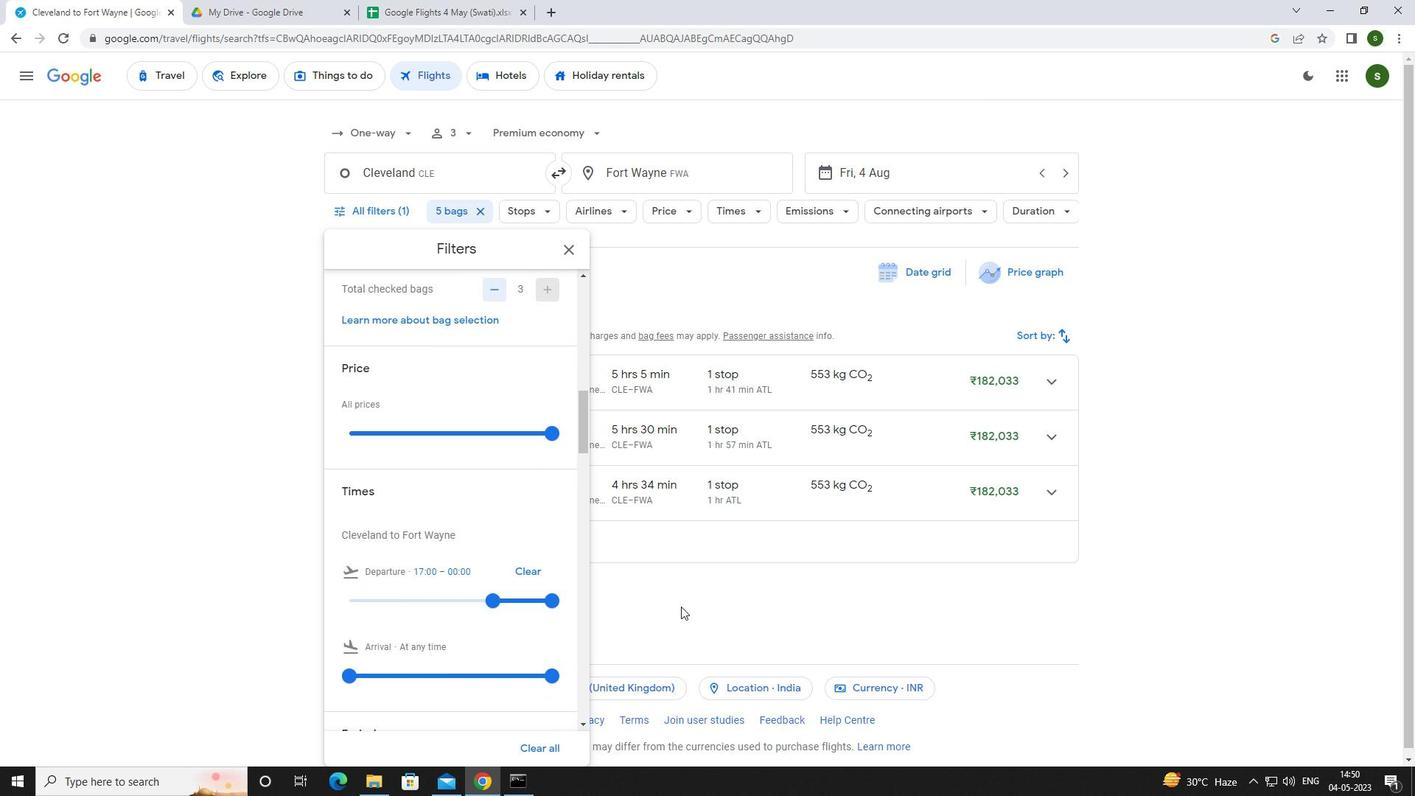 
Action: Mouse moved to (682, 603)
Screenshot: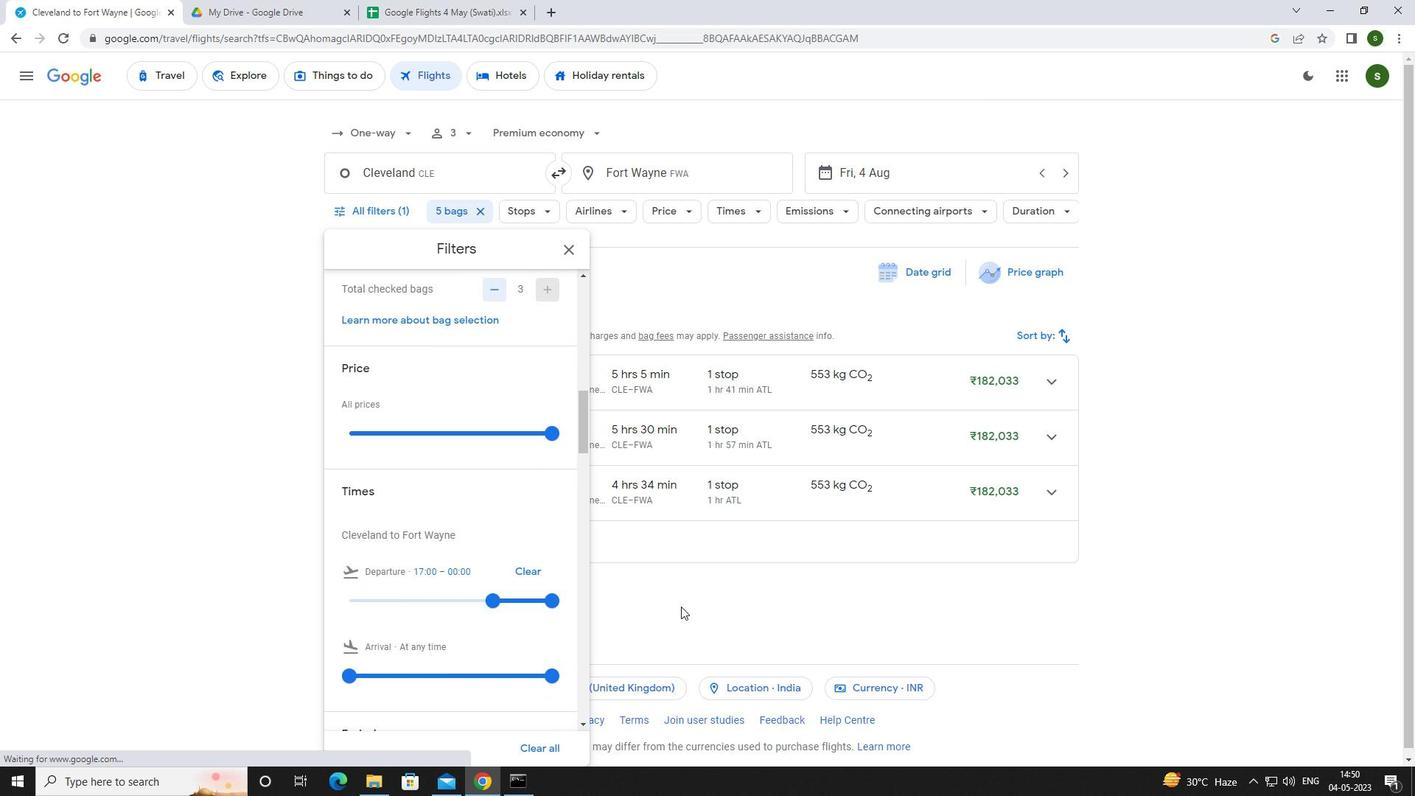
